 Task: Look for space in Villeneuve-la-Garenne, France from 12th August, 2023 to 16th August, 2023 for 8 adults in price range Rs.10000 to Rs.16000. Place can be private room with 8 bedrooms having 8 beds and 8 bathrooms. Property type can be house, flat, guest house, hotel. Amenities needed are: wifi, TV, free parkinig on premises, gym, breakfast. Booking option can be shelf check-in. Required host language is English.
Action: Mouse moved to (436, 93)
Screenshot: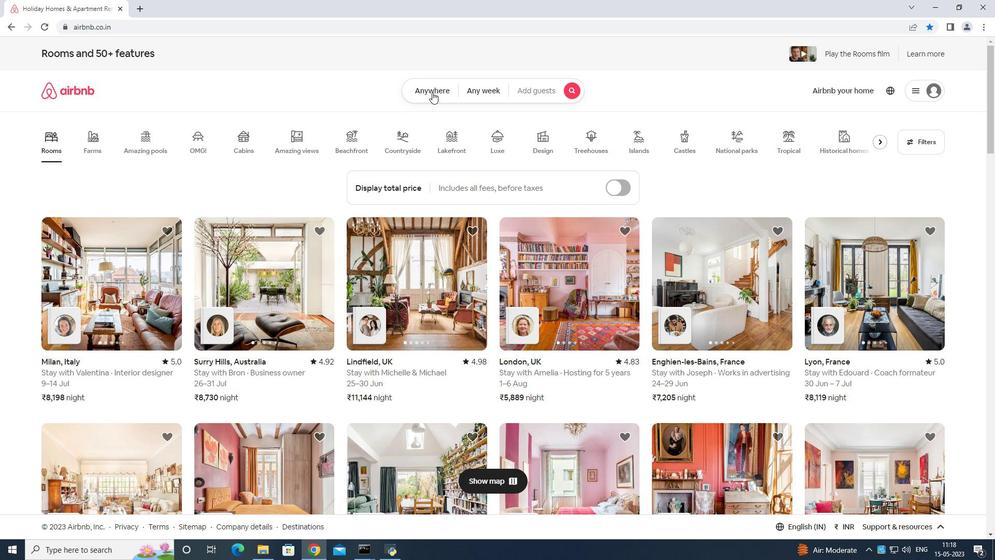 
Action: Mouse pressed left at (436, 93)
Screenshot: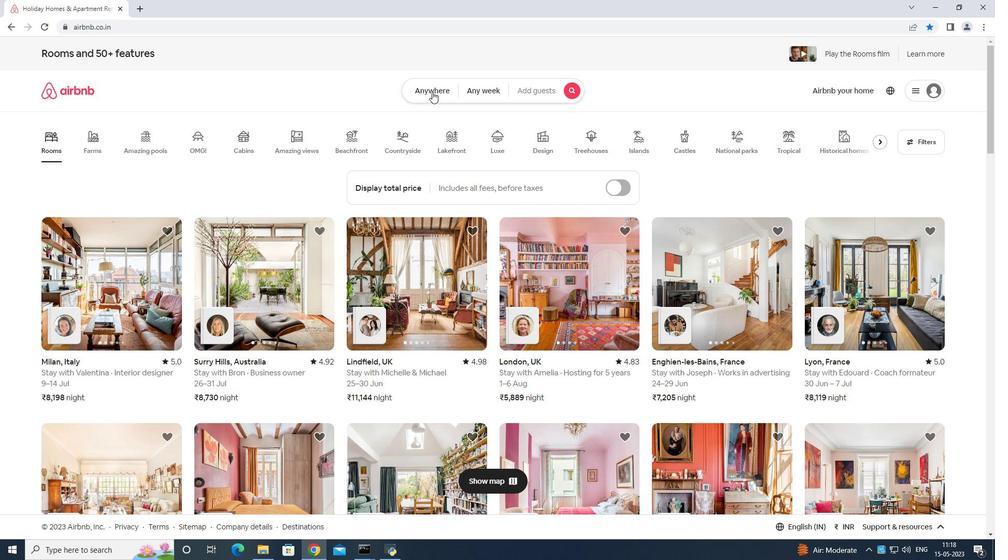 
Action: Mouse moved to (385, 124)
Screenshot: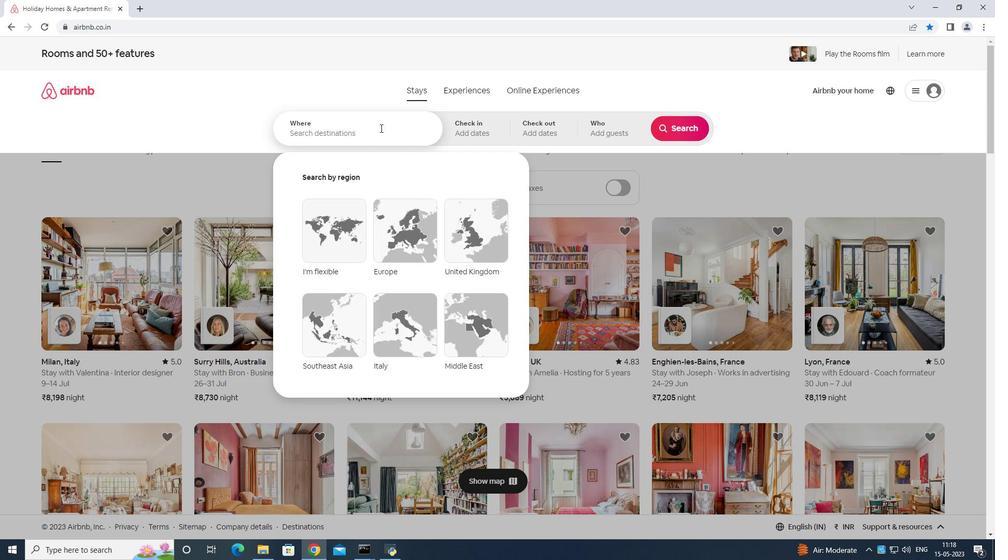 
Action: Mouse pressed left at (385, 124)
Screenshot: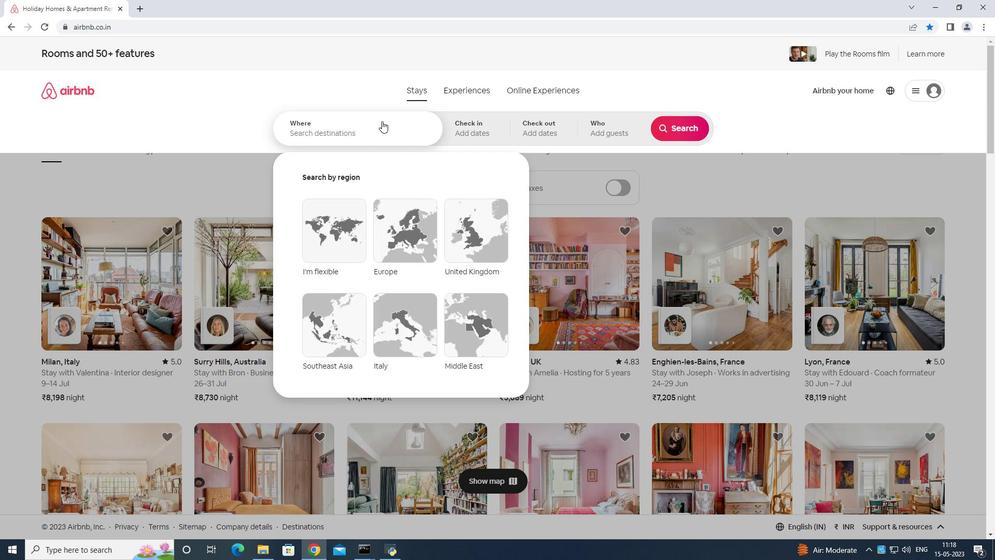 
Action: Mouse moved to (385, 123)
Screenshot: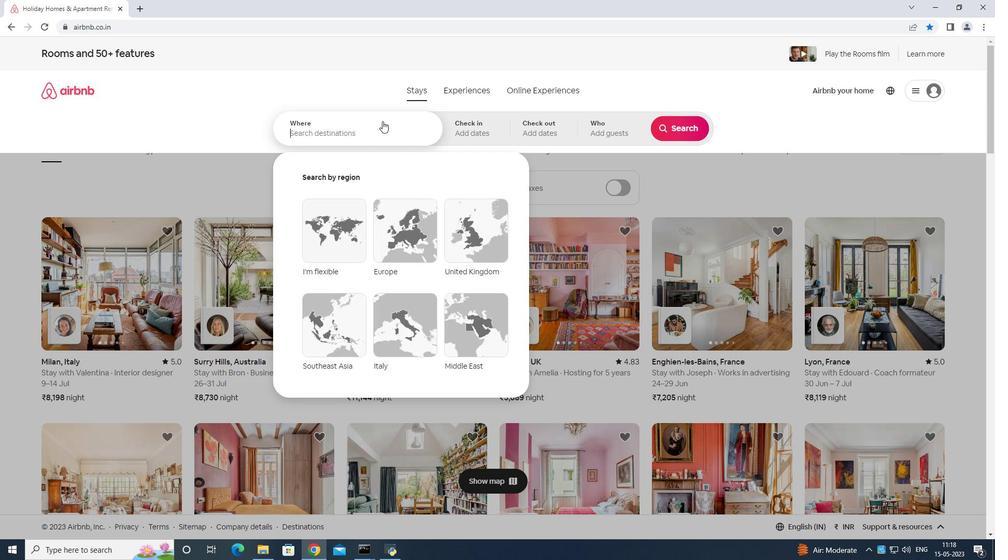 
Action: Key pressed <Key.shift>Villeneuve<Key.space>la<Key.space>greenne<Key.space>france<Key.space><Key.enter>
Screenshot: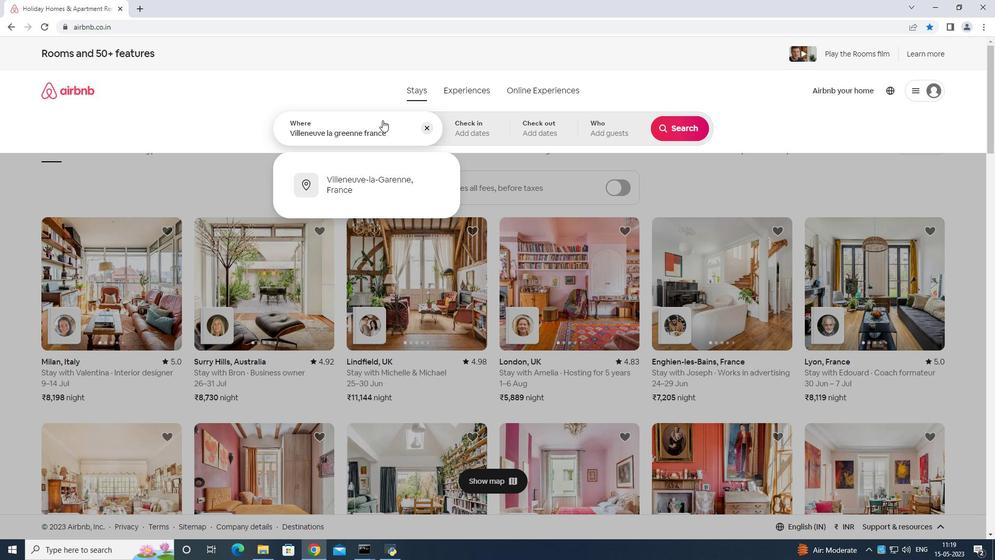 
Action: Mouse moved to (682, 205)
Screenshot: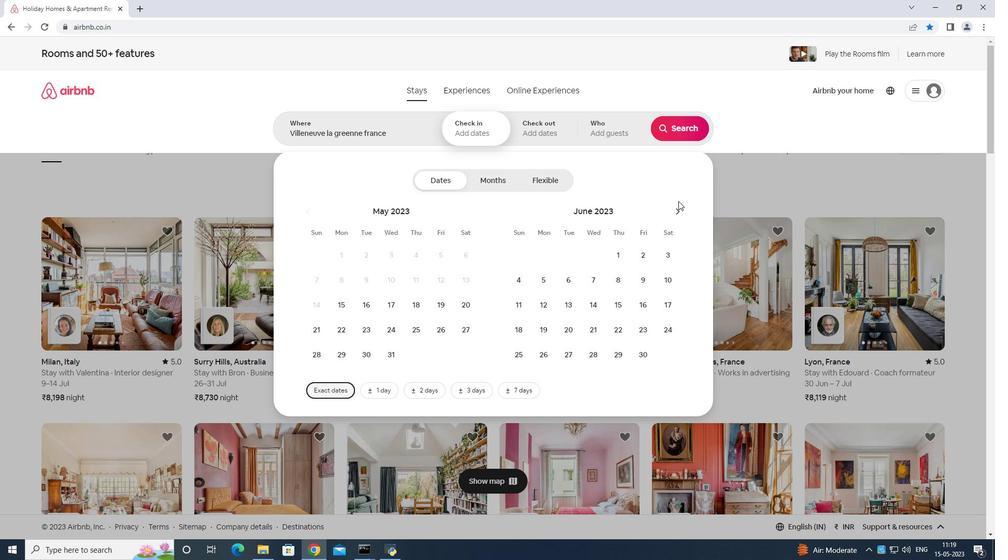 
Action: Mouse pressed left at (682, 205)
Screenshot: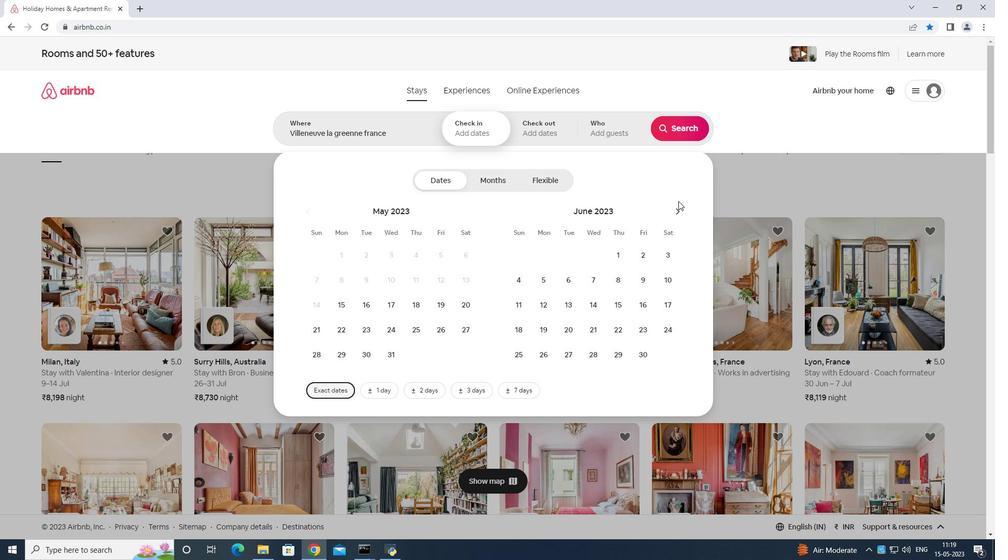 
Action: Mouse moved to (681, 212)
Screenshot: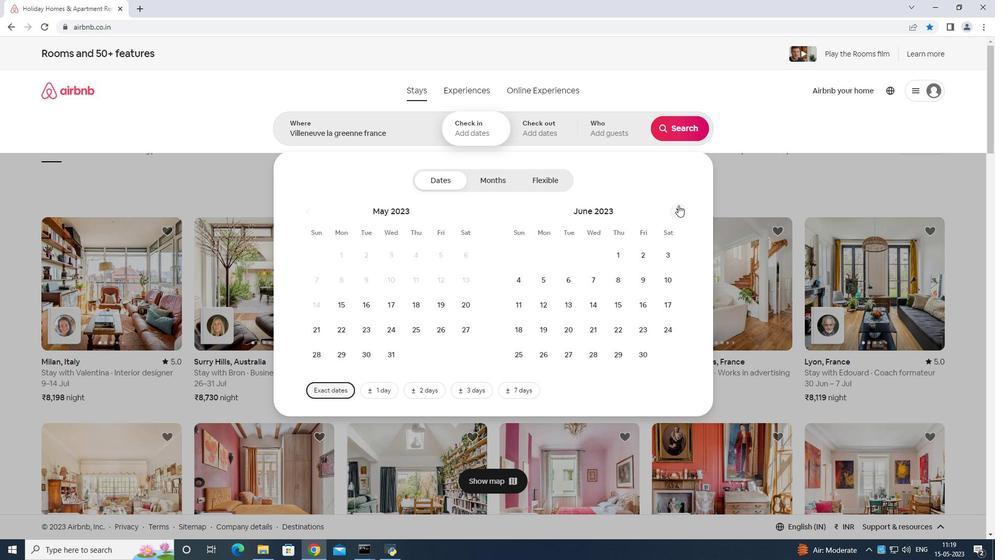 
Action: Mouse pressed left at (681, 212)
Screenshot: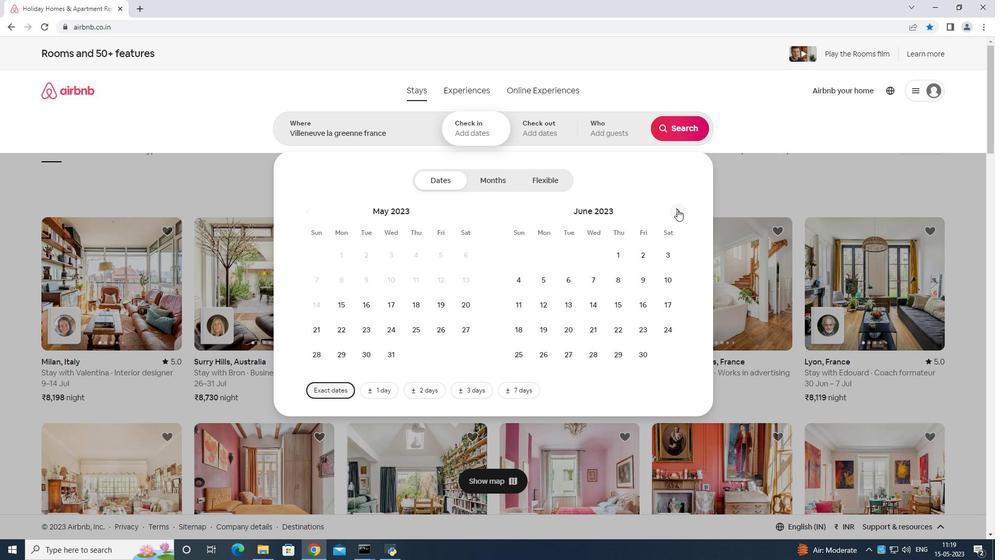 
Action: Mouse pressed left at (681, 212)
Screenshot: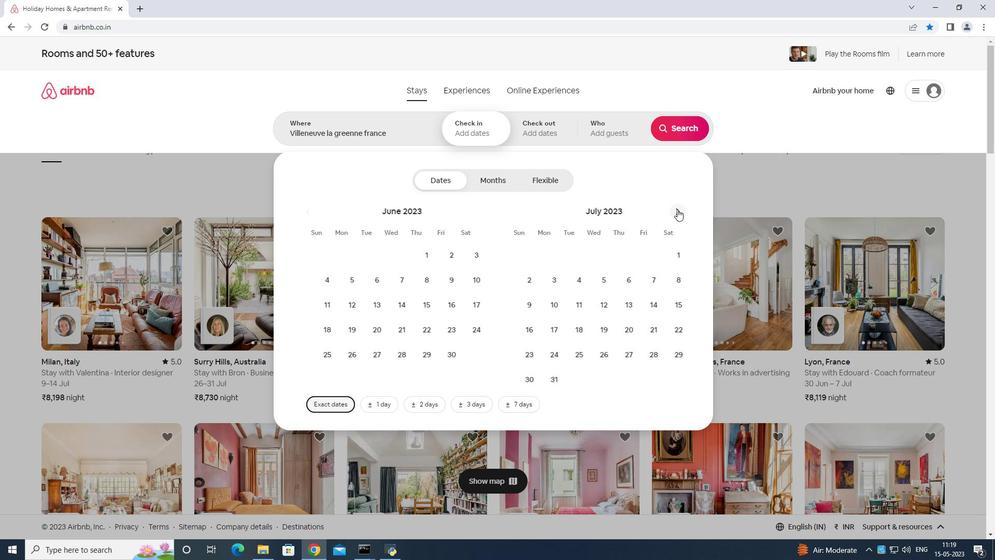 
Action: Mouse moved to (667, 286)
Screenshot: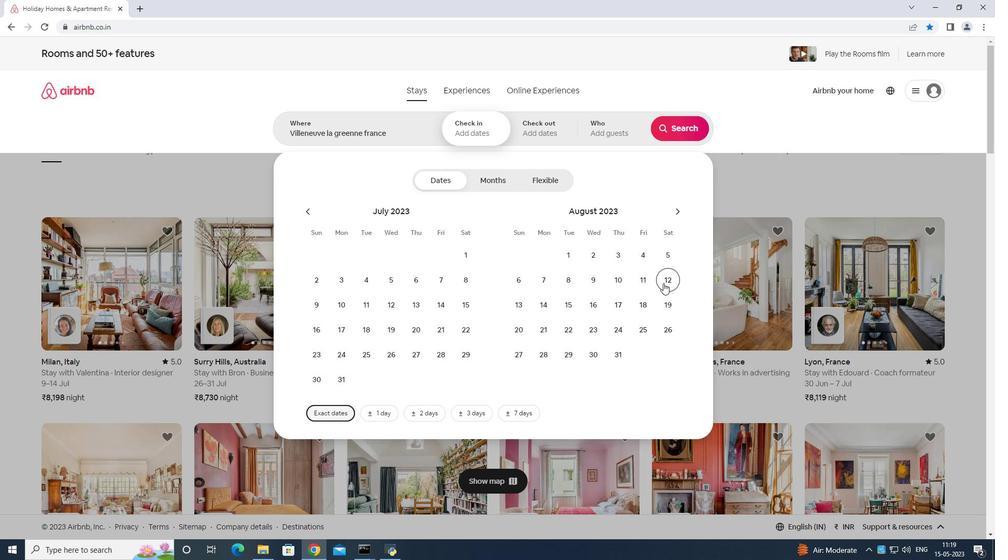 
Action: Mouse pressed left at (667, 286)
Screenshot: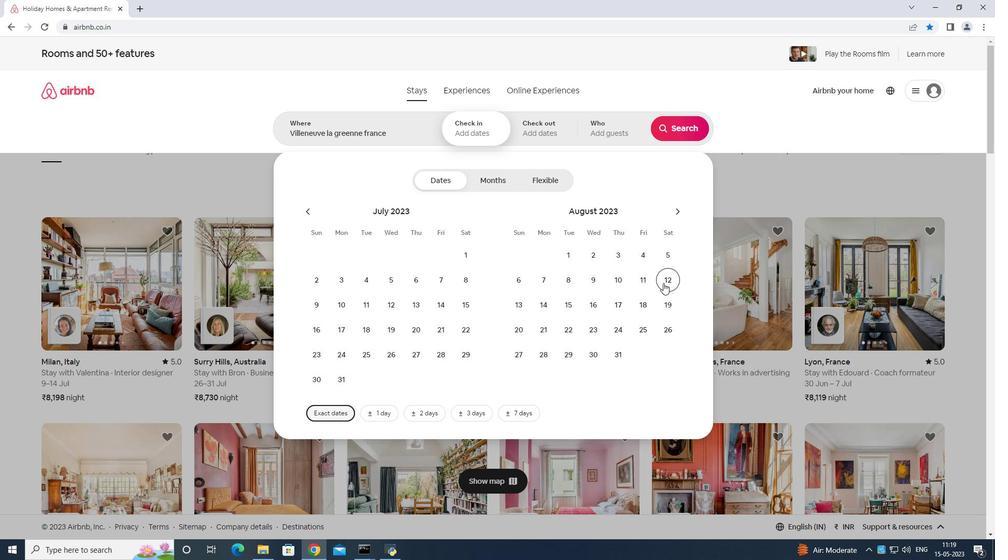 
Action: Mouse moved to (595, 306)
Screenshot: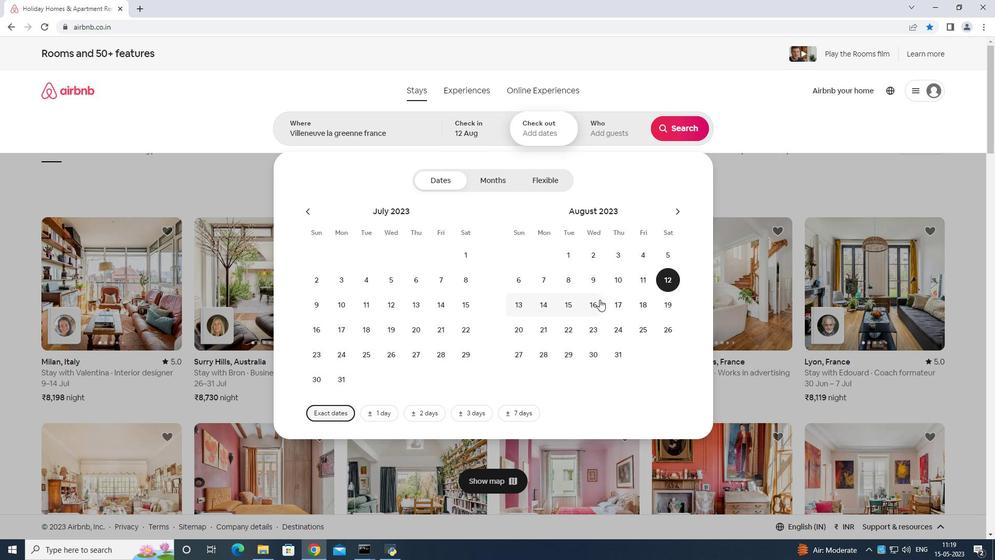 
Action: Mouse pressed left at (595, 306)
Screenshot: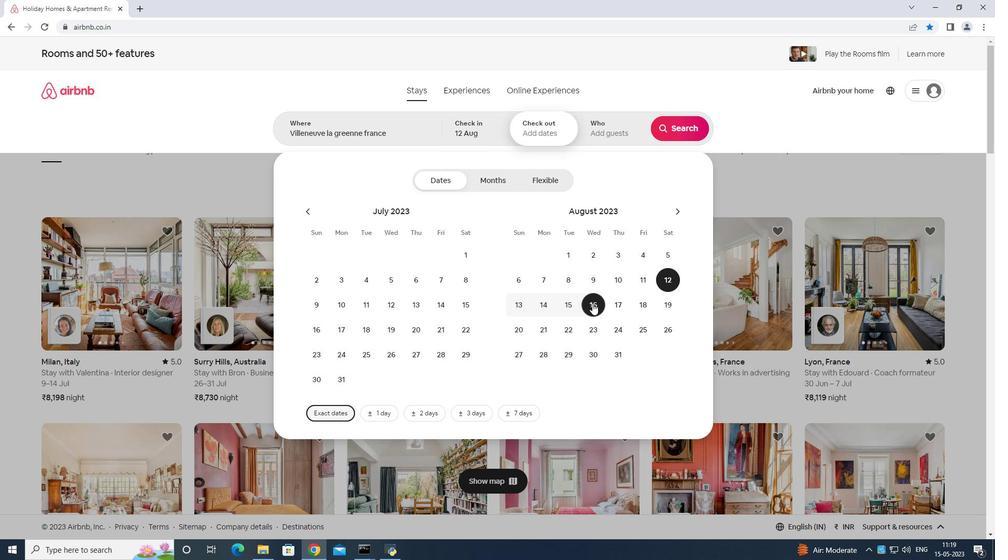 
Action: Mouse moved to (622, 133)
Screenshot: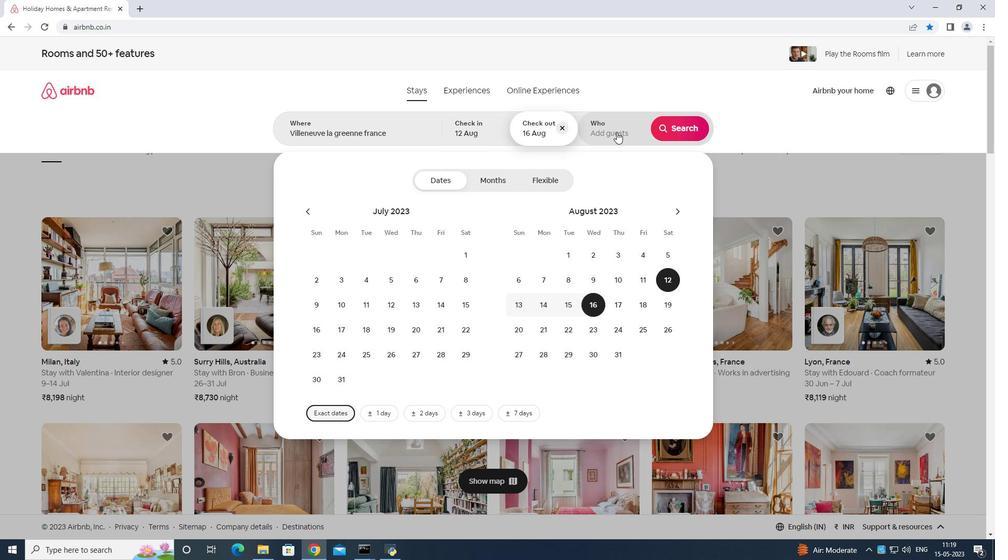 
Action: Mouse pressed left at (622, 133)
Screenshot: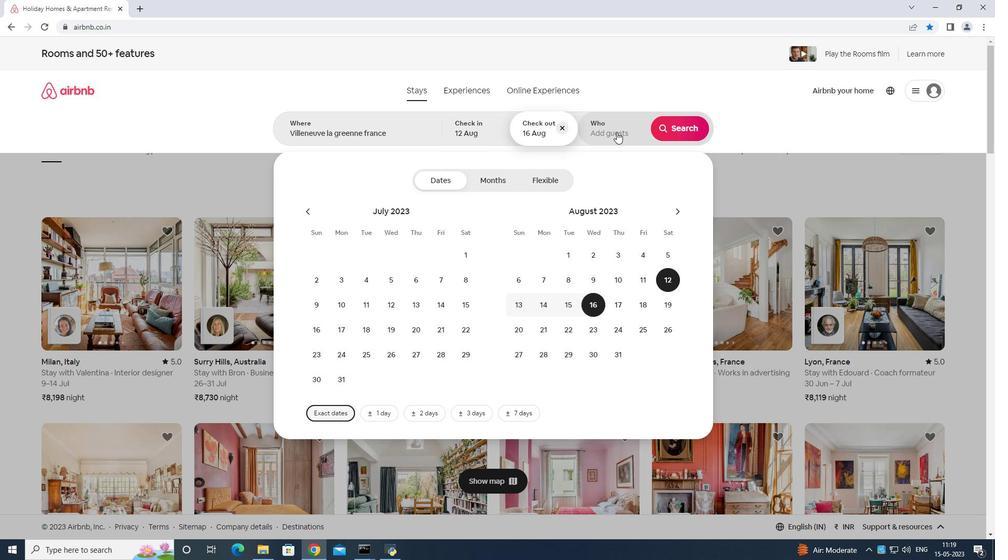 
Action: Mouse moved to (686, 185)
Screenshot: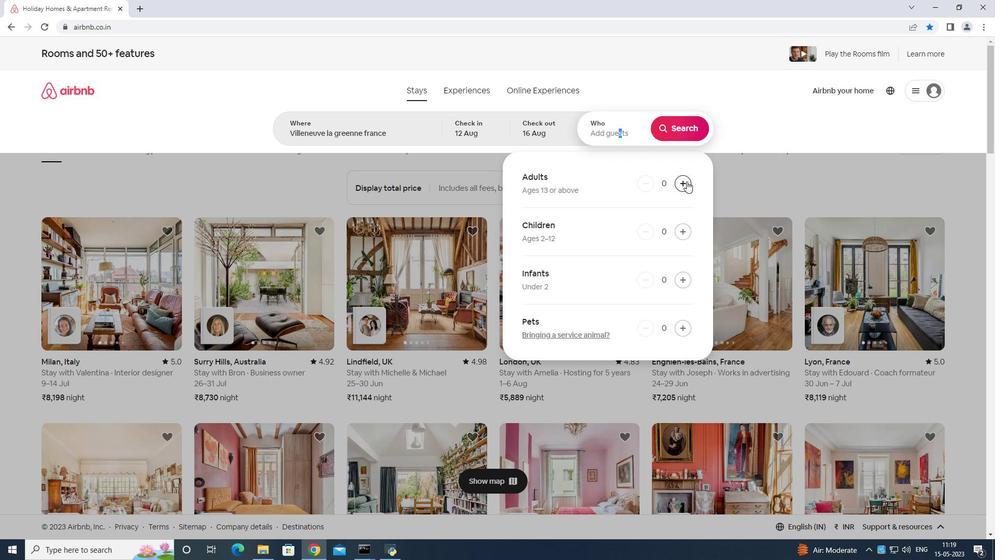 
Action: Mouse pressed left at (686, 185)
Screenshot: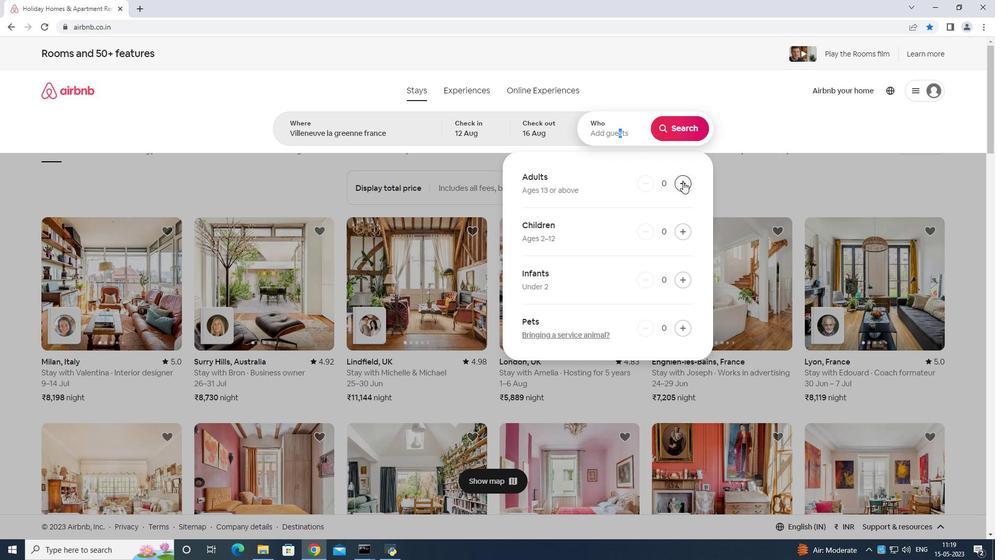 
Action: Mouse pressed left at (686, 185)
Screenshot: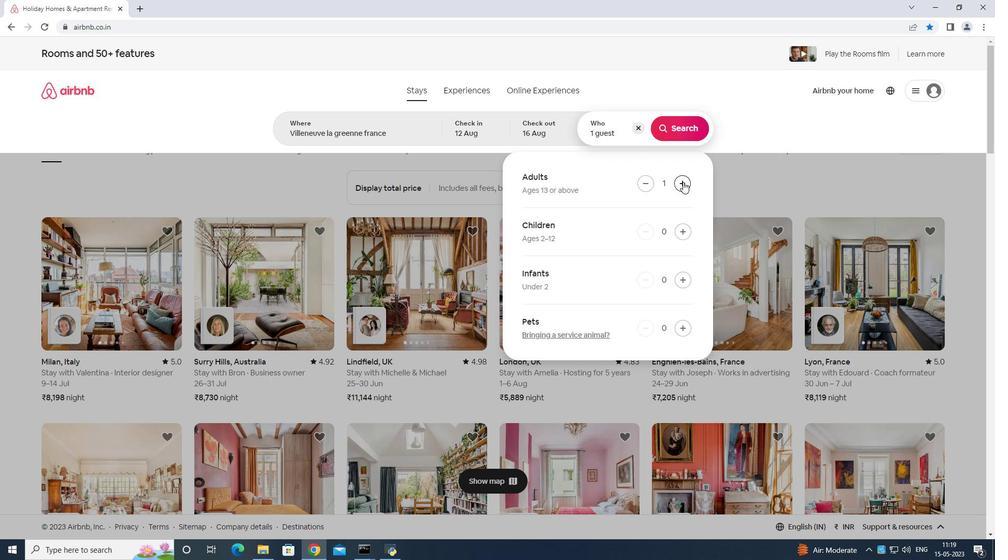 
Action: Mouse pressed left at (686, 185)
Screenshot: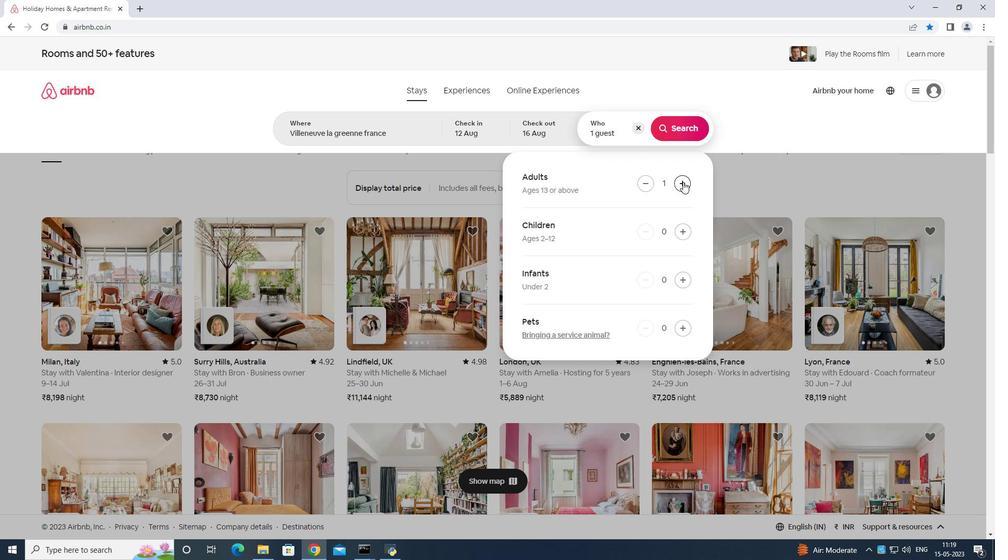 
Action: Mouse pressed left at (686, 185)
Screenshot: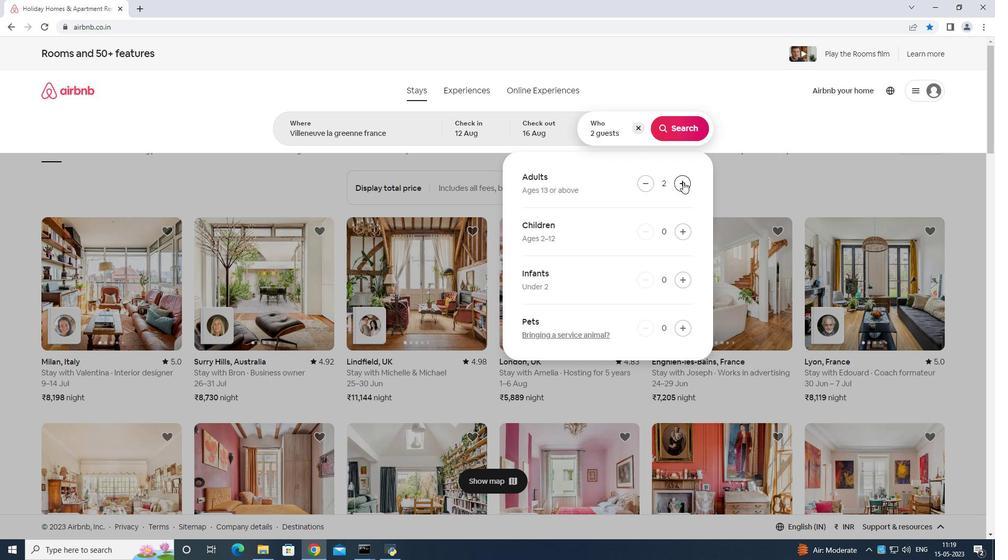 
Action: Mouse pressed left at (686, 185)
Screenshot: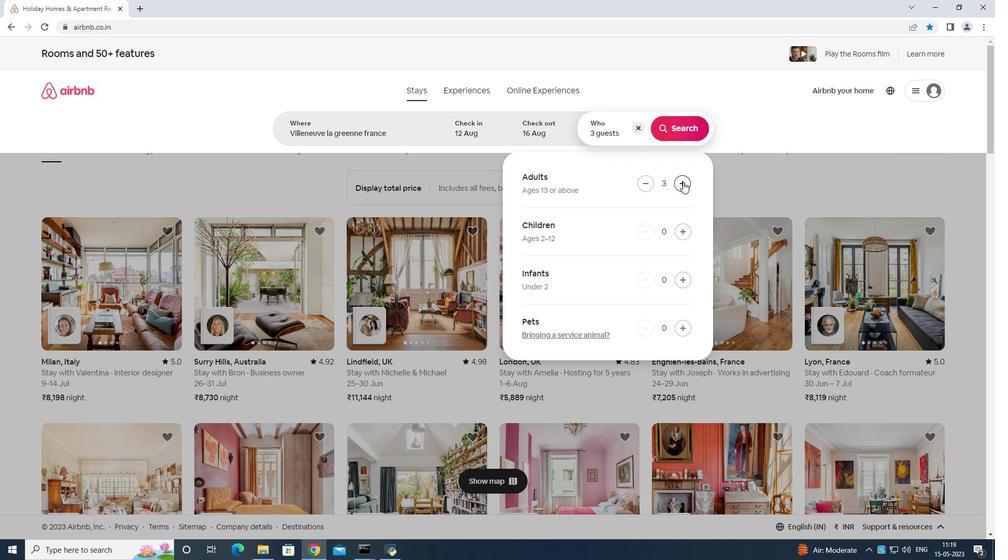 
Action: Mouse pressed left at (686, 185)
Screenshot: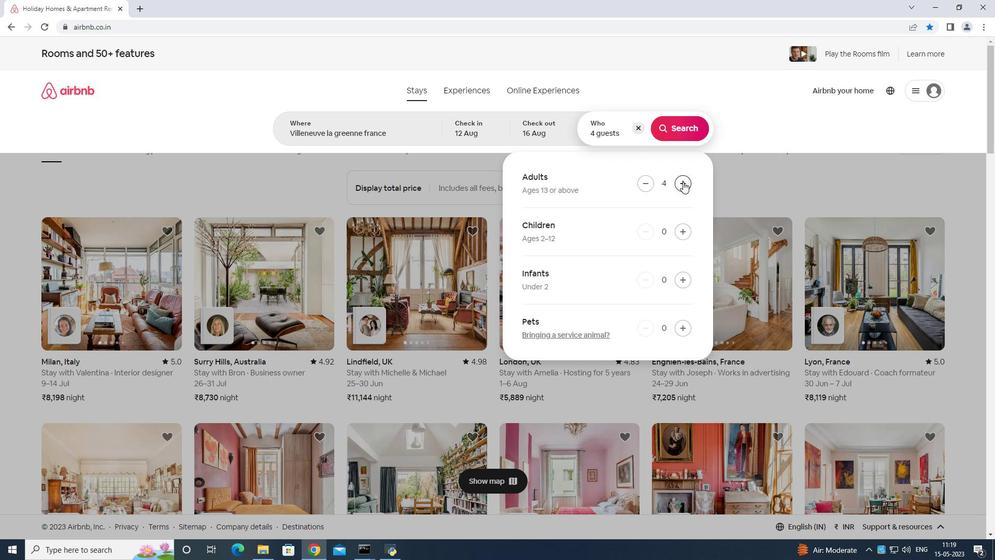 
Action: Mouse pressed left at (686, 185)
Screenshot: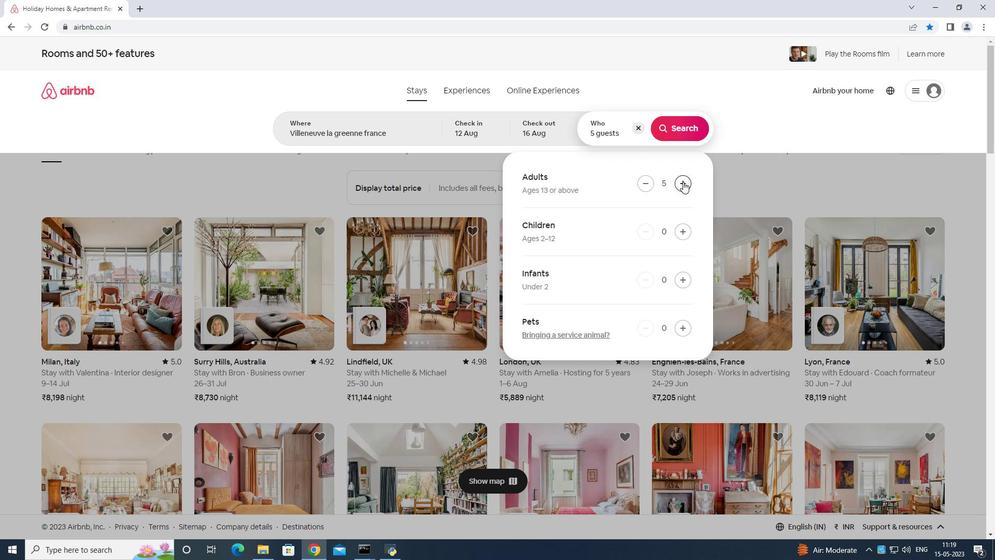 
Action: Mouse pressed left at (686, 185)
Screenshot: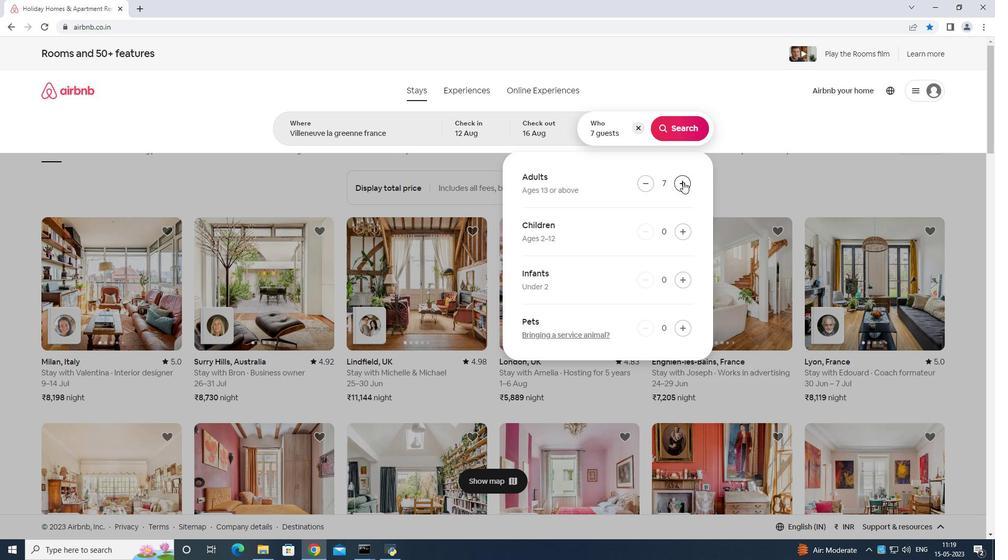 
Action: Mouse moved to (685, 134)
Screenshot: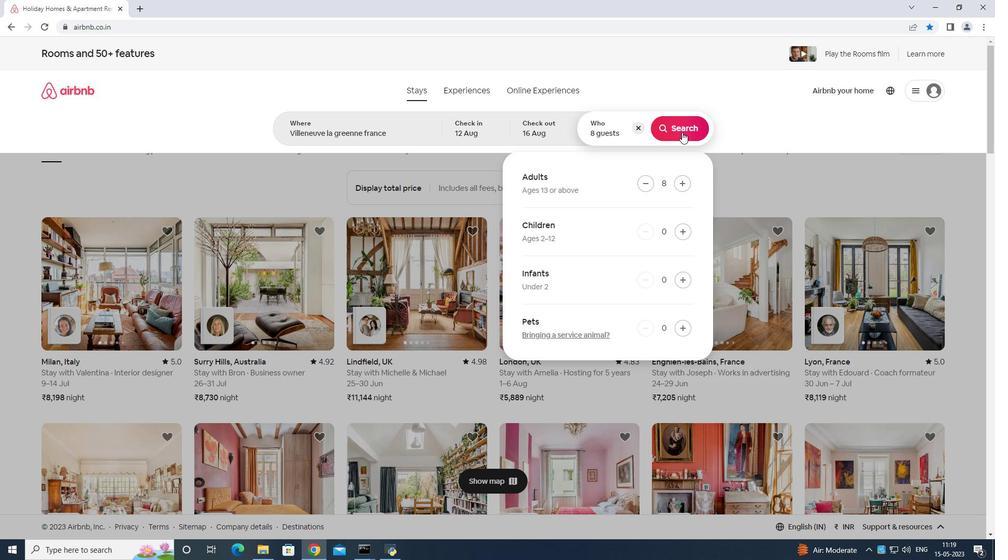 
Action: Mouse pressed left at (685, 134)
Screenshot: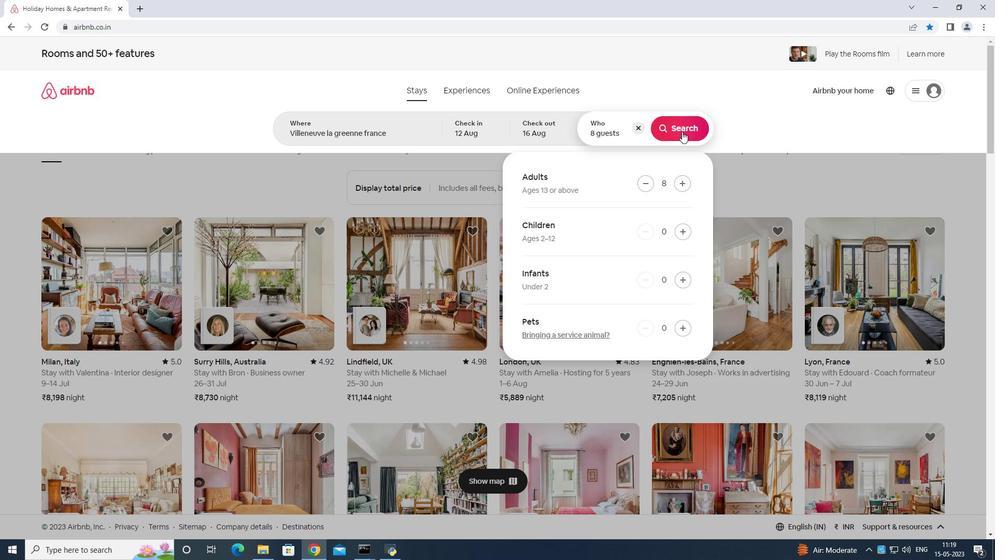 
Action: Mouse moved to (954, 96)
Screenshot: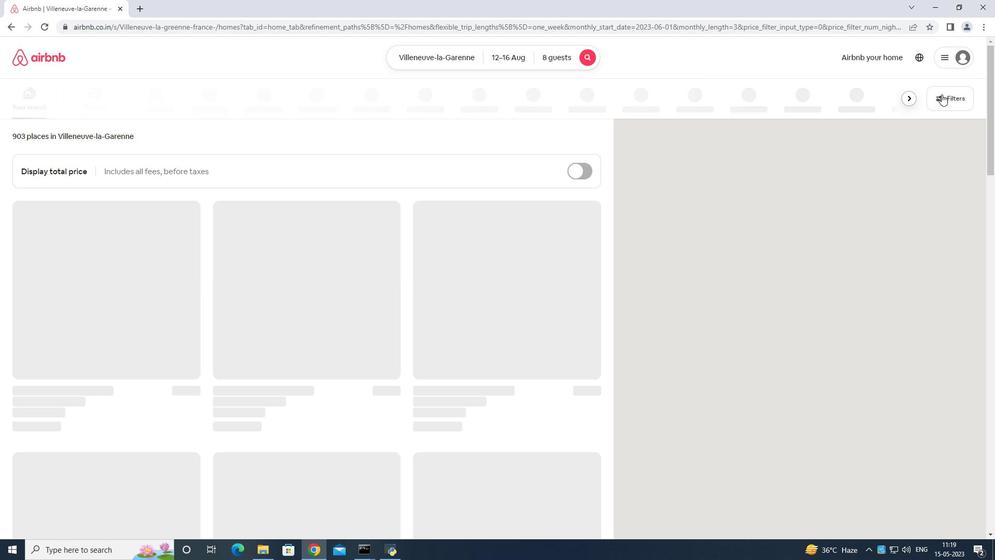 
Action: Mouse pressed left at (954, 96)
Screenshot: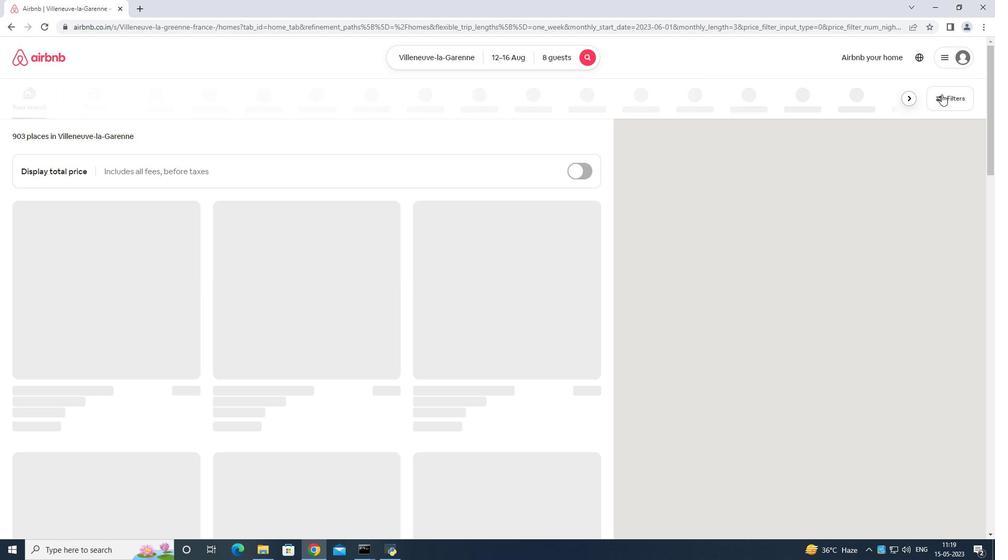
Action: Mouse moved to (378, 351)
Screenshot: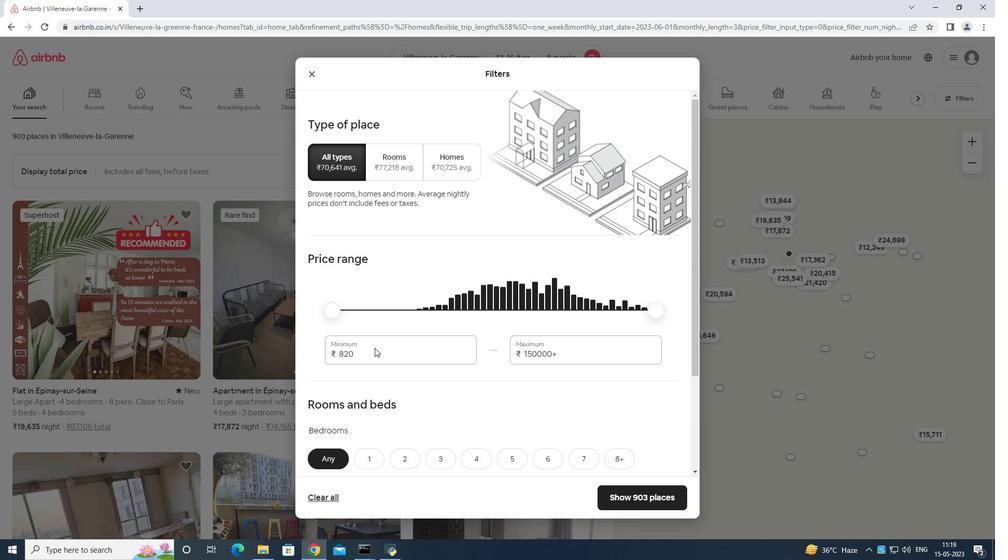 
Action: Mouse pressed left at (378, 351)
Screenshot: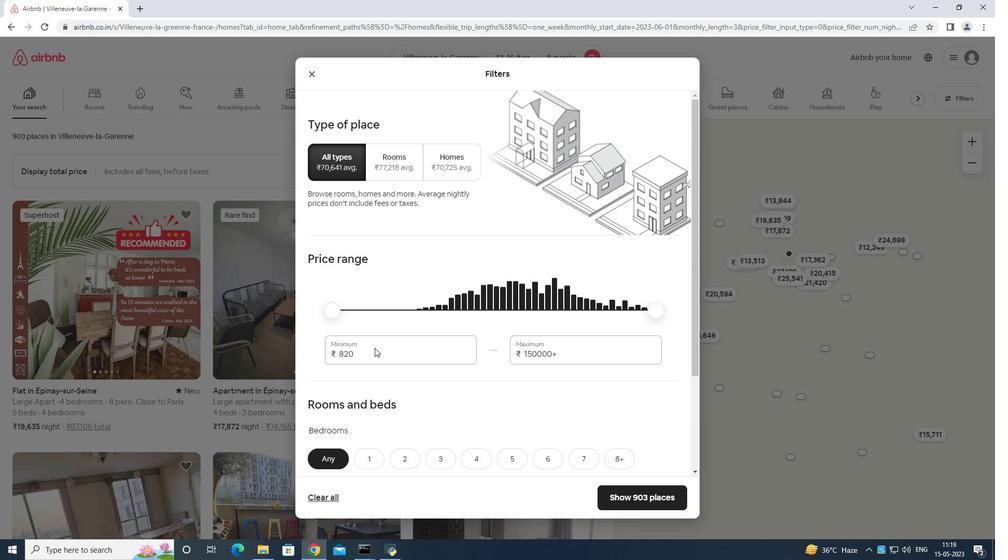 
Action: Mouse moved to (387, 344)
Screenshot: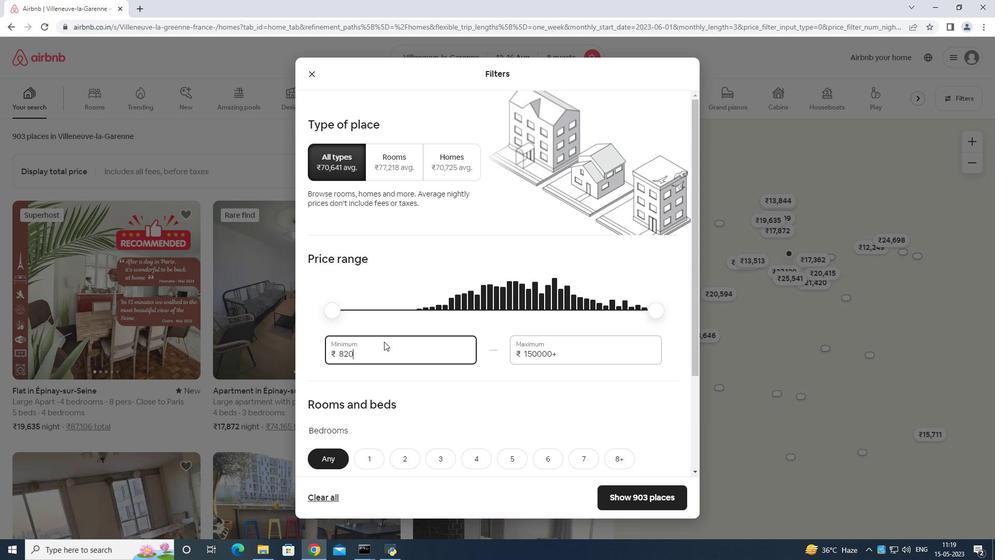 
Action: Key pressed <Key.backspace>
Screenshot: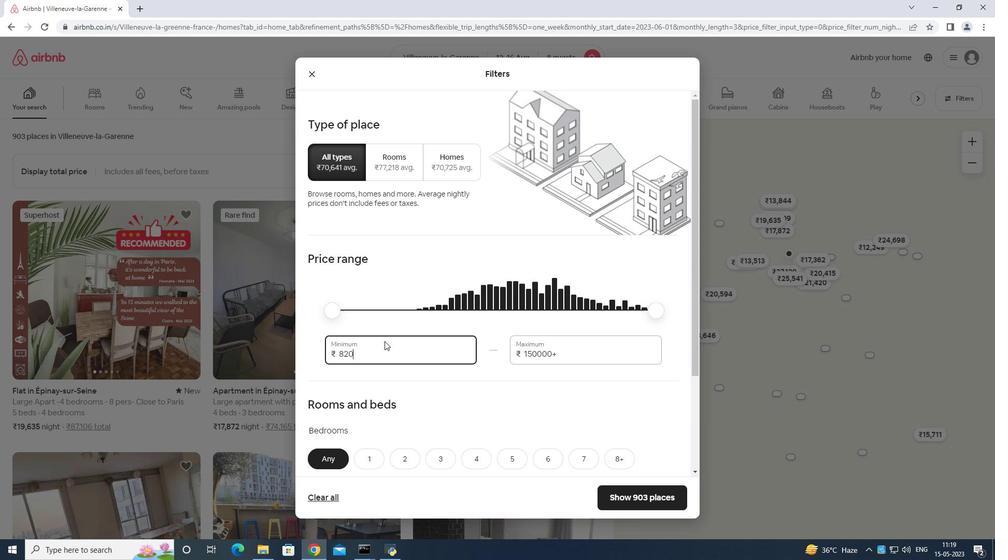 
Action: Mouse moved to (391, 342)
Screenshot: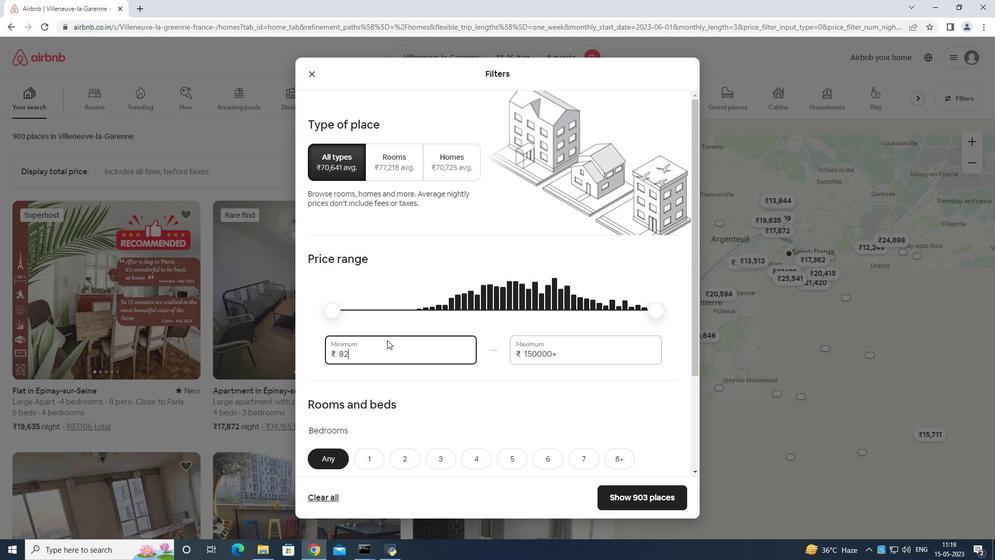 
Action: Key pressed <Key.backspace><Key.backspace><Key.backspace><Key.backspace>
Screenshot: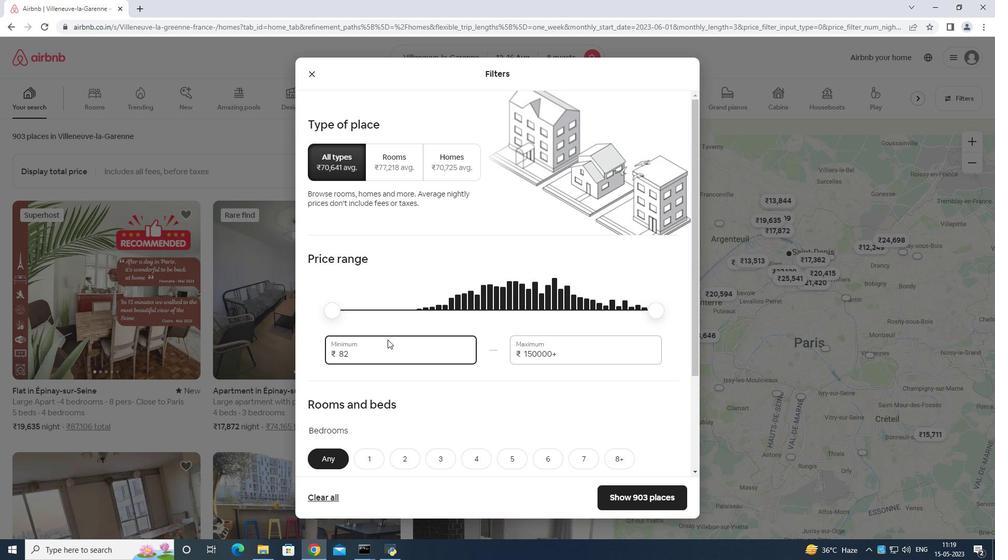 
Action: Mouse moved to (393, 341)
Screenshot: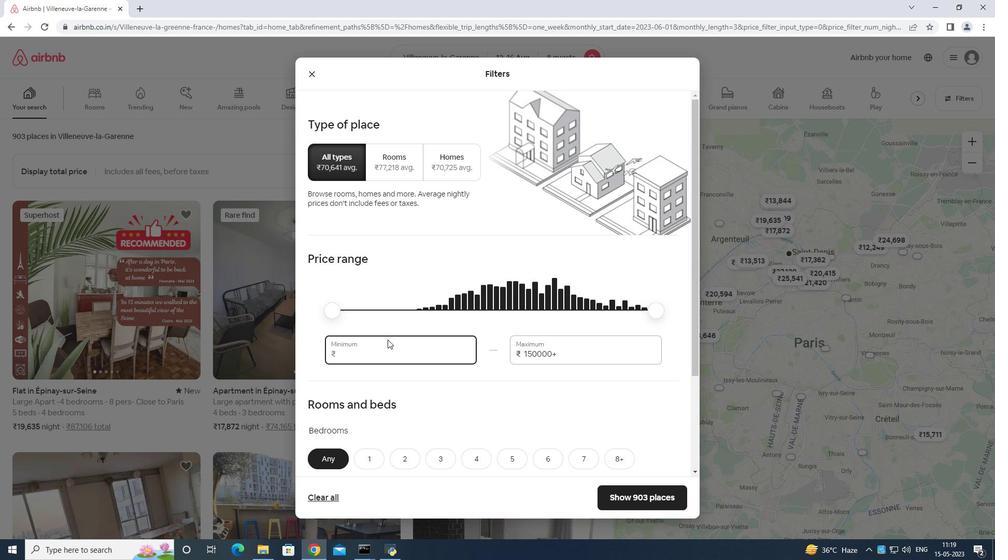 
Action: Key pressed 1
Screenshot: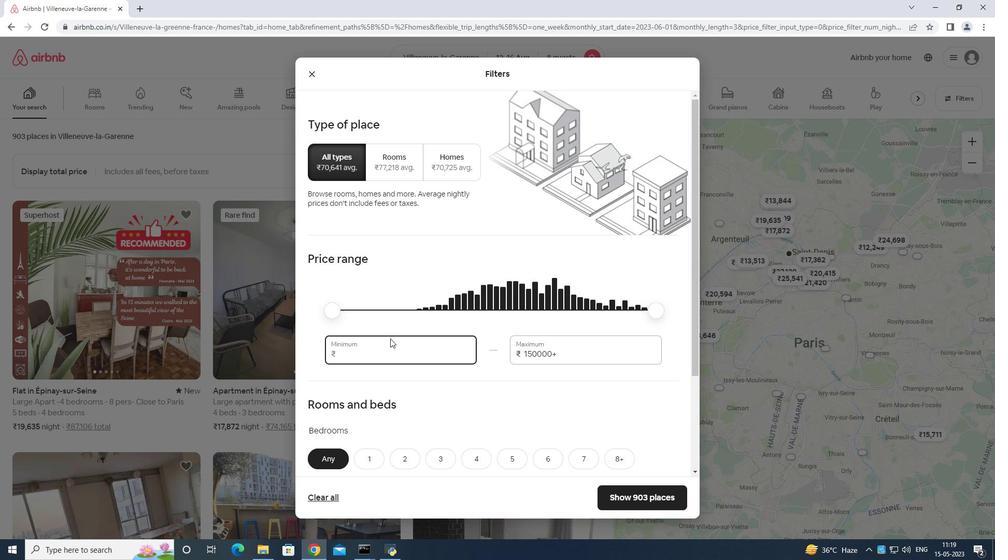 
Action: Mouse moved to (394, 341)
Screenshot: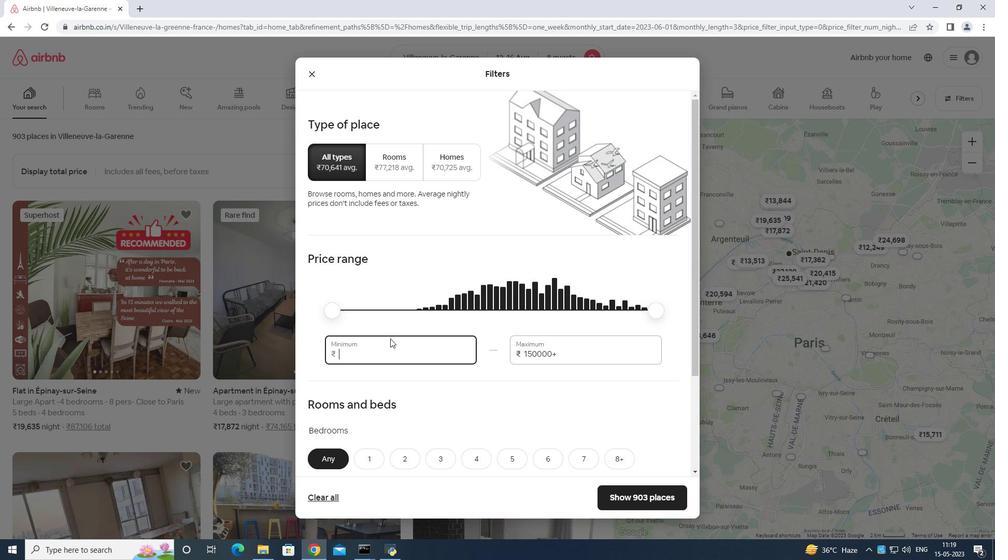 
Action: Key pressed 0
Screenshot: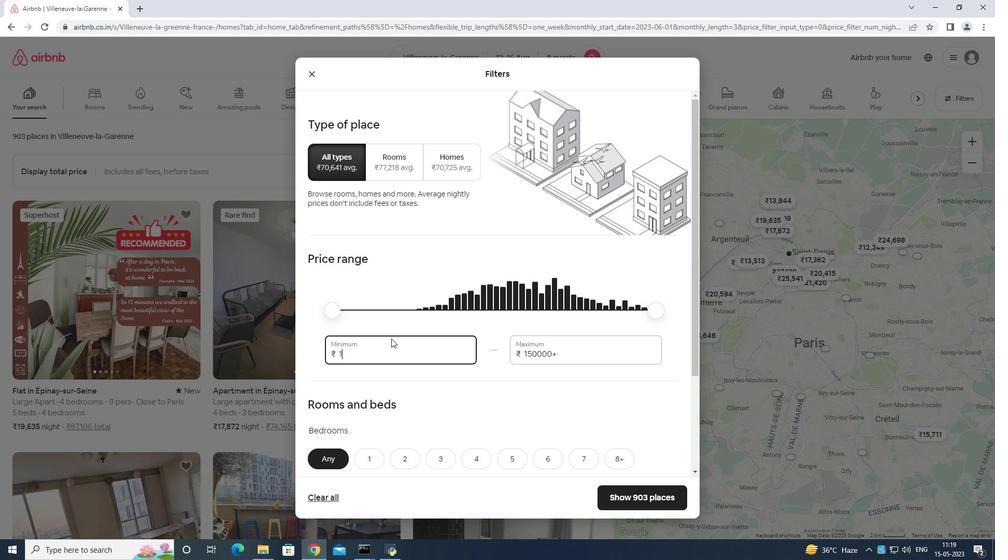 
Action: Mouse moved to (395, 341)
Screenshot: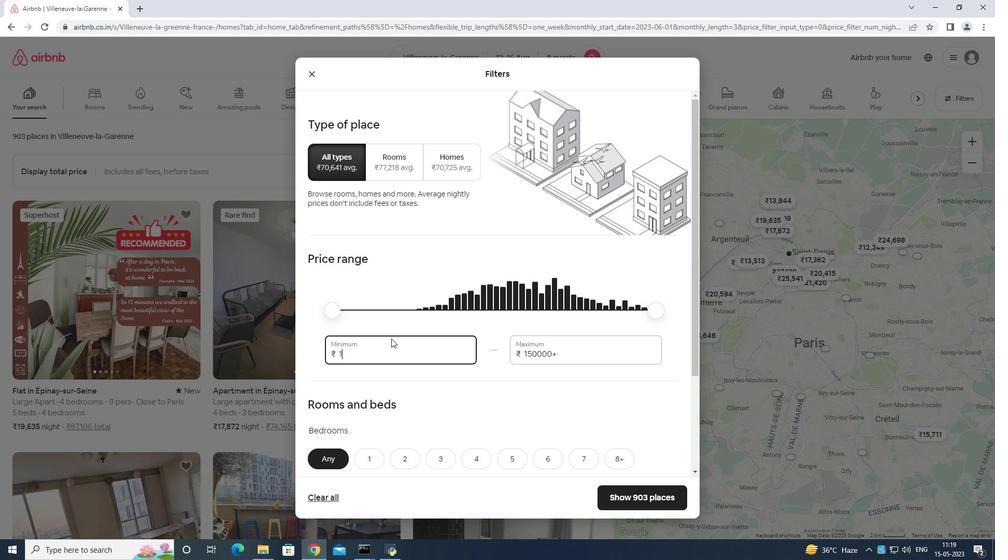 
Action: Key pressed 00
Screenshot: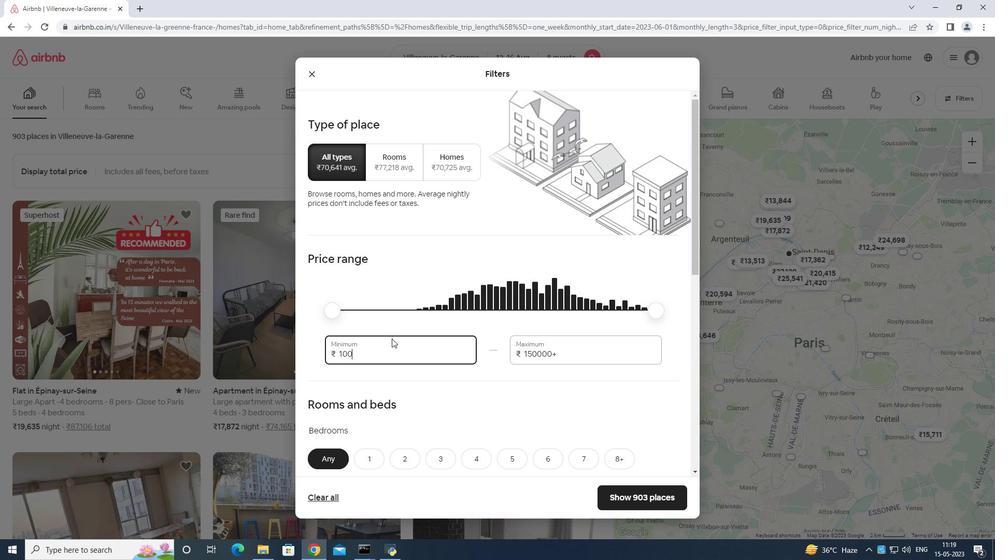 
Action: Mouse moved to (441, 353)
Screenshot: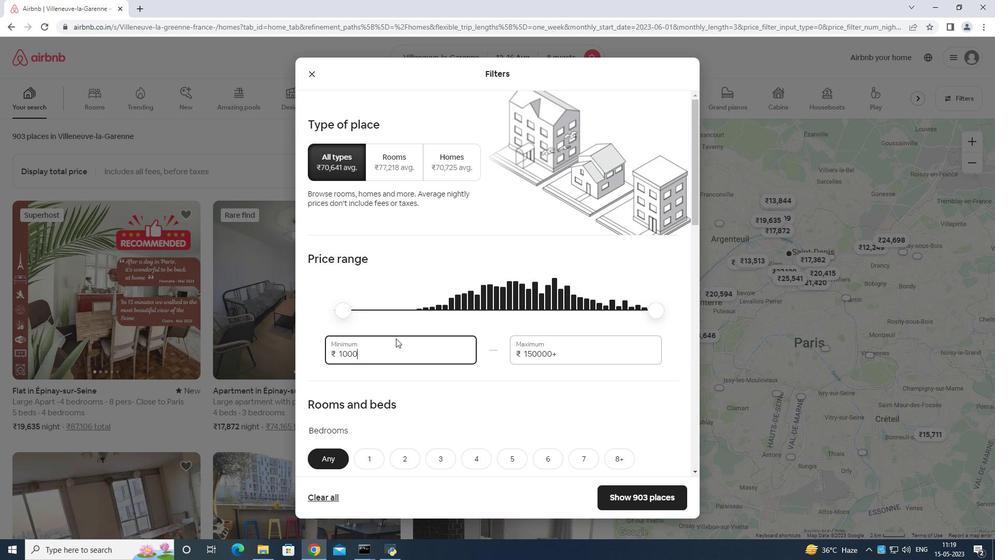 
Action: Key pressed 0
Screenshot: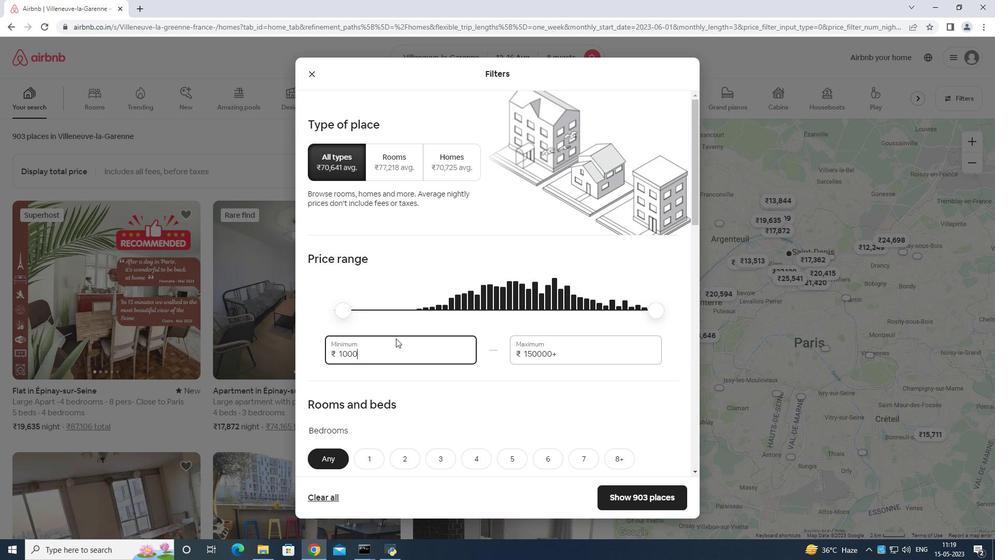 
Action: Mouse moved to (581, 355)
Screenshot: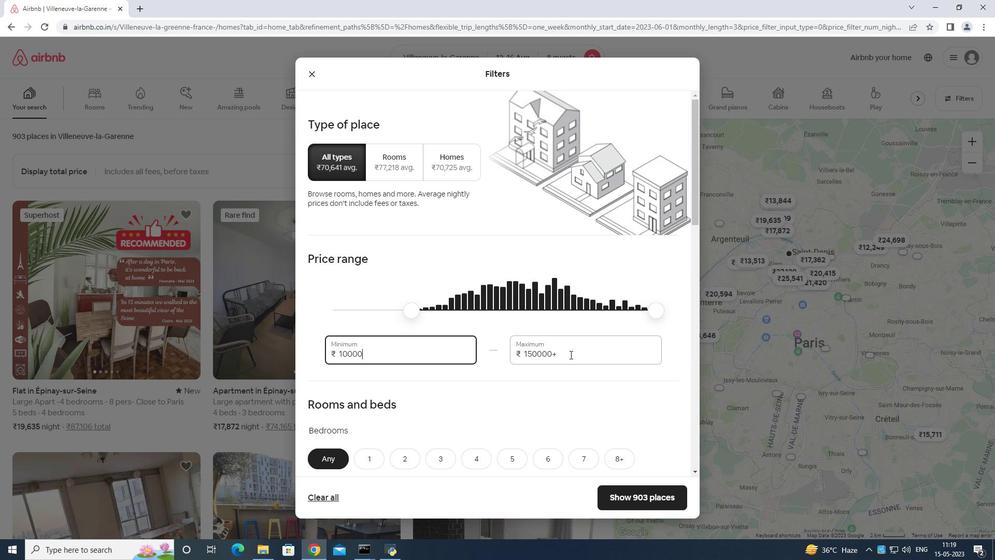 
Action: Mouse pressed left at (581, 355)
Screenshot: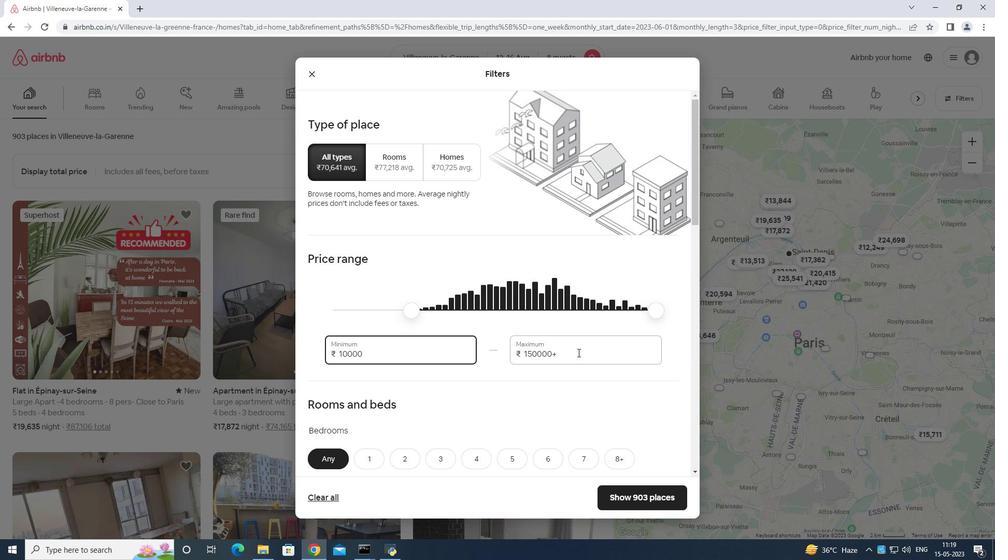 
Action: Key pressed <Key.backspace><Key.backspace><Key.backspace><Key.backspace><Key.backspace><Key.backspace><Key.backspace><Key.backspace><Key.backspace><Key.backspace><Key.backspace><Key.backspace><Key.backspace><Key.backspace>16000
Screenshot: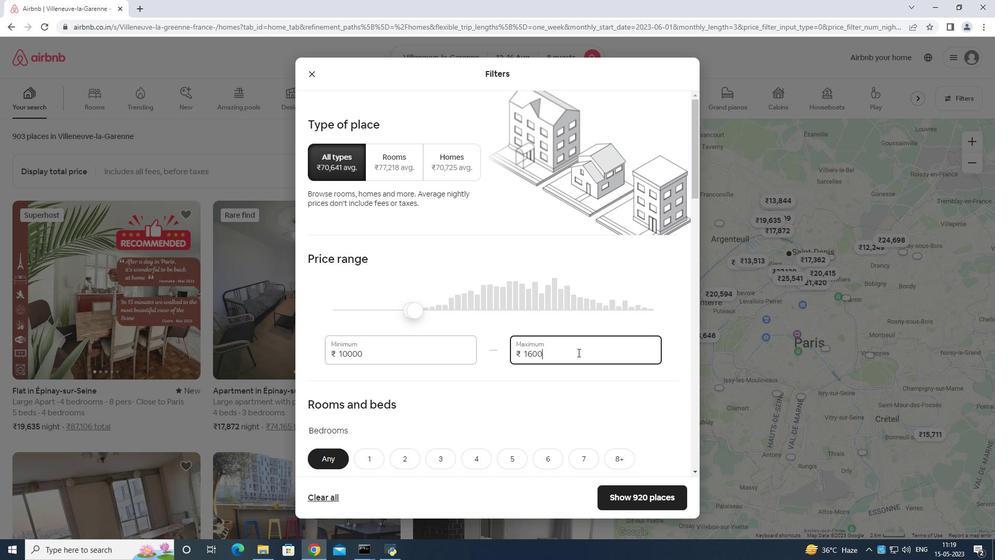 
Action: Mouse moved to (581, 355)
Screenshot: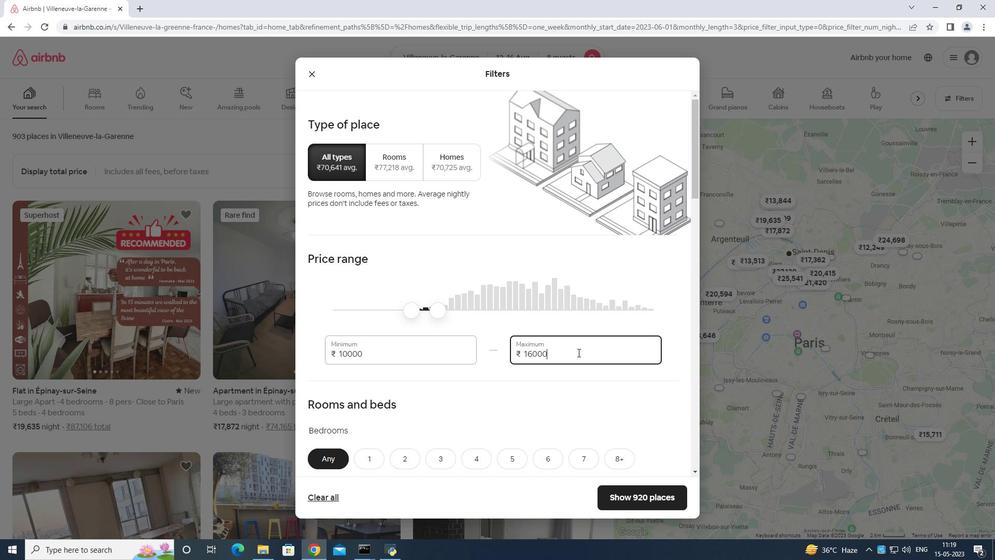 
Action: Mouse scrolled (581, 355) with delta (0, 0)
Screenshot: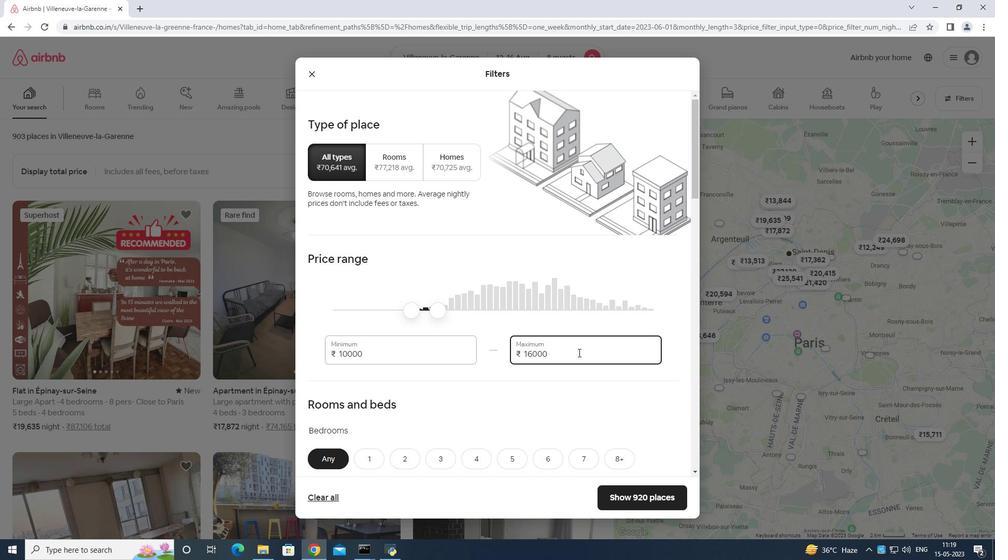 
Action: Mouse scrolled (581, 355) with delta (0, 0)
Screenshot: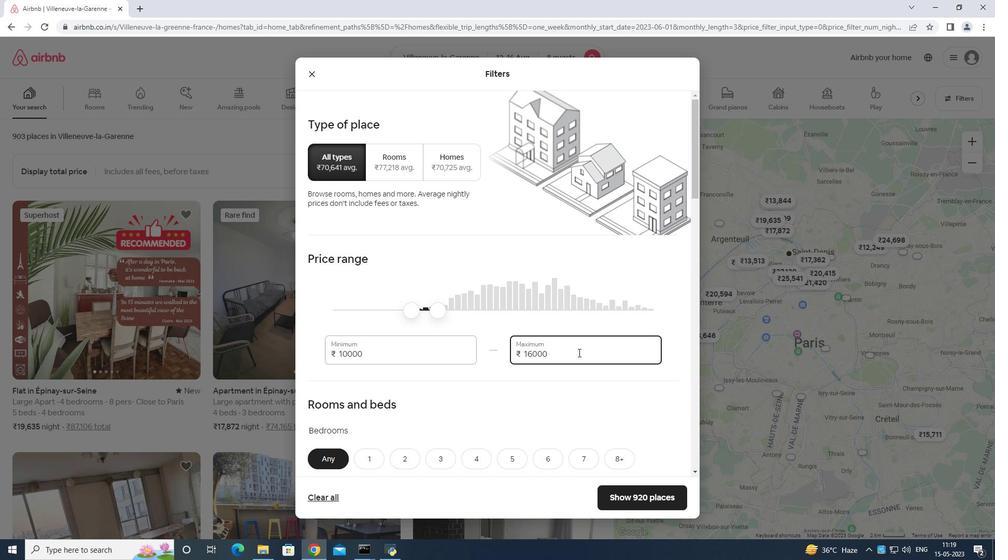 
Action: Mouse scrolled (581, 355) with delta (0, 0)
Screenshot: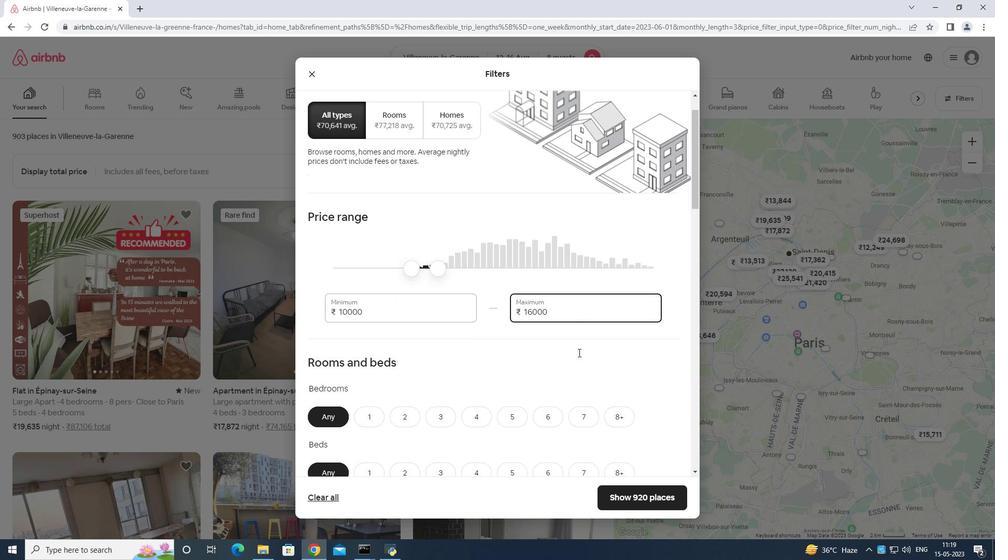 
Action: Mouse scrolled (581, 355) with delta (0, 0)
Screenshot: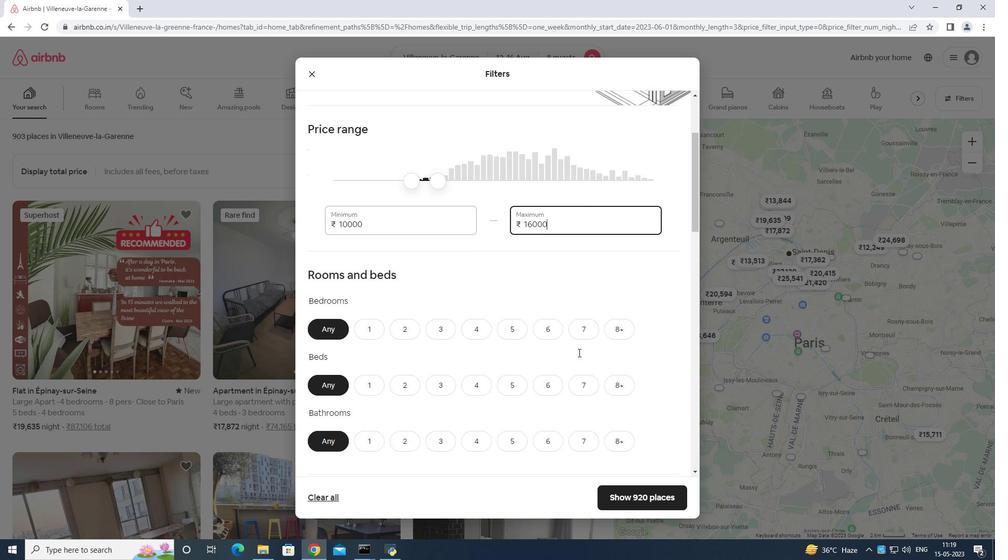 
Action: Mouse moved to (614, 253)
Screenshot: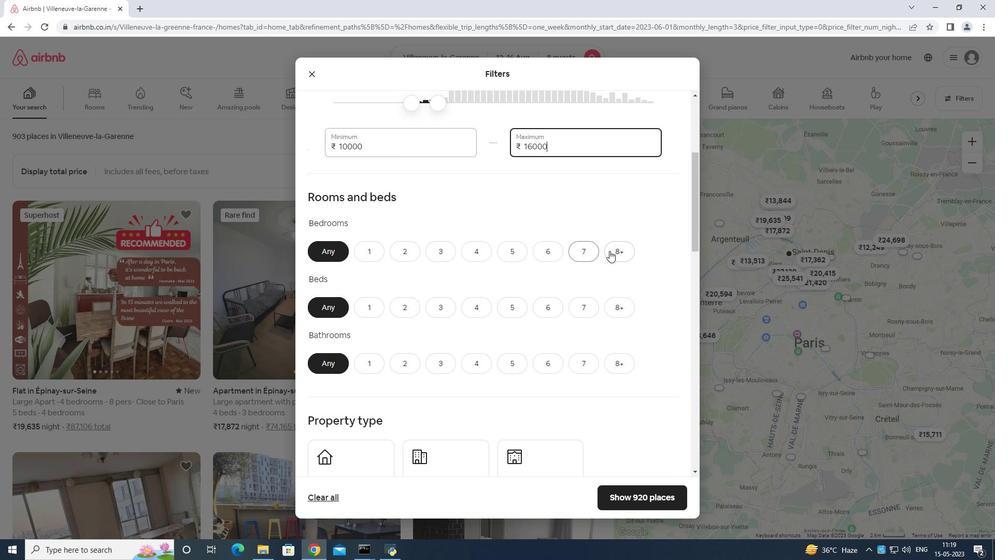
Action: Mouse pressed left at (614, 253)
Screenshot: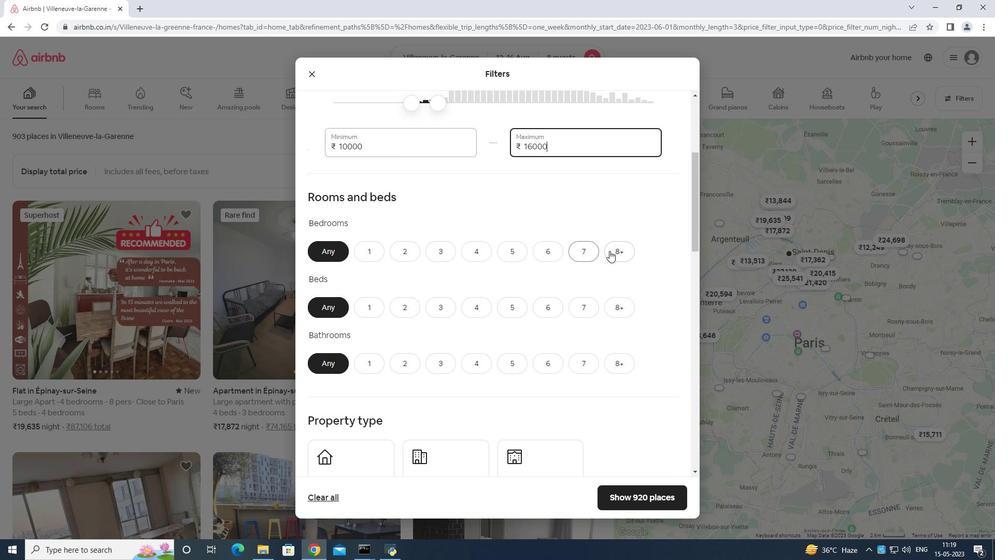 
Action: Mouse moved to (631, 304)
Screenshot: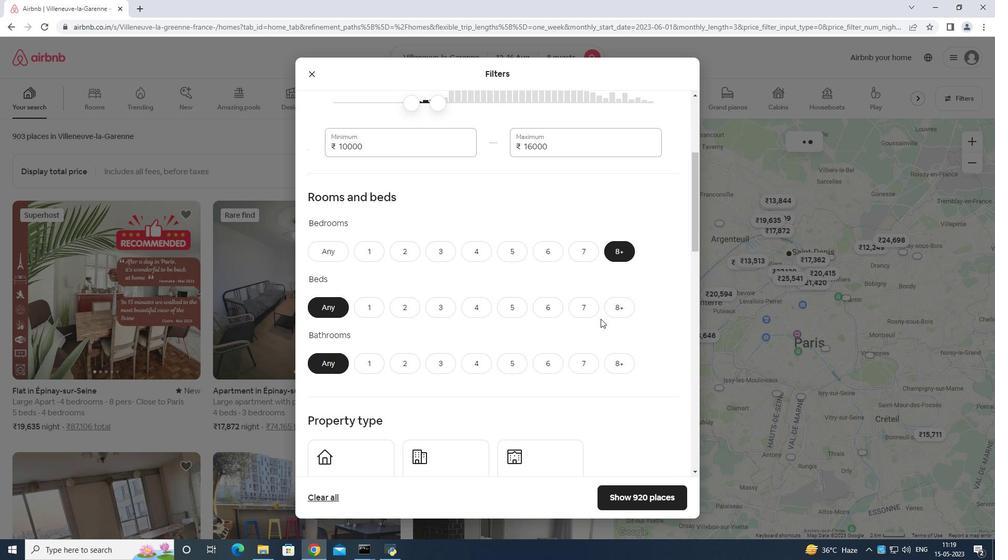 
Action: Mouse pressed left at (631, 304)
Screenshot: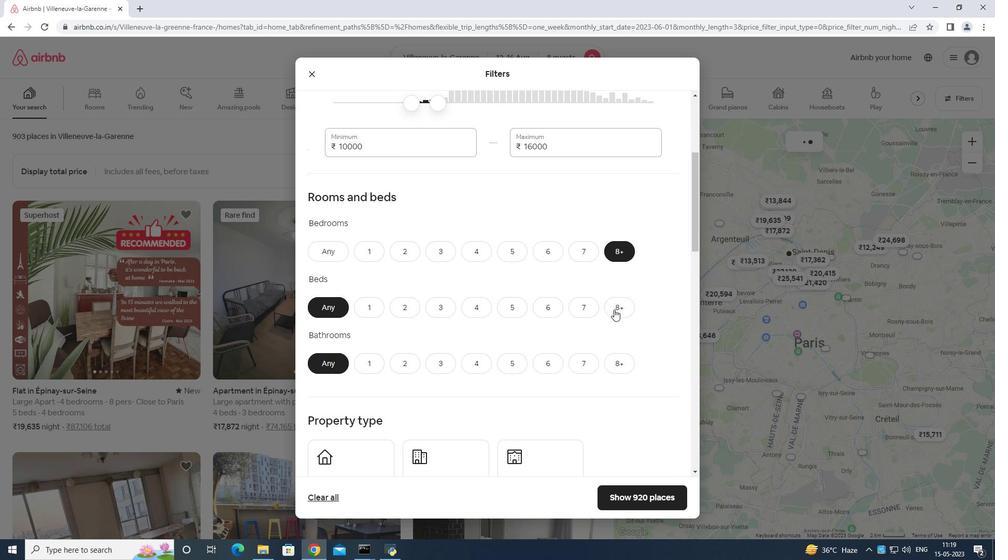 
Action: Mouse moved to (620, 367)
Screenshot: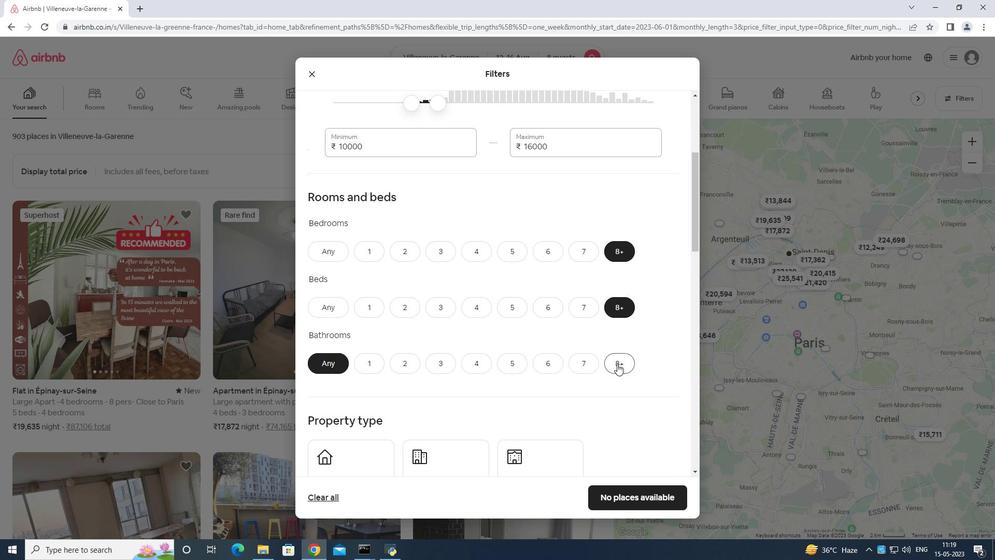 
Action: Mouse pressed left at (620, 367)
Screenshot: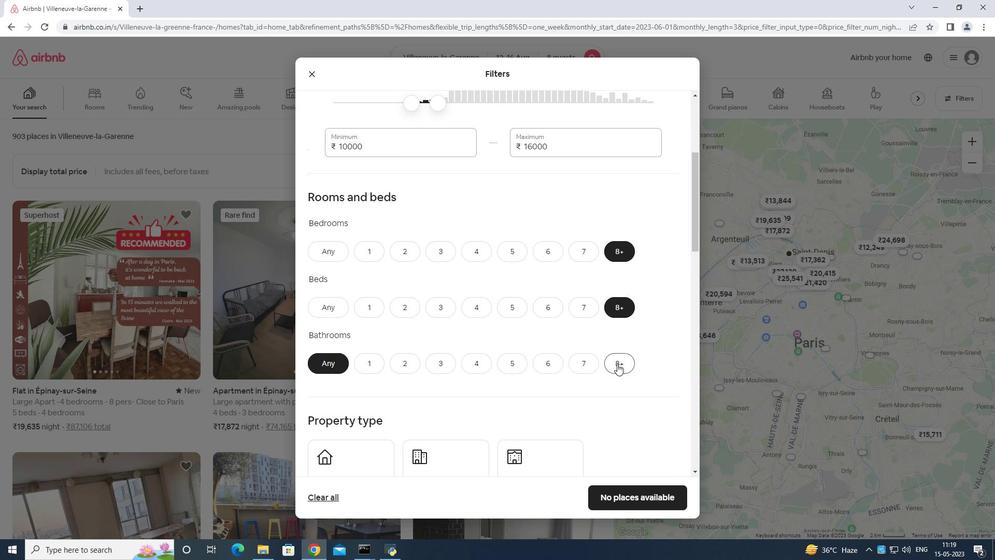 
Action: Mouse moved to (625, 350)
Screenshot: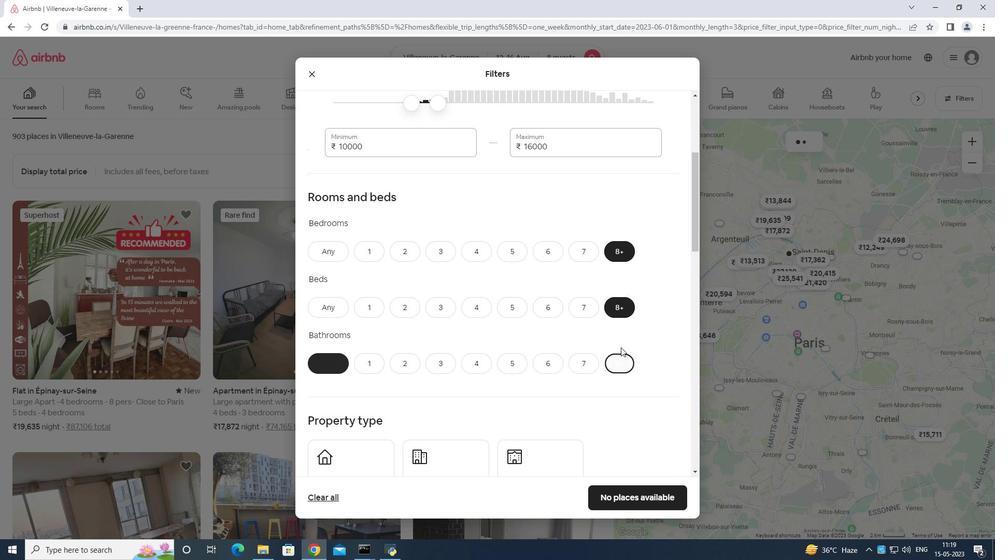 
Action: Mouse scrolled (625, 350) with delta (0, 0)
Screenshot: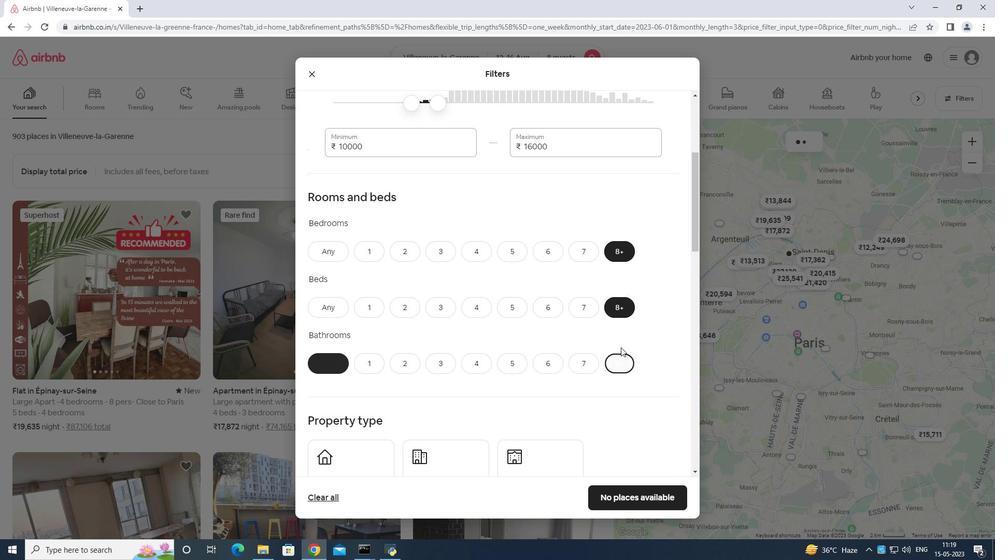 
Action: Mouse moved to (625, 352)
Screenshot: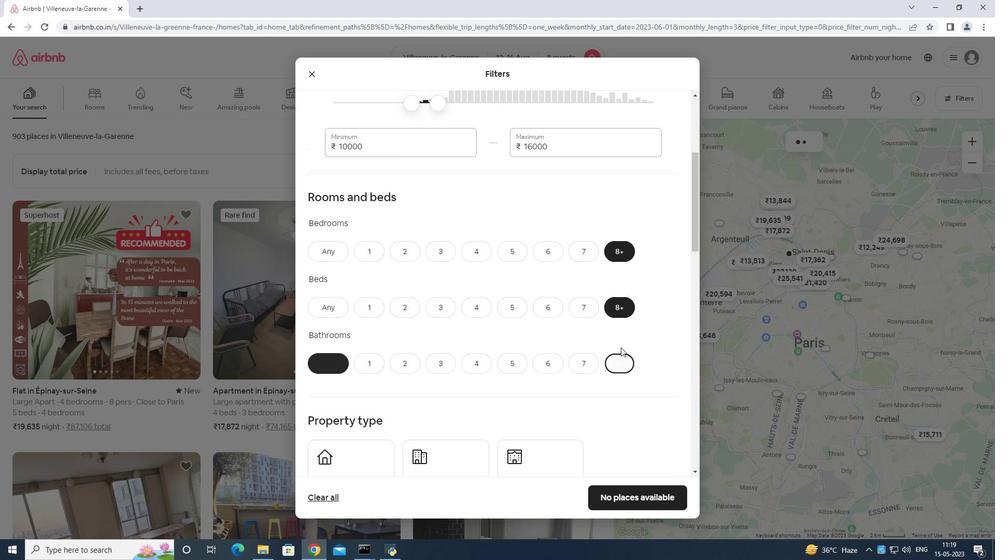 
Action: Mouse scrolled (625, 352) with delta (0, 0)
Screenshot: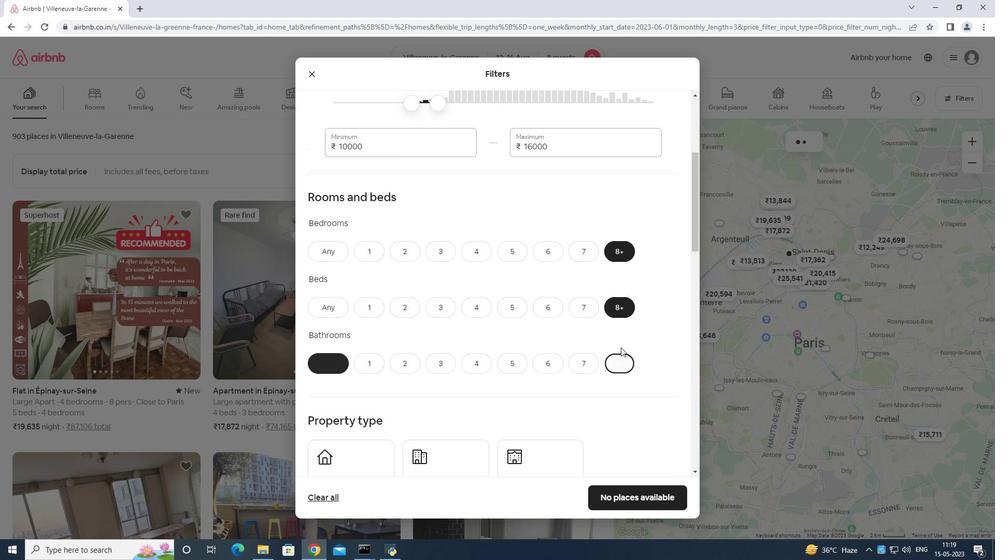 
Action: Mouse moved to (625, 353)
Screenshot: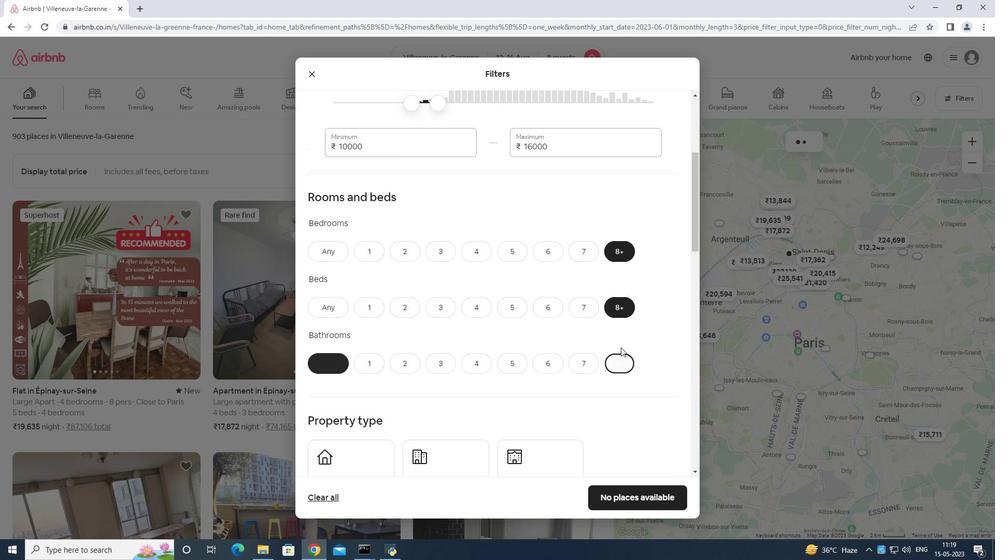 
Action: Mouse scrolled (625, 353) with delta (0, 0)
Screenshot: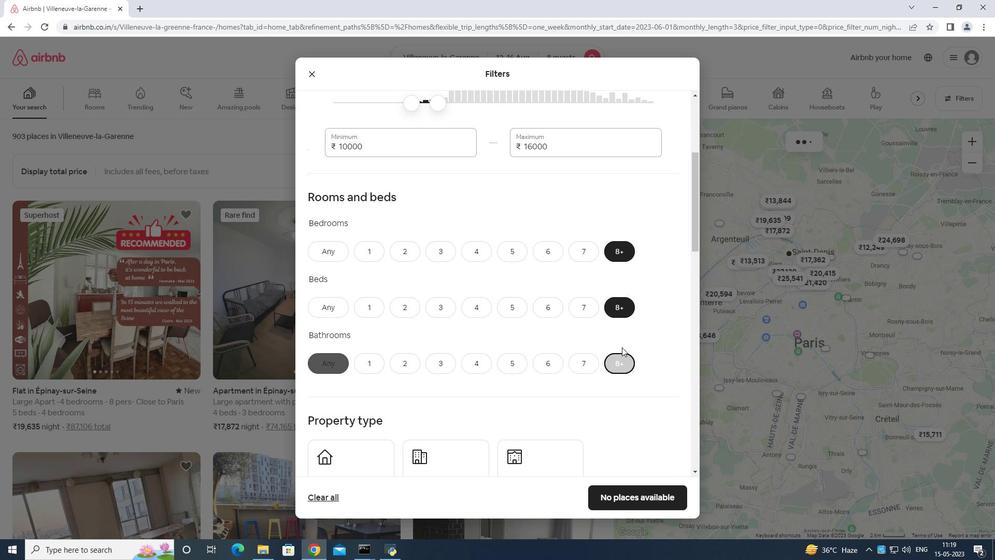 
Action: Mouse moved to (623, 353)
Screenshot: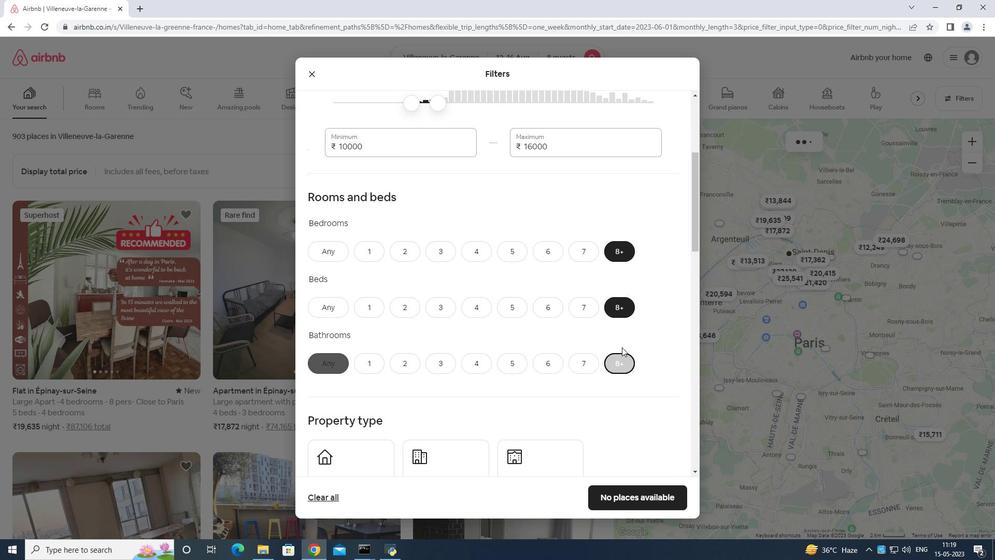 
Action: Mouse scrolled (623, 353) with delta (0, 0)
Screenshot: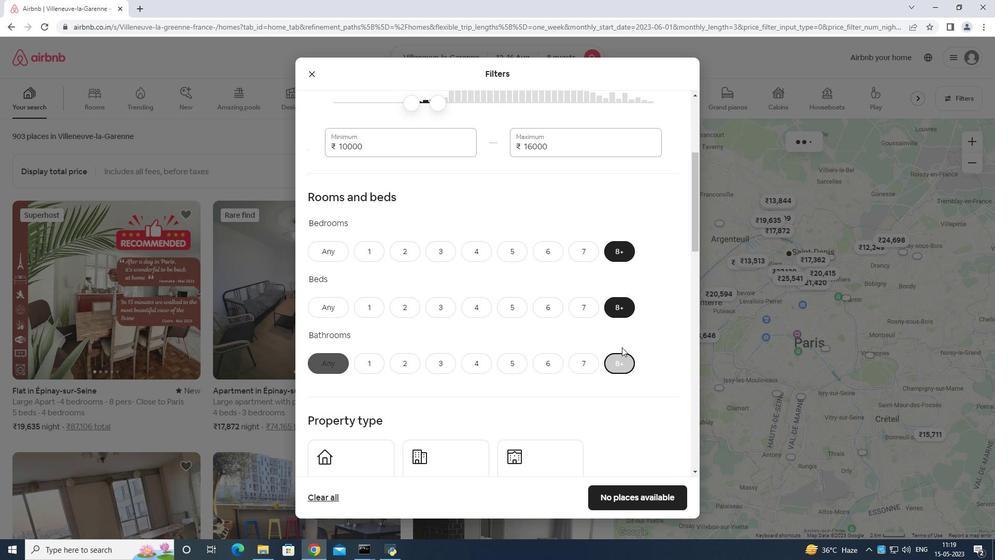 
Action: Mouse moved to (367, 269)
Screenshot: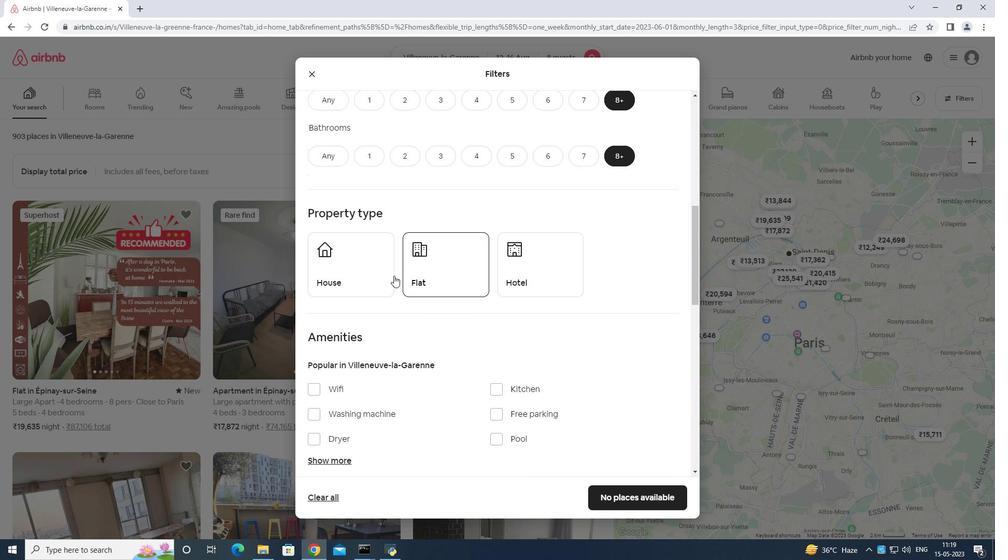 
Action: Mouse pressed left at (367, 269)
Screenshot: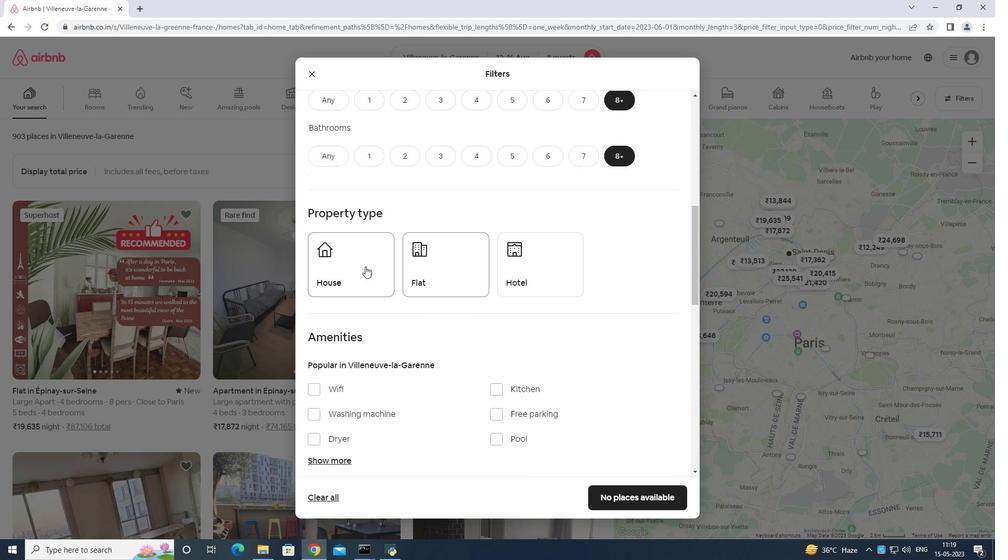 
Action: Mouse moved to (416, 269)
Screenshot: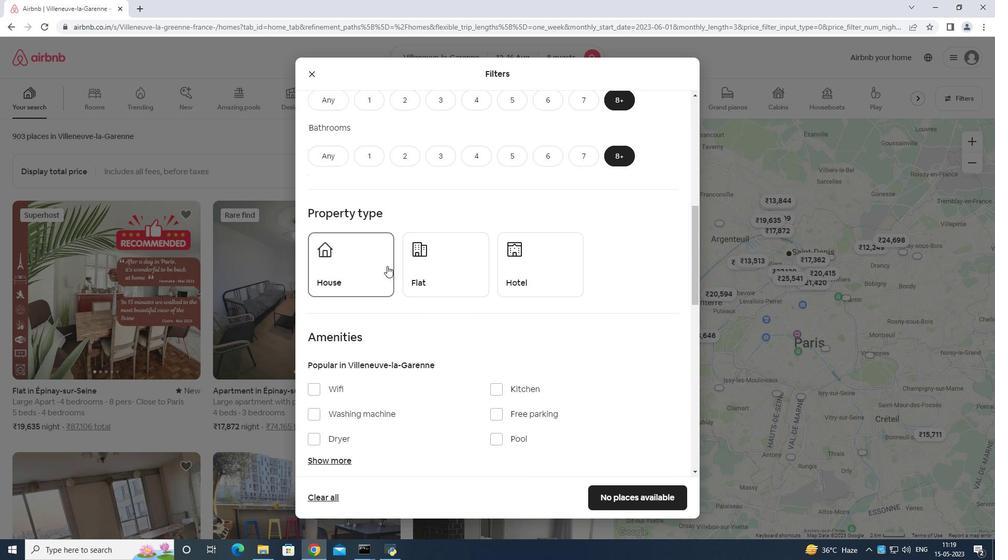 
Action: Mouse pressed left at (416, 269)
Screenshot: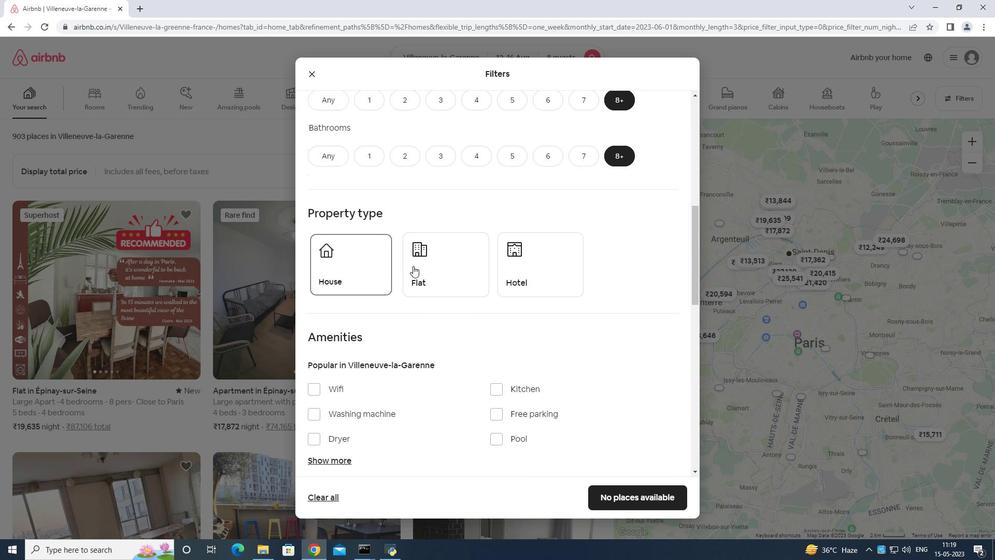 
Action: Mouse moved to (514, 248)
Screenshot: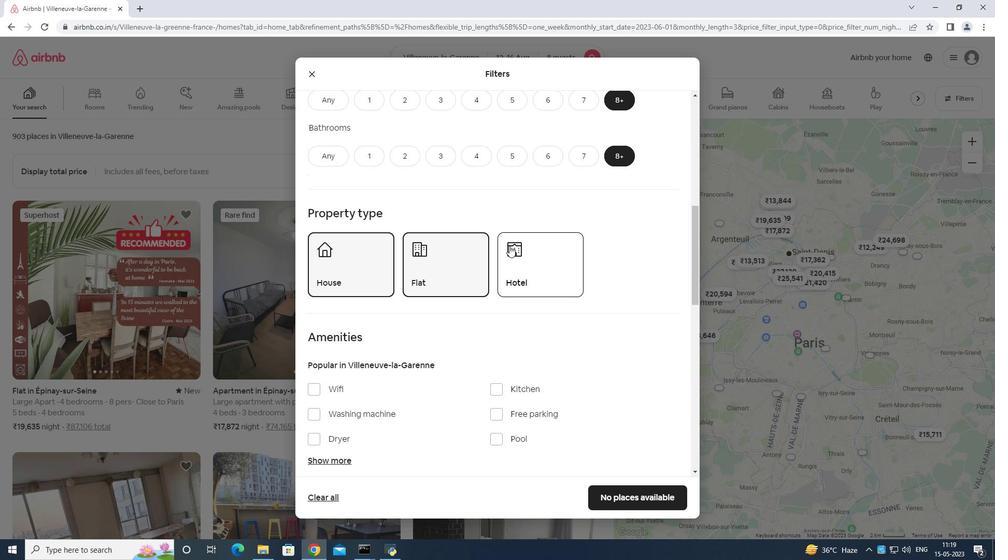 
Action: Mouse pressed left at (514, 248)
Screenshot: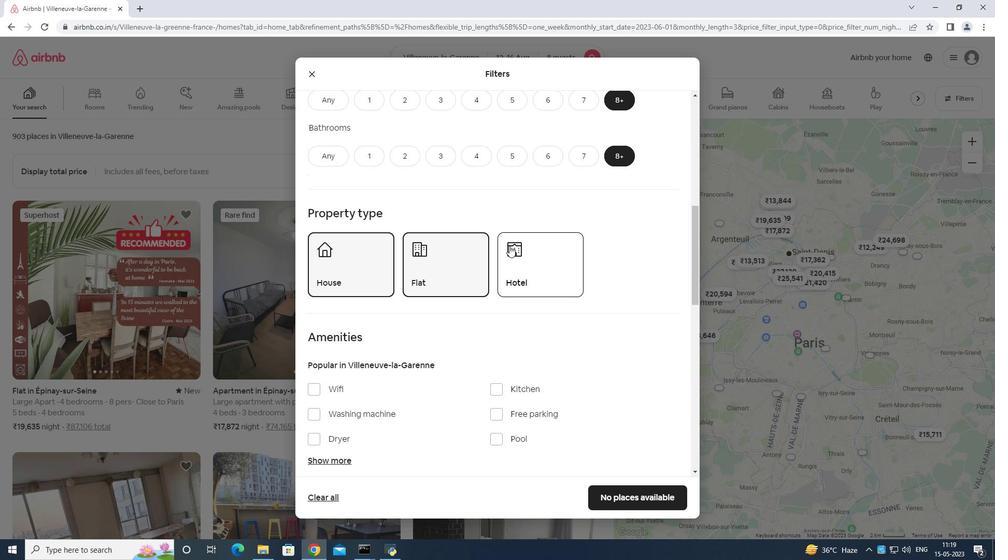 
Action: Mouse moved to (515, 254)
Screenshot: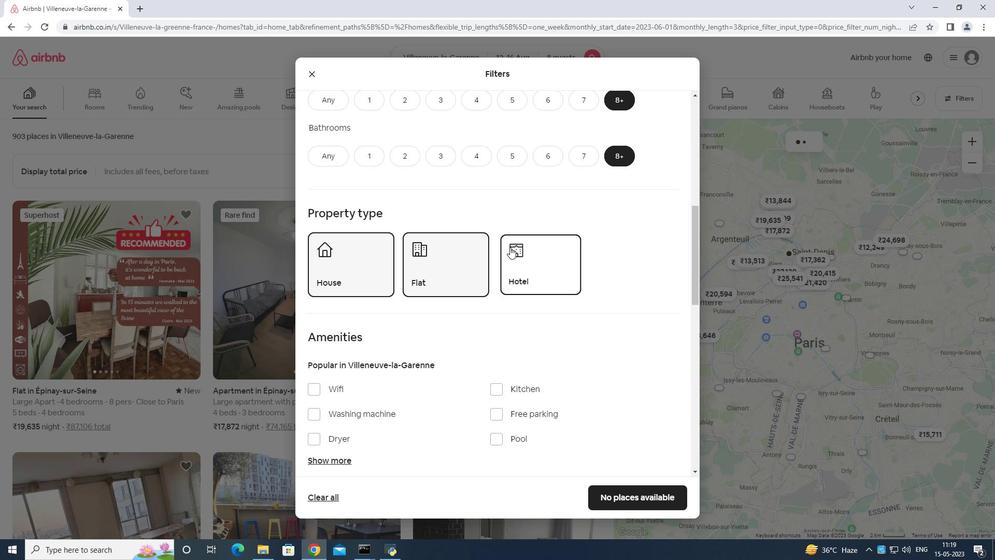 
Action: Mouse scrolled (515, 253) with delta (0, 0)
Screenshot: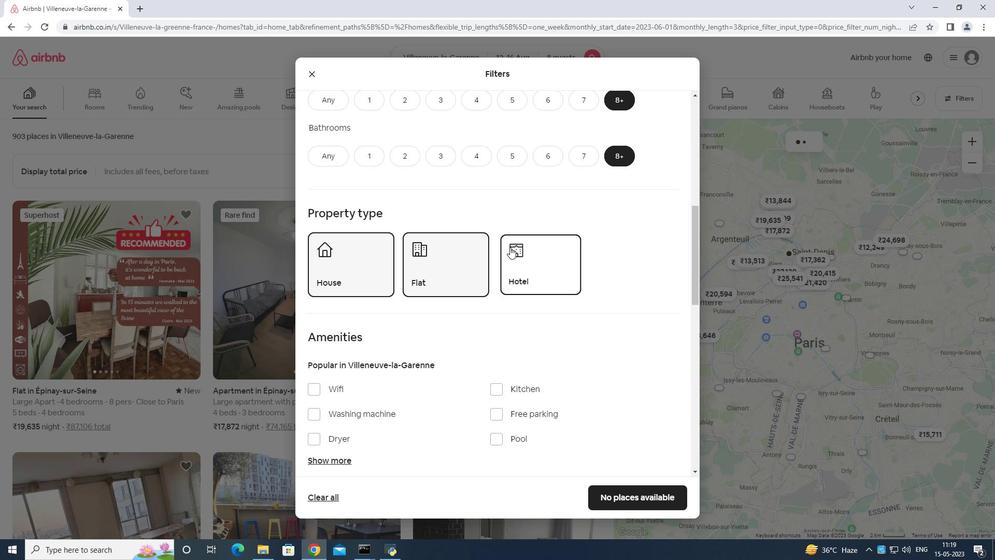 
Action: Mouse moved to (515, 254)
Screenshot: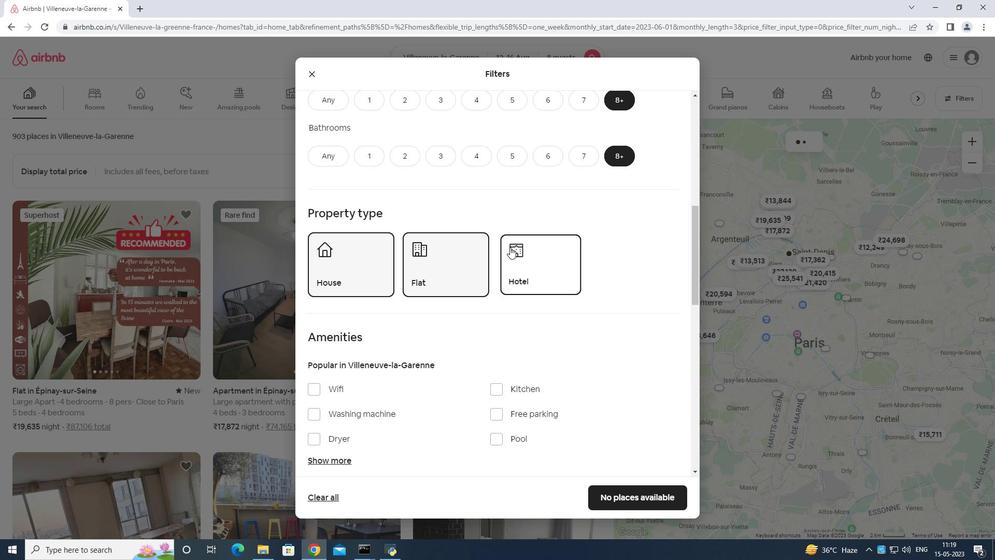 
Action: Mouse scrolled (515, 254) with delta (0, 0)
Screenshot: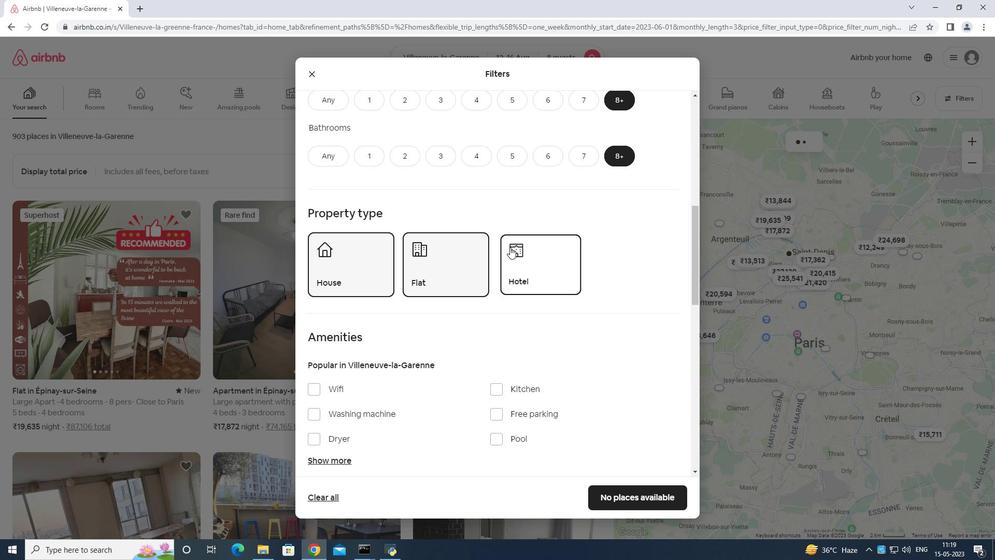 
Action: Mouse moved to (515, 255)
Screenshot: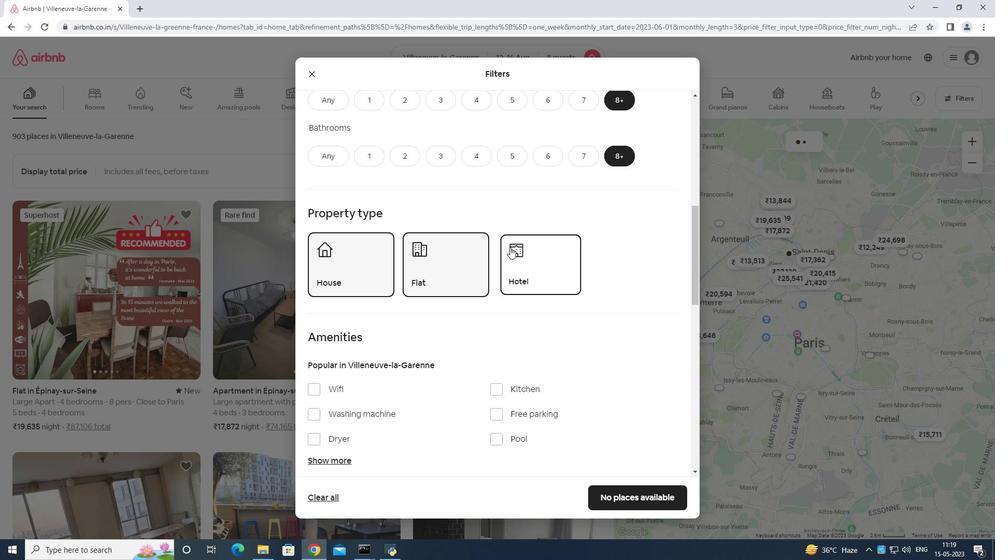 
Action: Mouse scrolled (515, 255) with delta (0, 0)
Screenshot: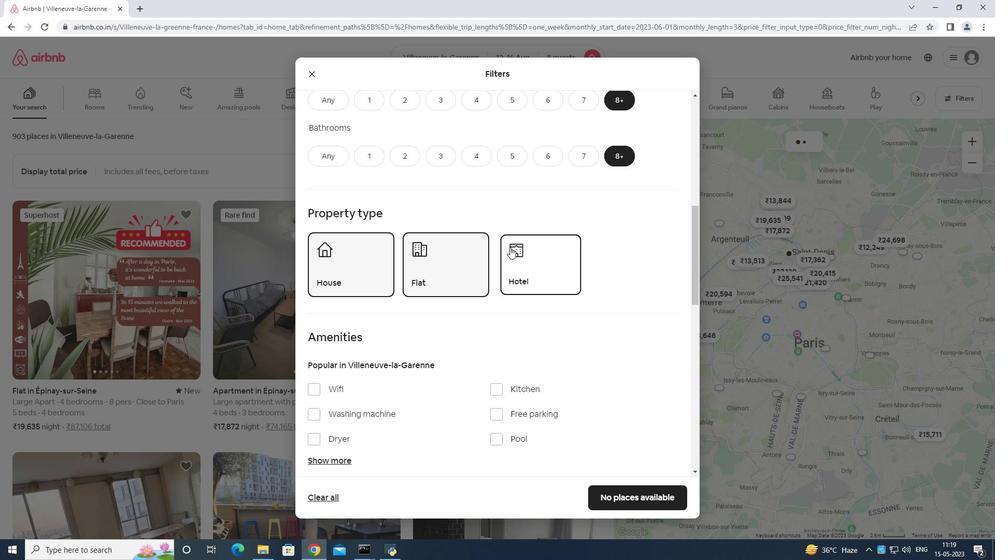 
Action: Mouse scrolled (515, 255) with delta (0, 0)
Screenshot: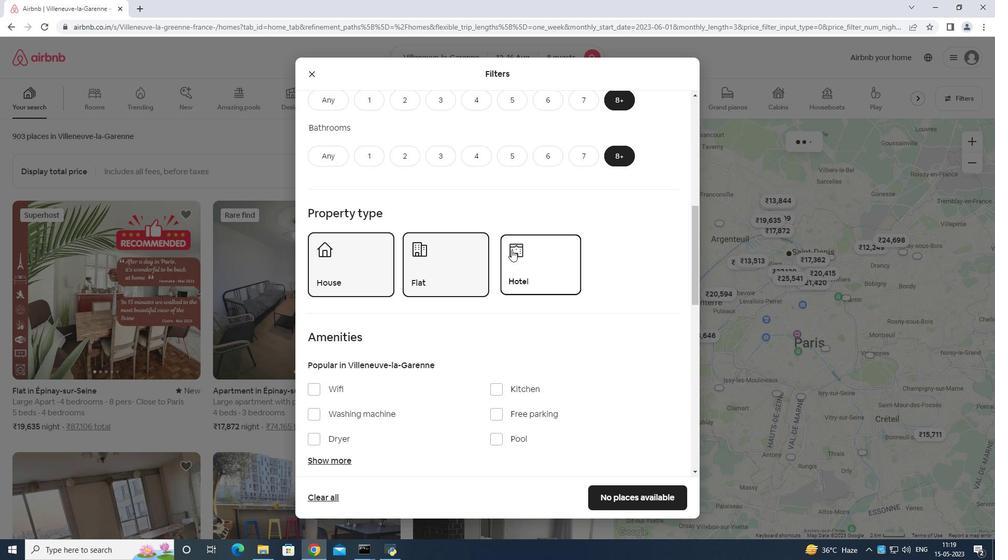 
Action: Mouse moved to (313, 185)
Screenshot: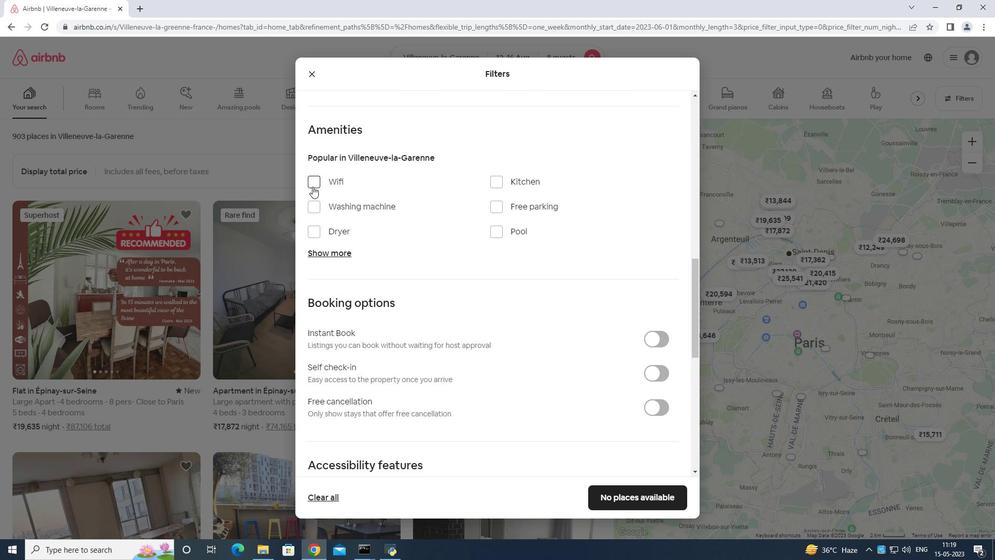 
Action: Mouse pressed left at (313, 185)
Screenshot: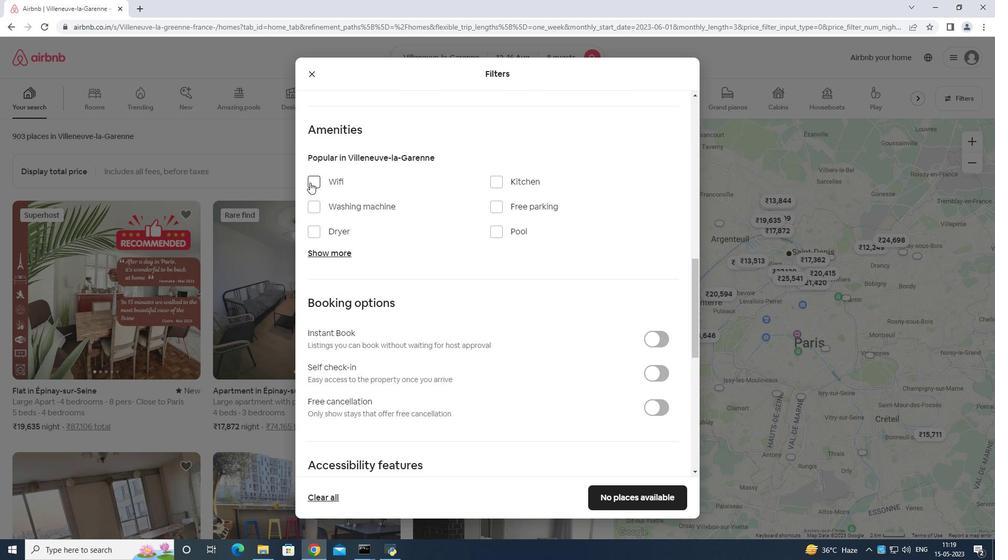 
Action: Mouse moved to (333, 248)
Screenshot: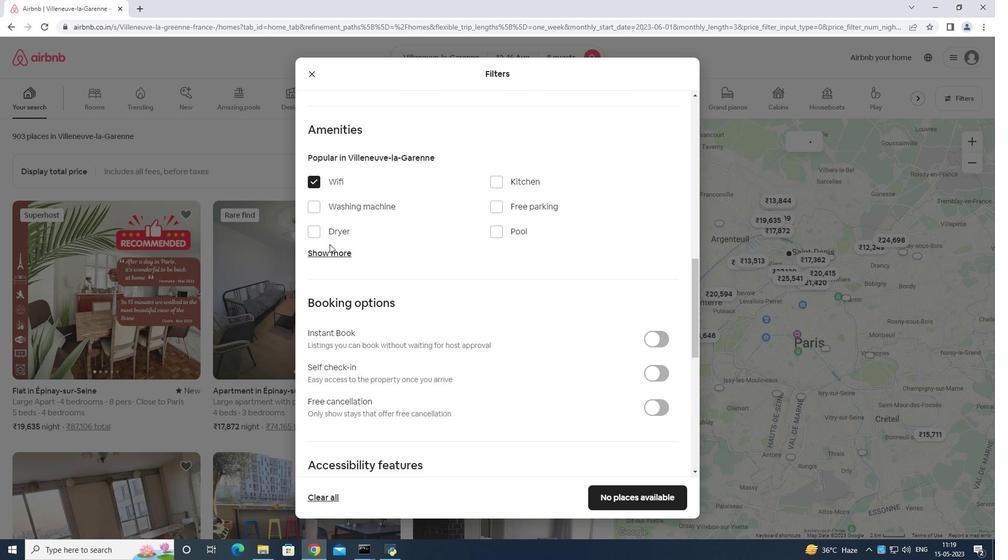 
Action: Mouse pressed left at (333, 248)
Screenshot: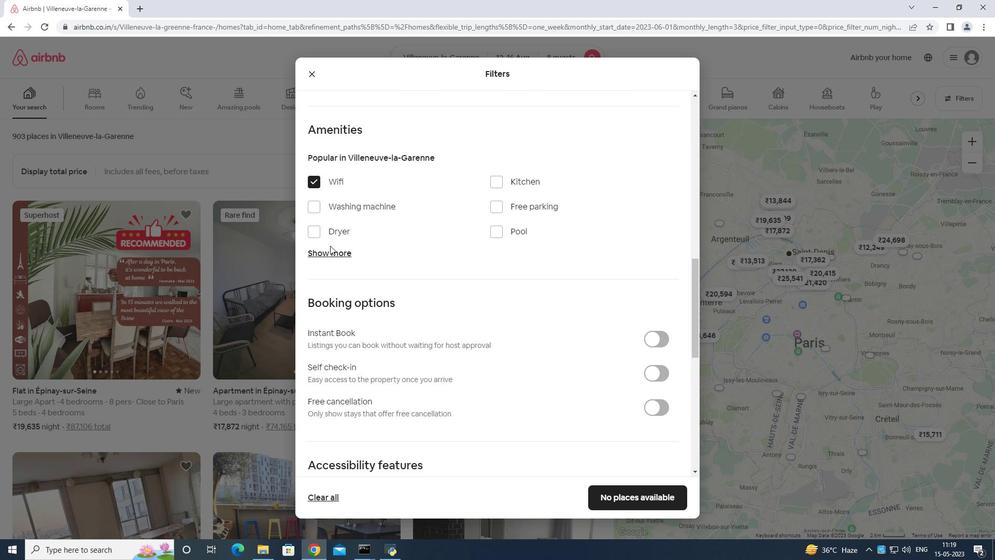 
Action: Mouse moved to (500, 205)
Screenshot: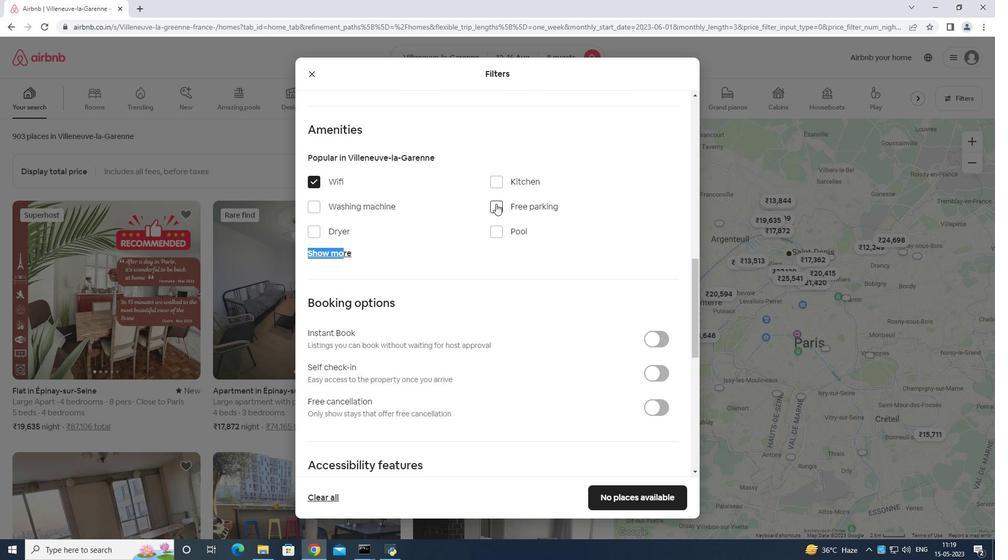 
Action: Mouse pressed left at (500, 205)
Screenshot: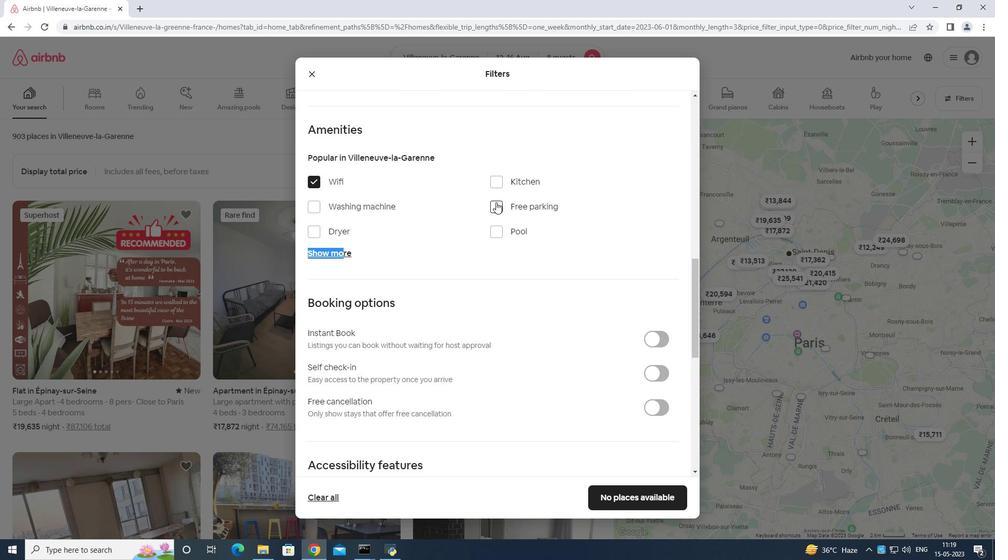 
Action: Mouse moved to (342, 257)
Screenshot: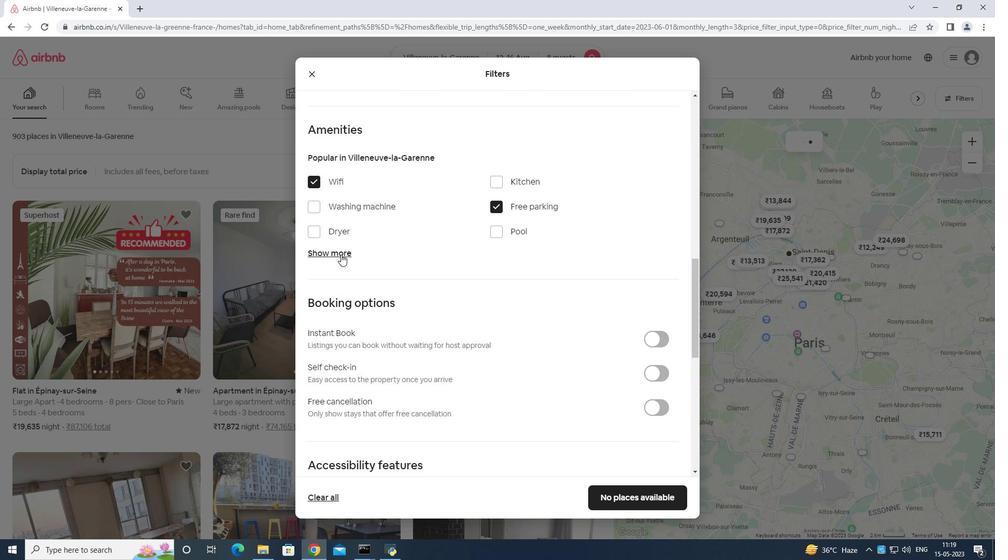 
Action: Mouse pressed left at (342, 257)
Screenshot: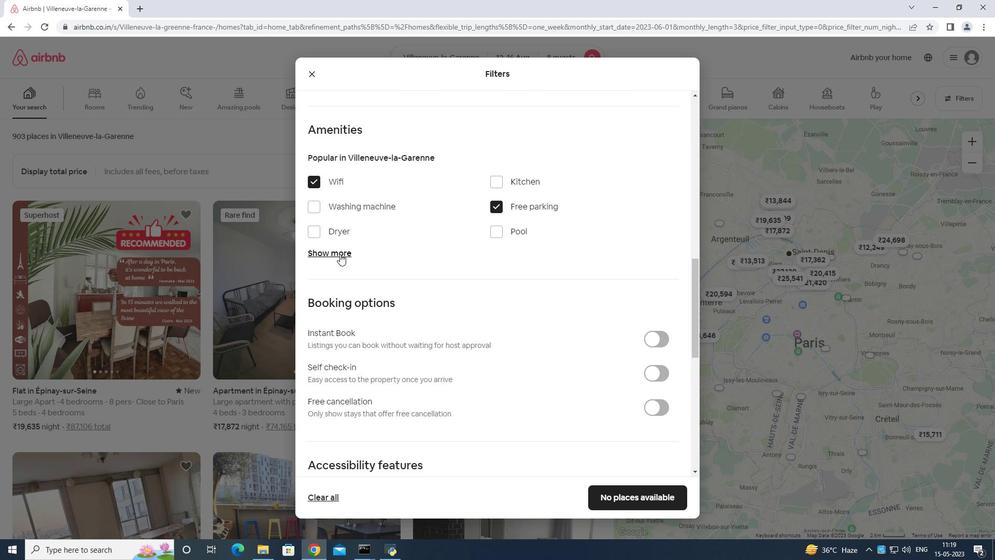 
Action: Mouse moved to (499, 316)
Screenshot: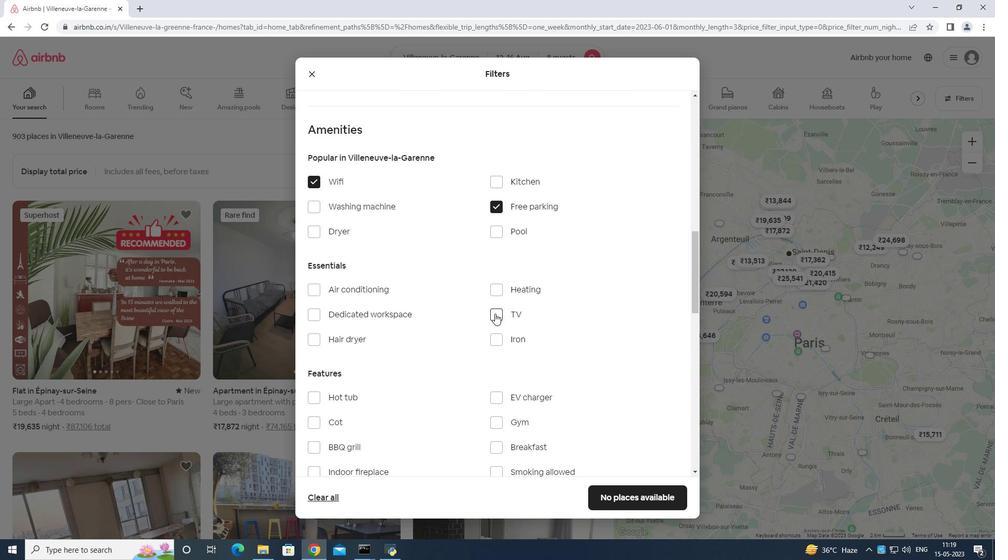 
Action: Mouse pressed left at (499, 316)
Screenshot: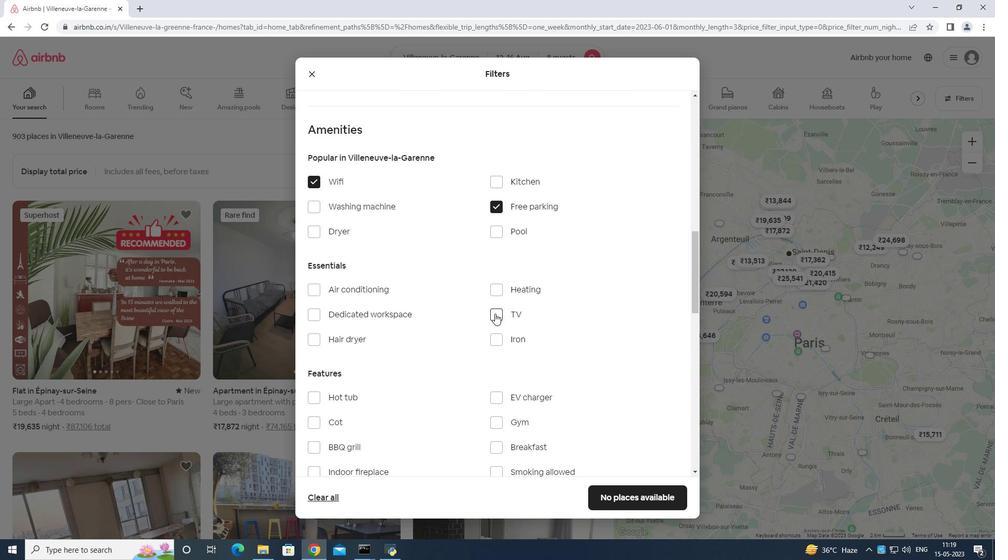 
Action: Mouse moved to (497, 303)
Screenshot: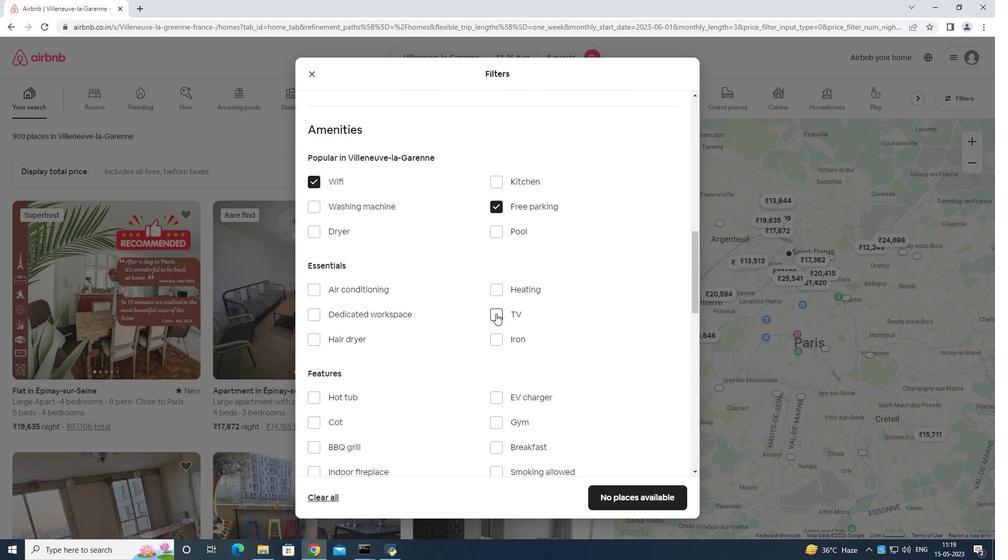 
Action: Mouse scrolled (497, 303) with delta (0, 0)
Screenshot: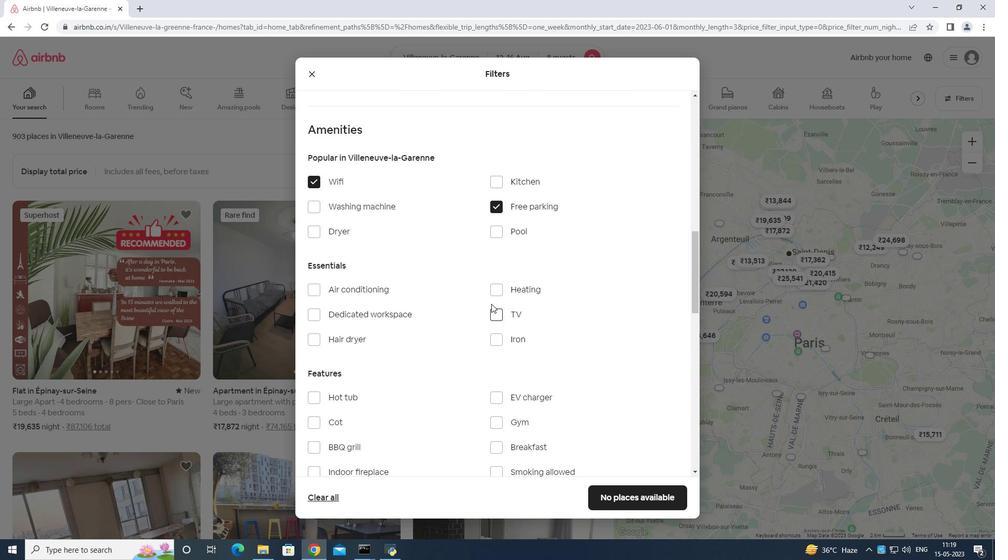 
Action: Mouse moved to (497, 303)
Screenshot: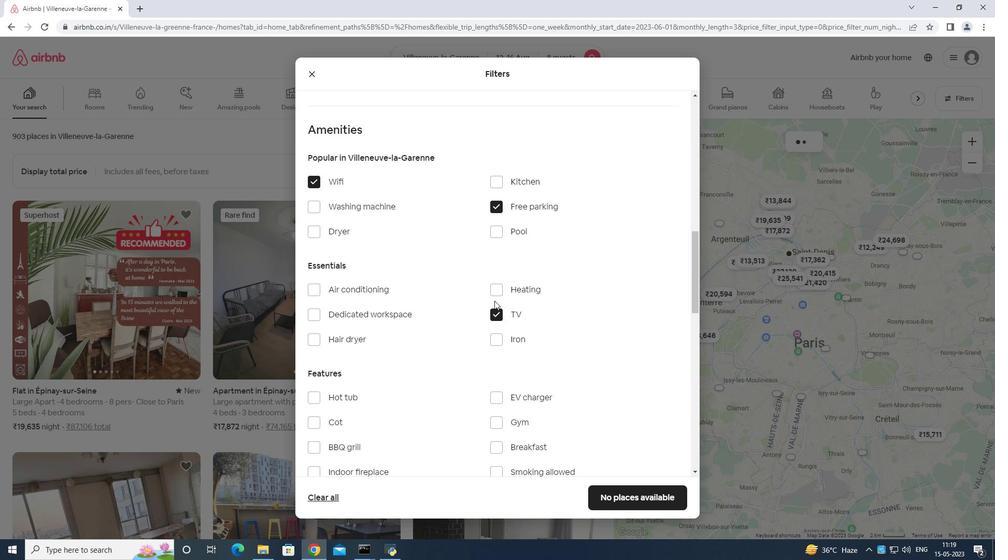 
Action: Mouse scrolled (497, 303) with delta (0, 0)
Screenshot: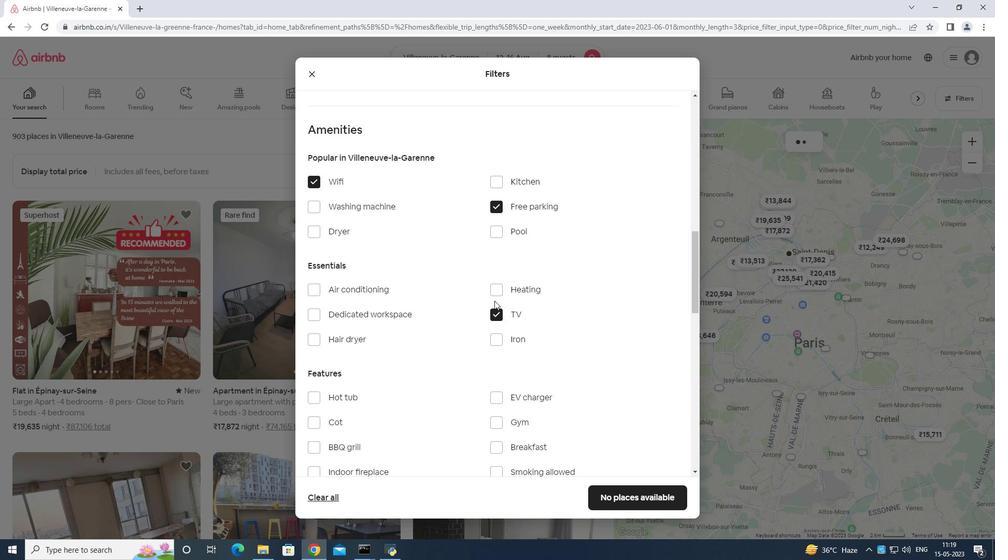 
Action: Mouse scrolled (497, 303) with delta (0, 0)
Screenshot: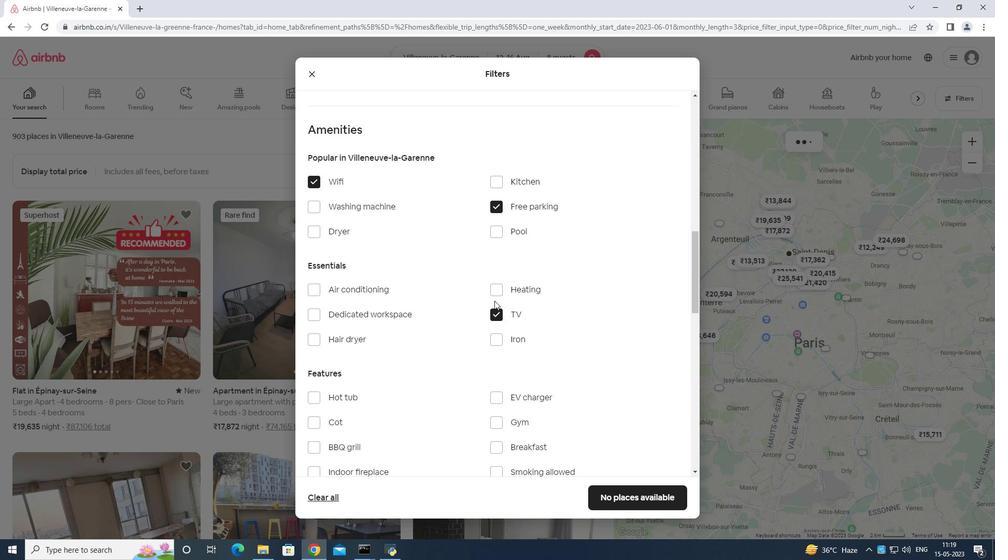 
Action: Mouse moved to (527, 265)
Screenshot: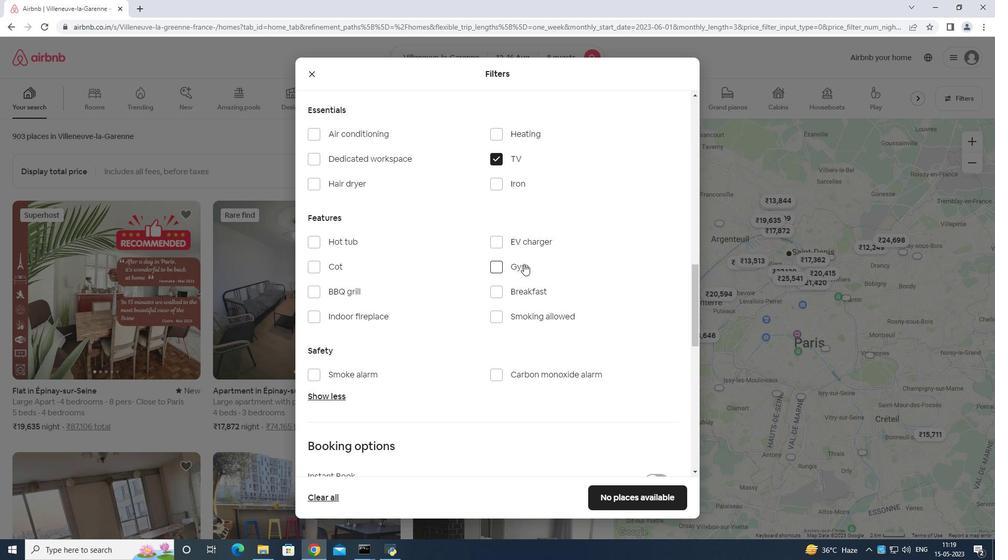 
Action: Mouse pressed left at (527, 265)
Screenshot: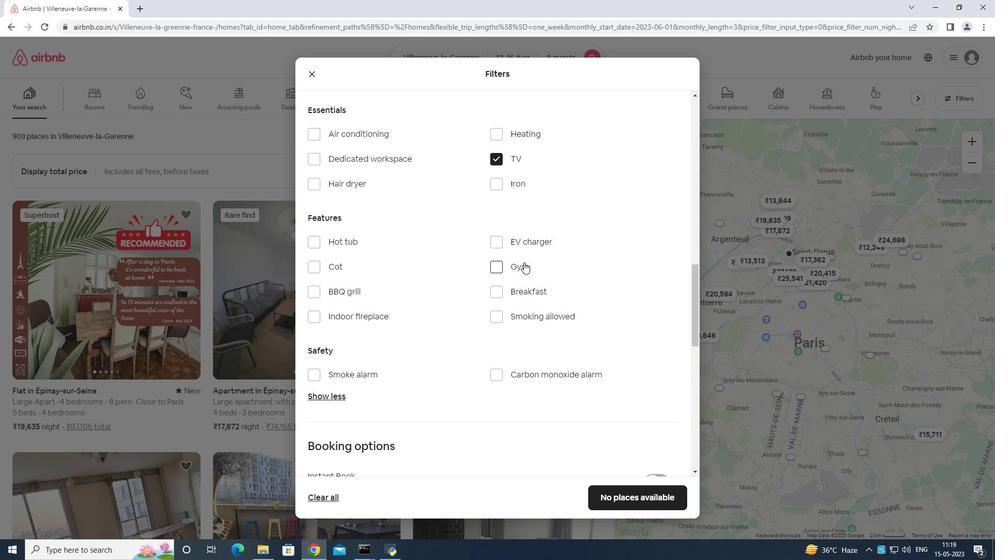 
Action: Mouse moved to (509, 293)
Screenshot: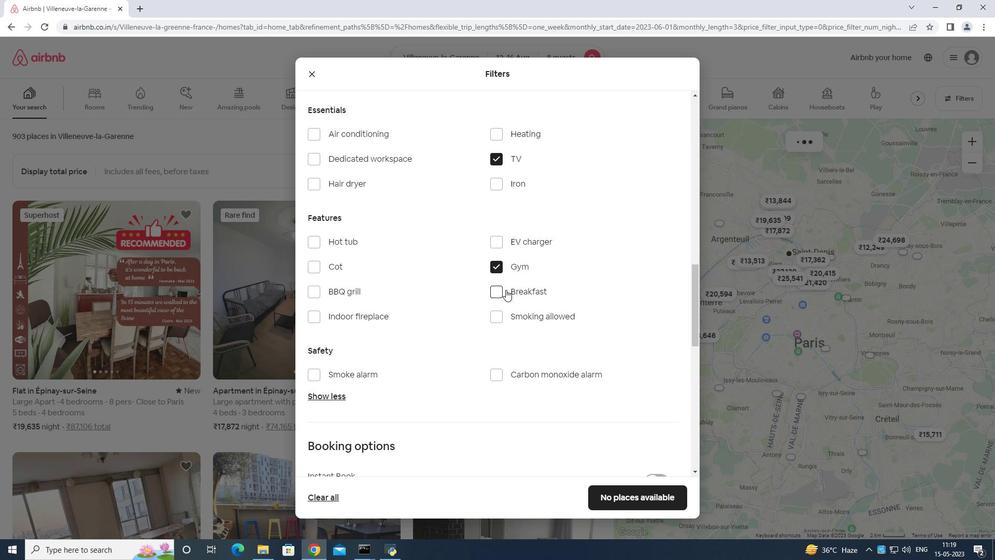 
Action: Mouse pressed left at (509, 293)
Screenshot: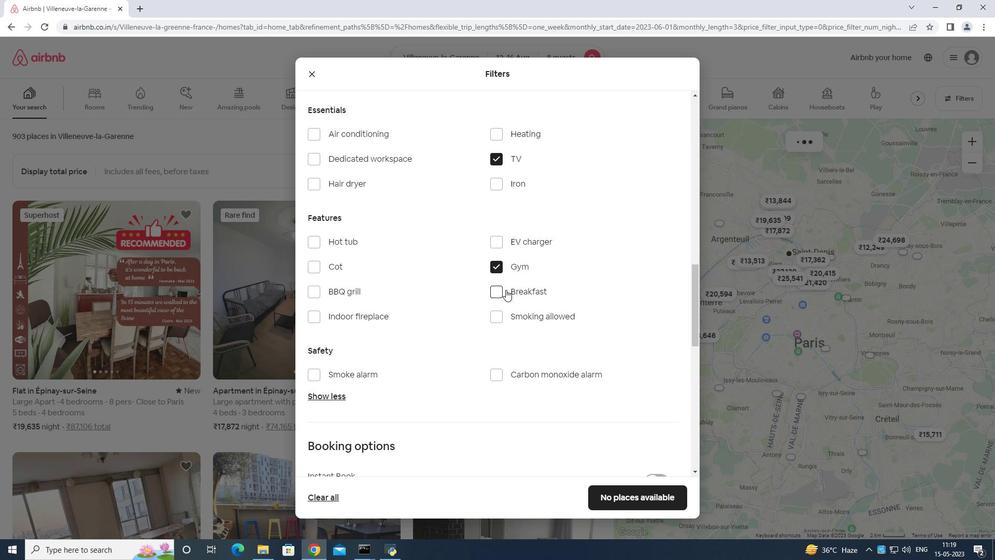 
Action: Mouse moved to (524, 292)
Screenshot: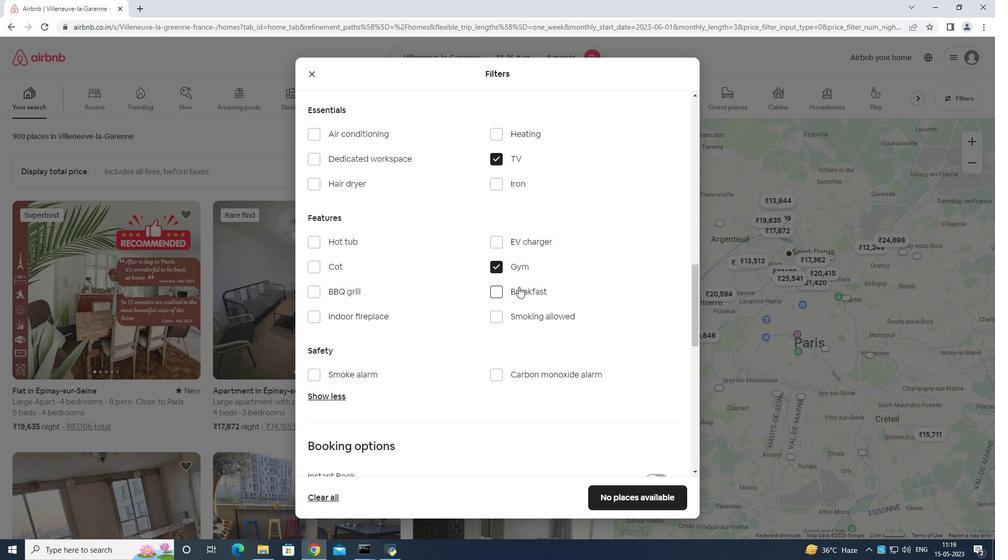 
Action: Mouse pressed left at (524, 292)
Screenshot: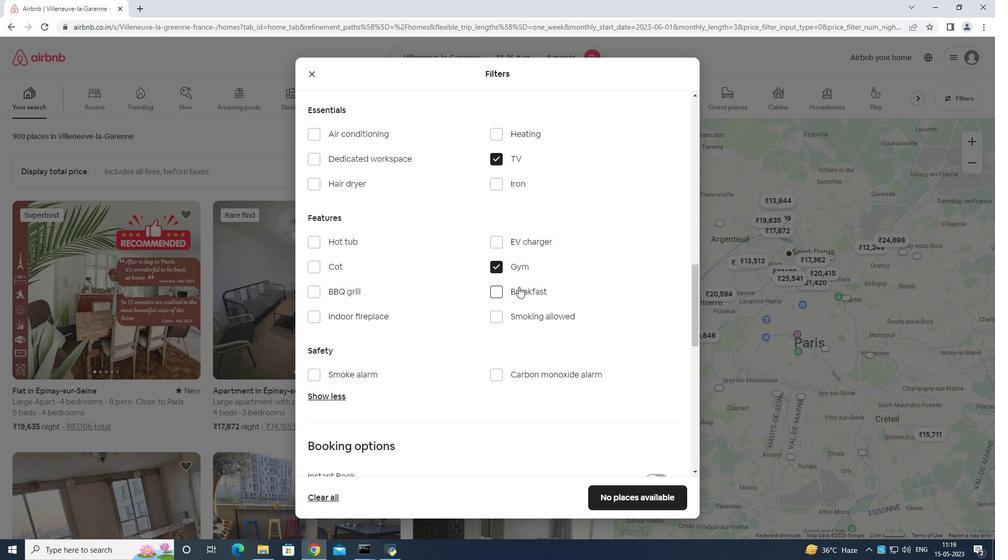 
Action: Mouse moved to (533, 287)
Screenshot: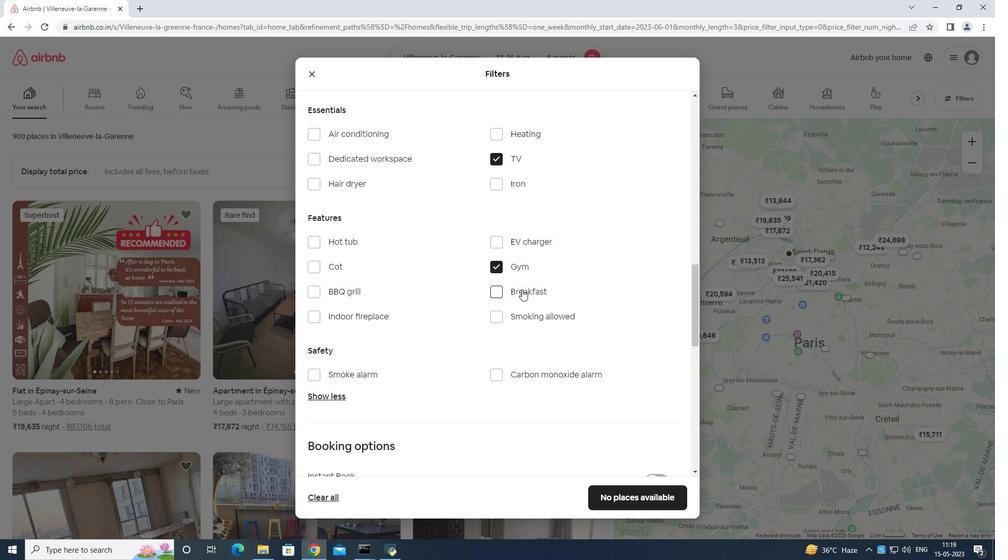 
Action: Mouse scrolled (533, 287) with delta (0, 0)
Screenshot: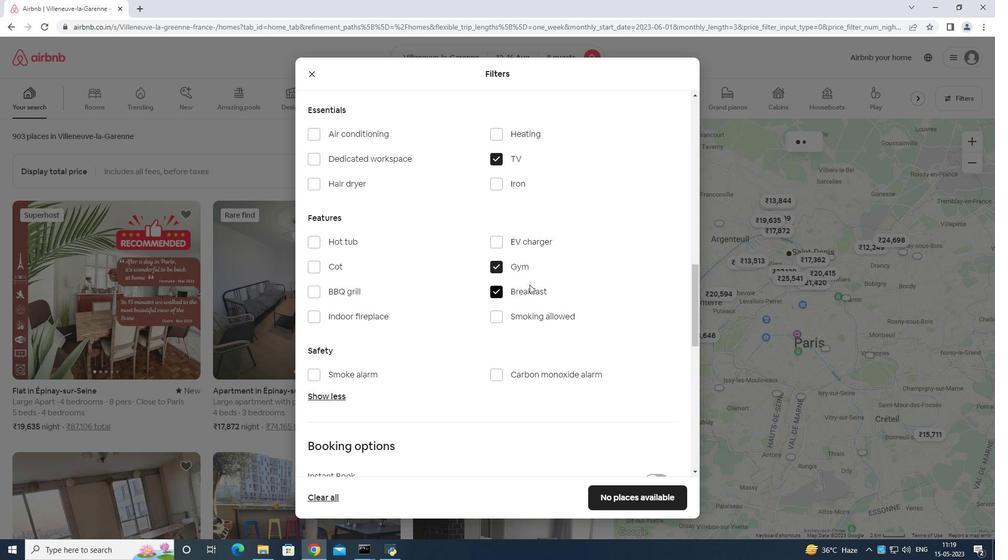 
Action: Mouse scrolled (533, 287) with delta (0, 0)
Screenshot: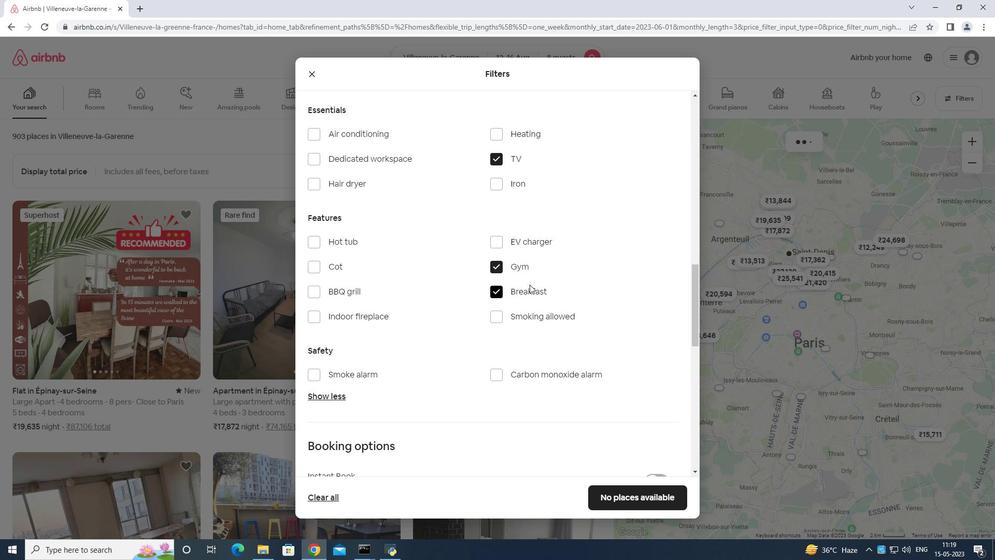 
Action: Mouse scrolled (533, 287) with delta (0, 0)
Screenshot: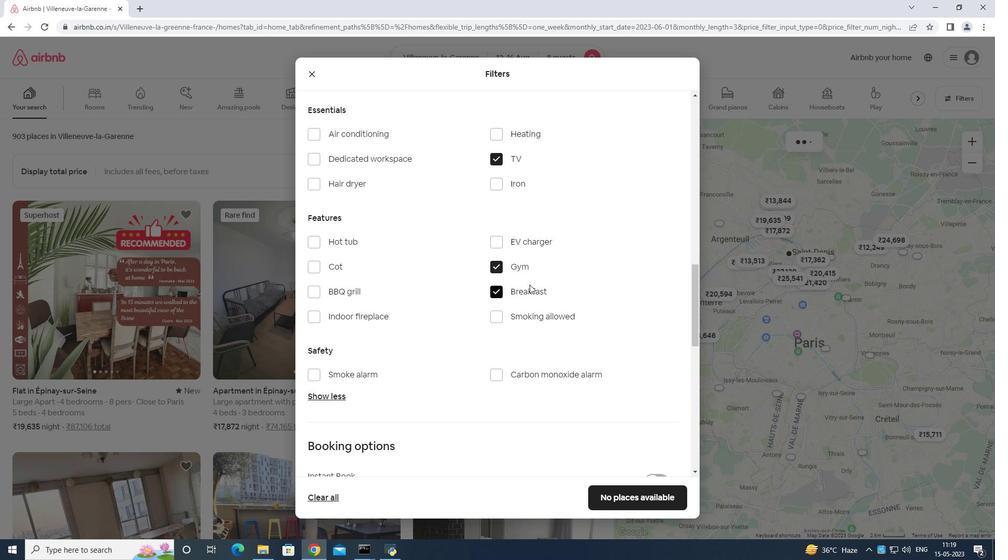 
Action: Mouse scrolled (533, 287) with delta (0, 0)
Screenshot: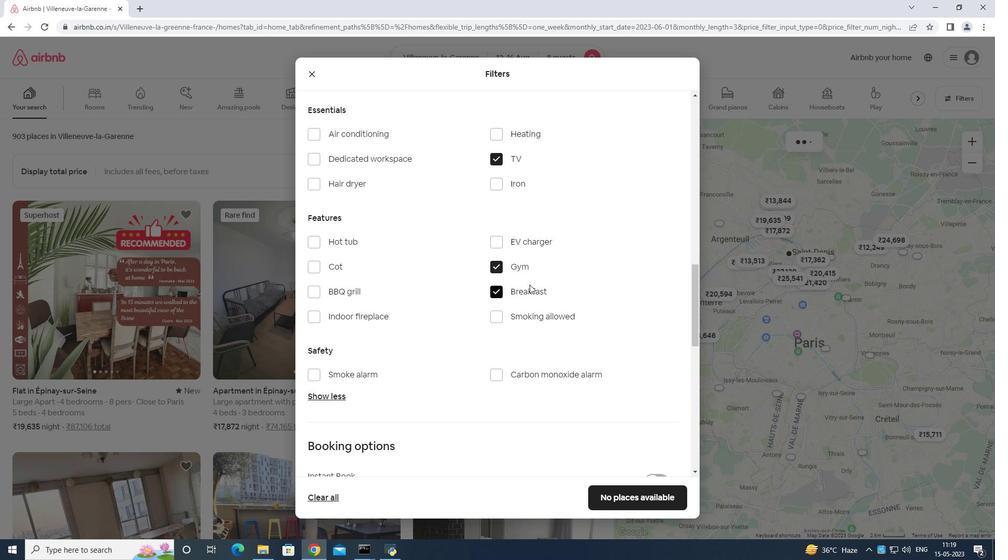 
Action: Mouse moved to (651, 310)
Screenshot: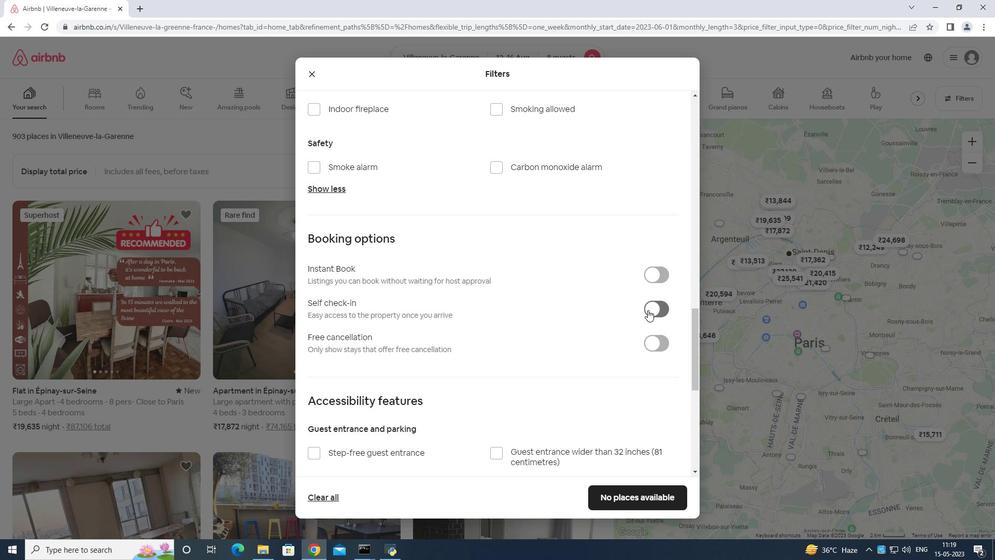 
Action: Mouse pressed left at (651, 310)
Screenshot: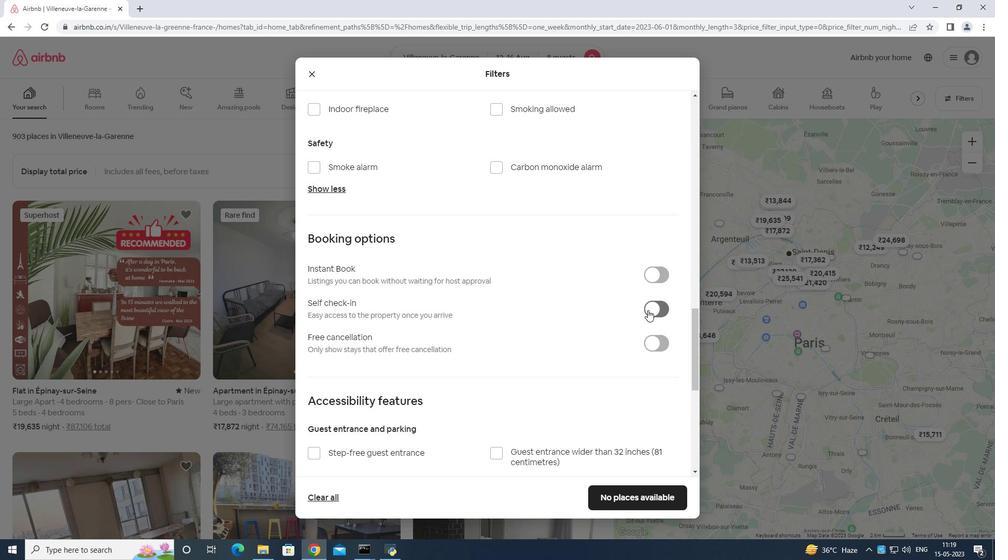 
Action: Mouse moved to (643, 301)
Screenshot: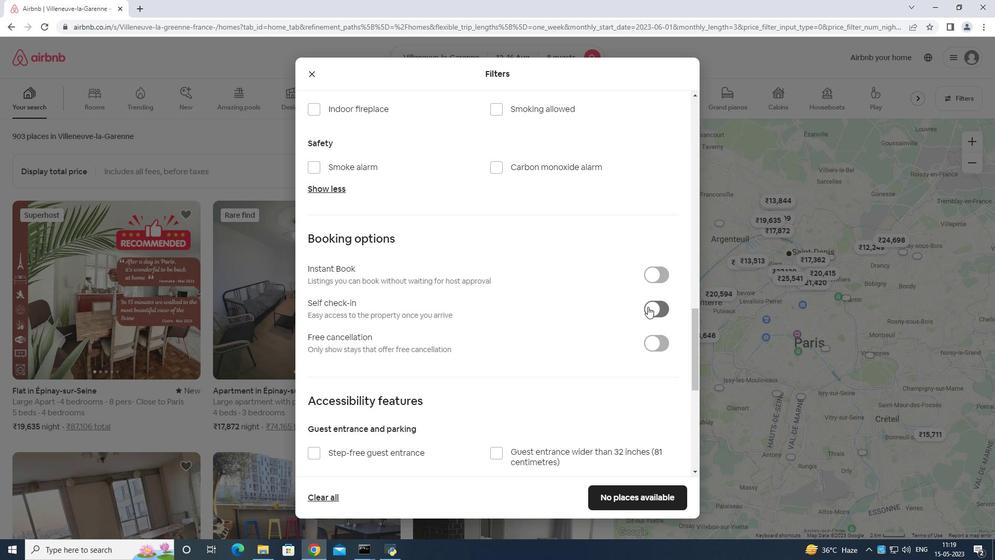 
Action: Mouse scrolled (643, 301) with delta (0, 0)
Screenshot: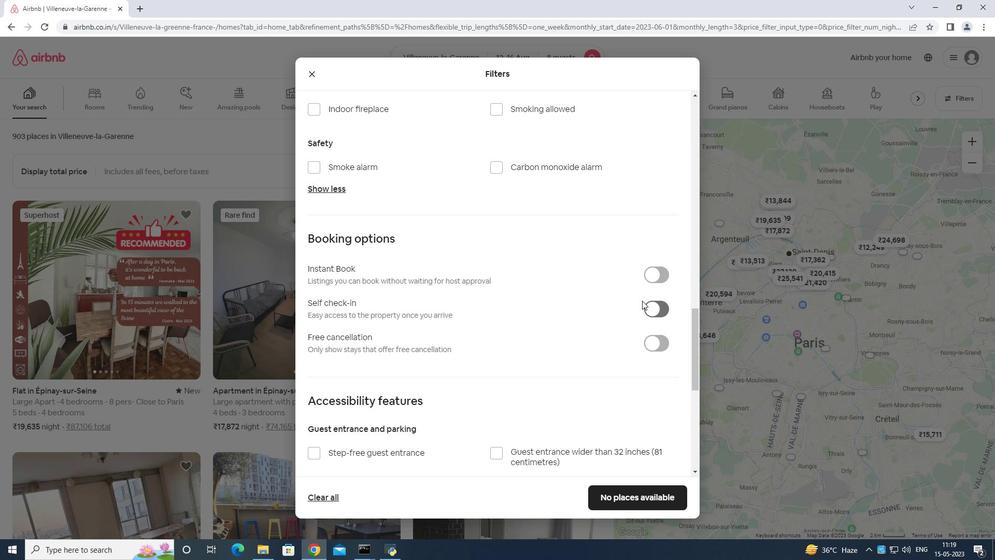 
Action: Mouse moved to (643, 303)
Screenshot: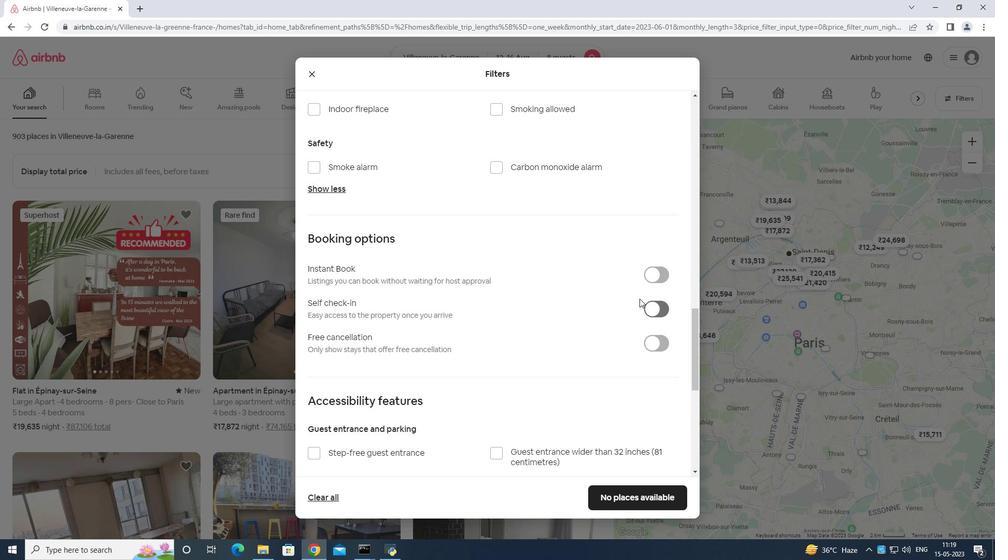 
Action: Mouse scrolled (643, 302) with delta (0, 0)
Screenshot: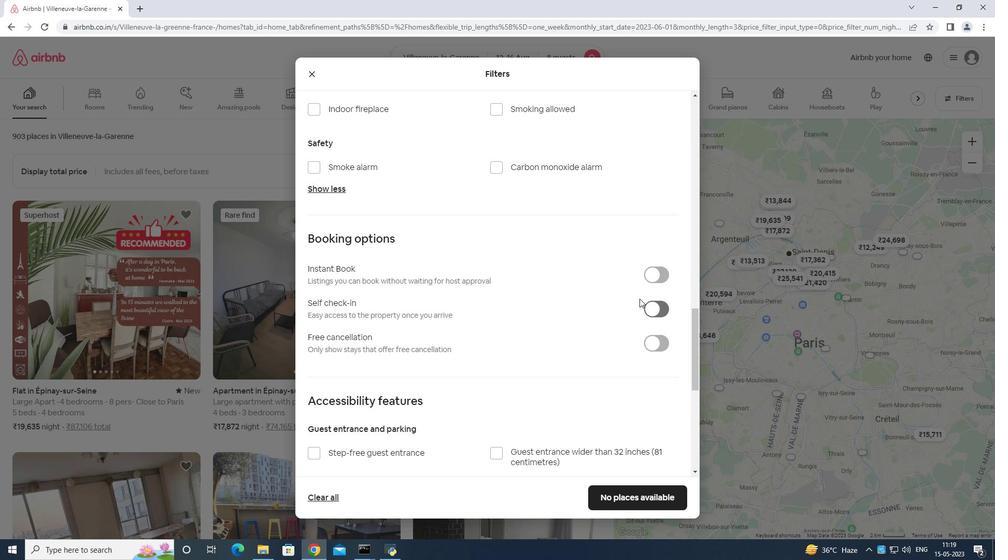 
Action: Mouse moved to (643, 304)
Screenshot: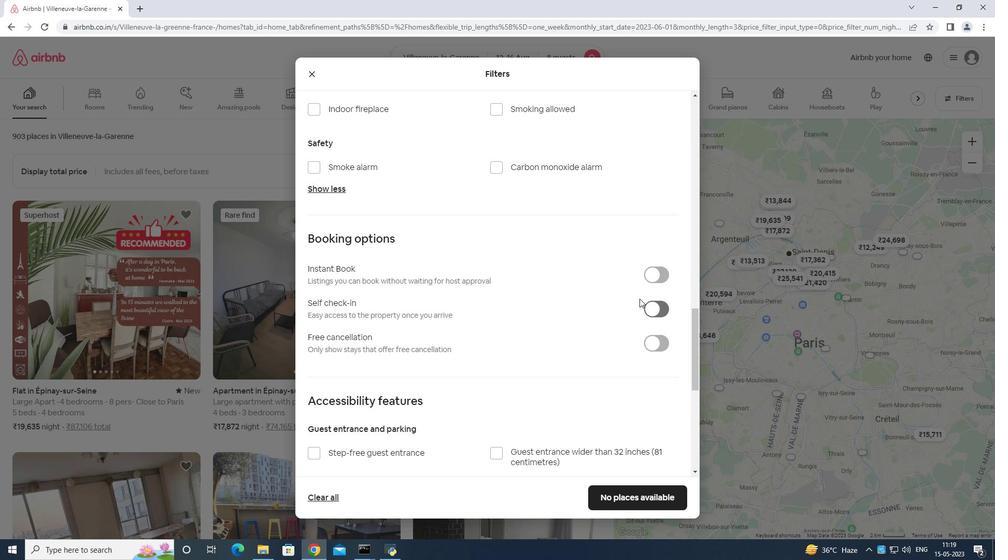 
Action: Mouse scrolled (643, 303) with delta (0, 0)
Screenshot: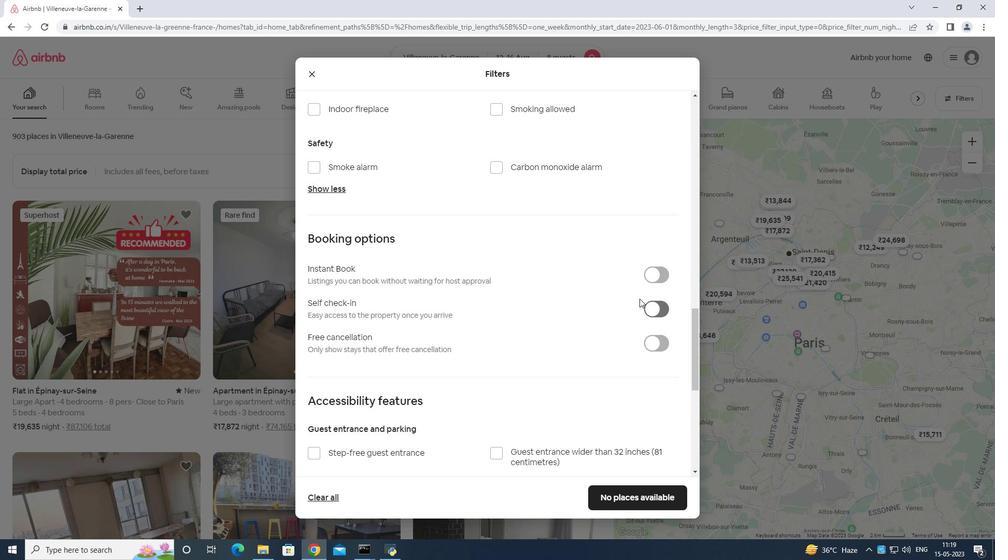 
Action: Mouse moved to (642, 306)
Screenshot: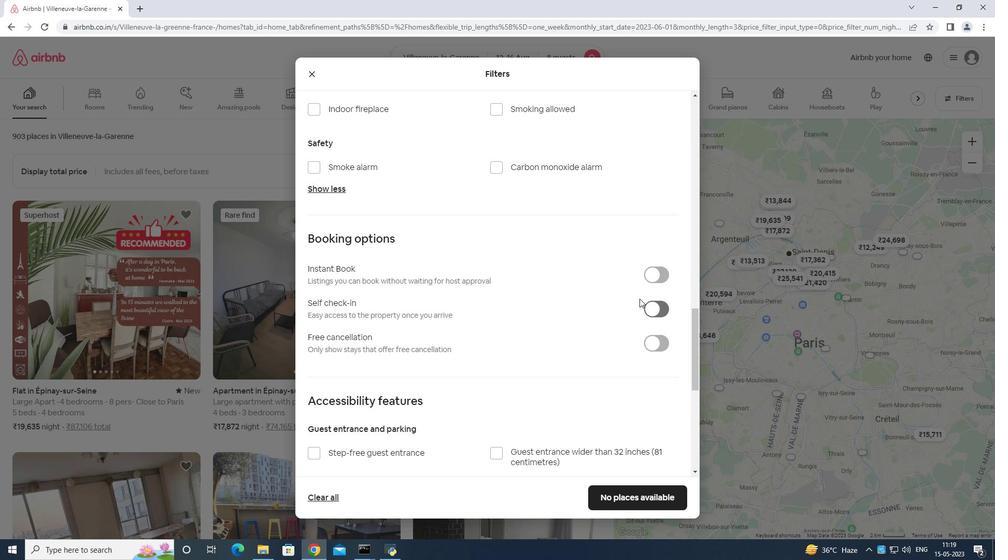 
Action: Mouse scrolled (642, 305) with delta (0, 0)
Screenshot: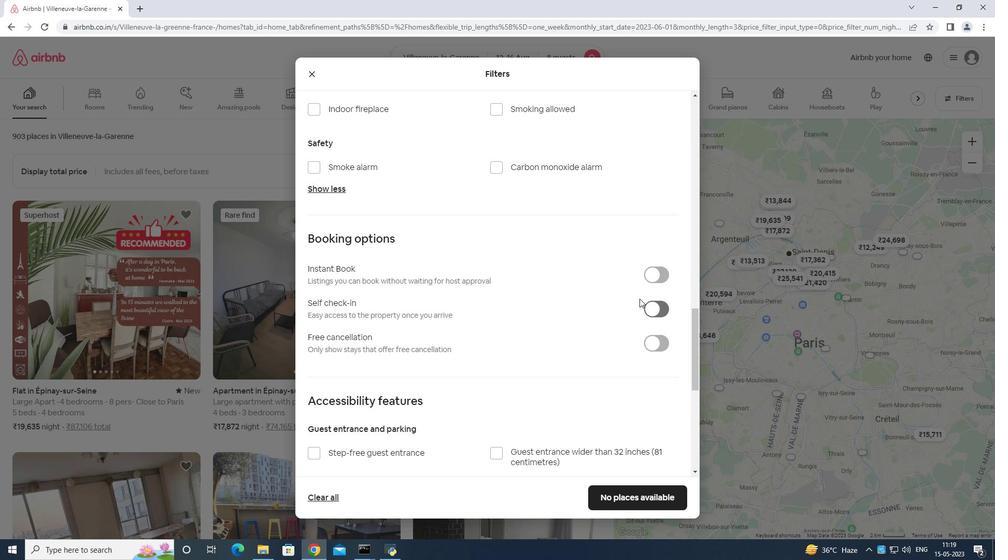 
Action: Mouse moved to (645, 308)
Screenshot: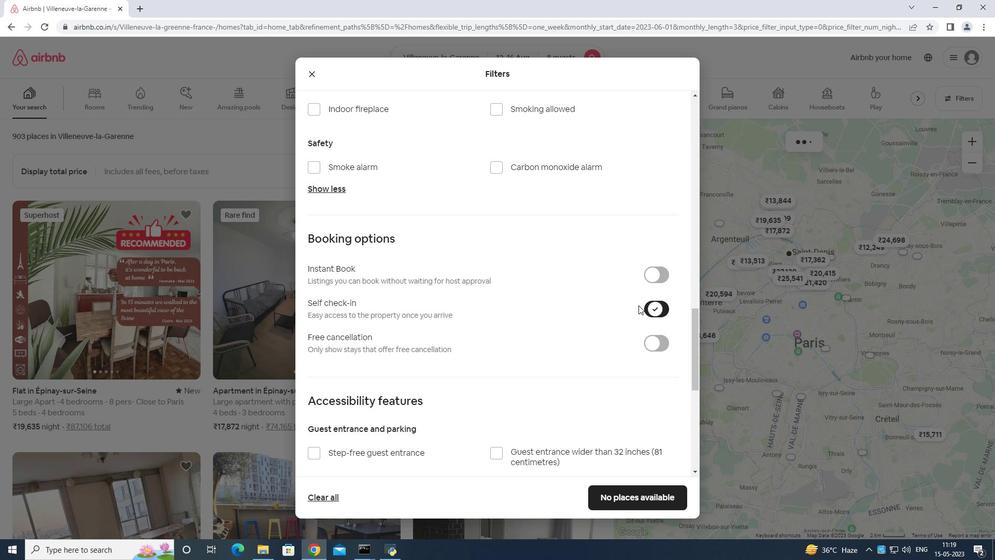
Action: Mouse scrolled (645, 307) with delta (0, 0)
Screenshot: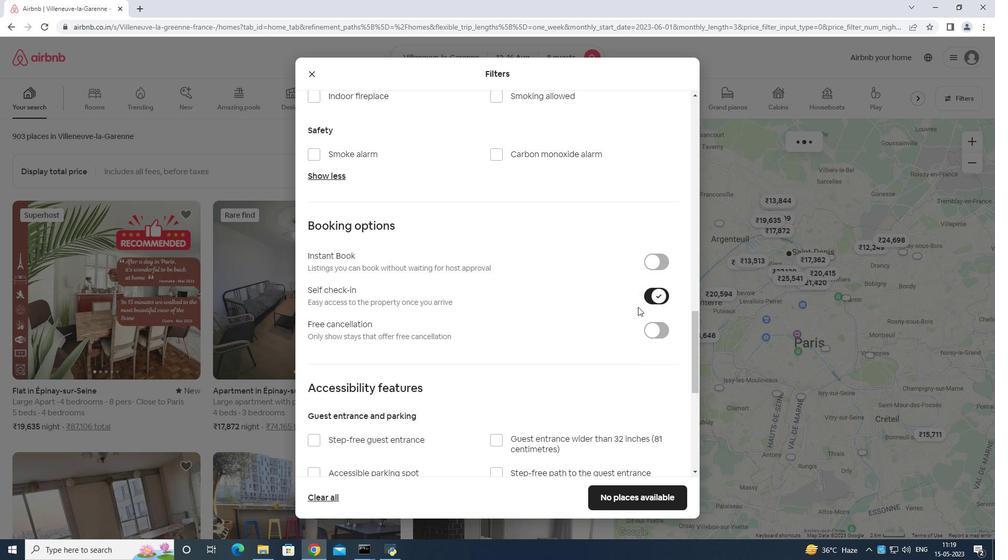 
Action: Mouse scrolled (645, 307) with delta (0, 0)
Screenshot: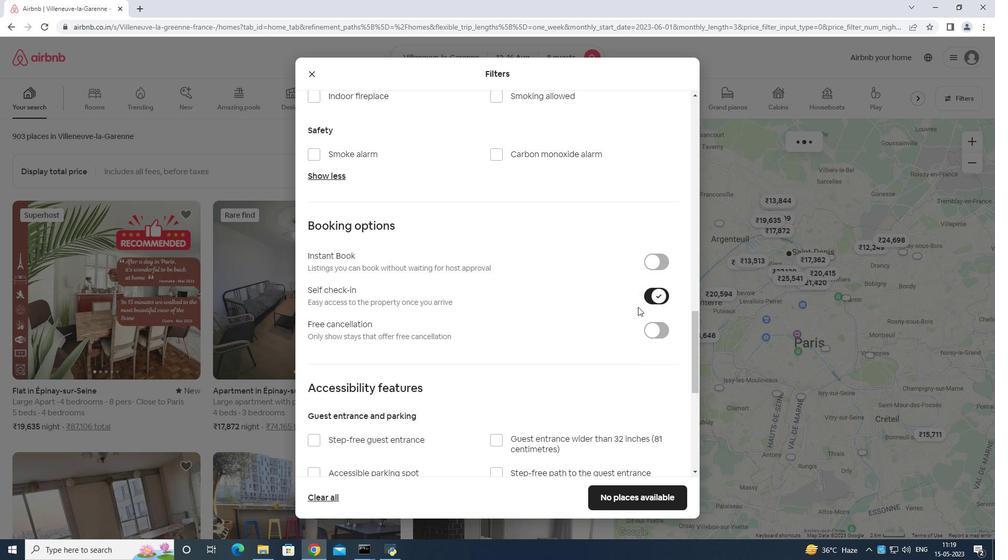 
Action: Mouse scrolled (645, 307) with delta (0, 0)
Screenshot: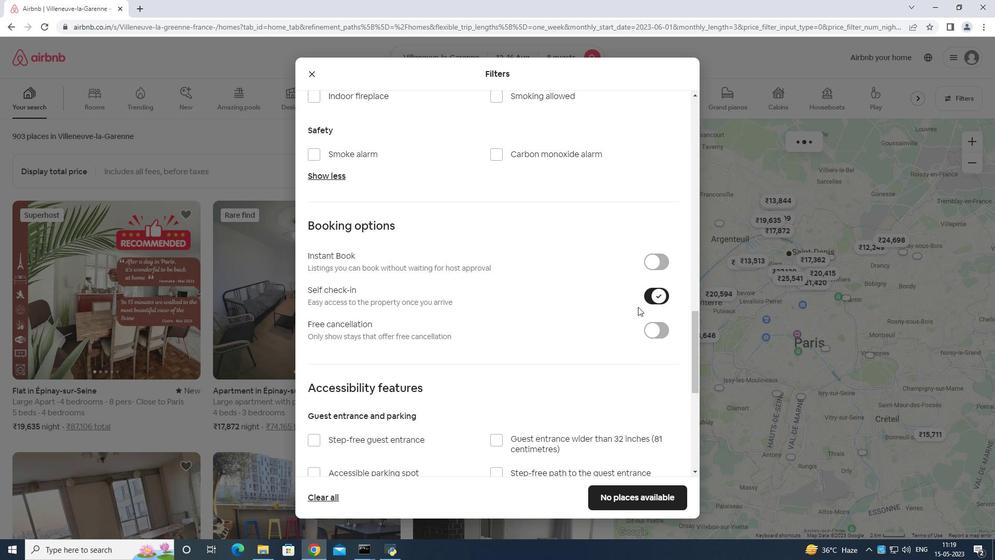 
Action: Mouse scrolled (645, 307) with delta (0, 0)
Screenshot: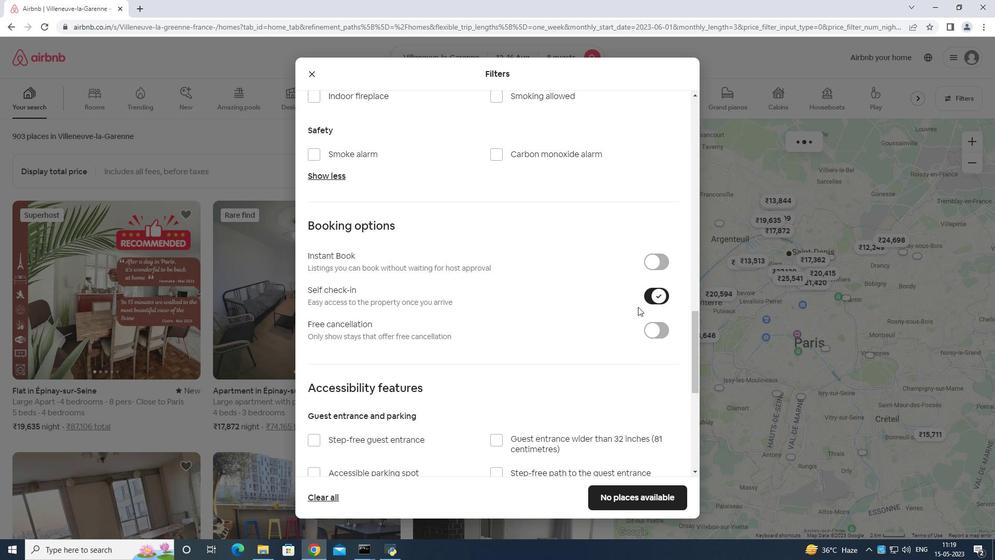 
Action: Mouse moved to (646, 311)
Screenshot: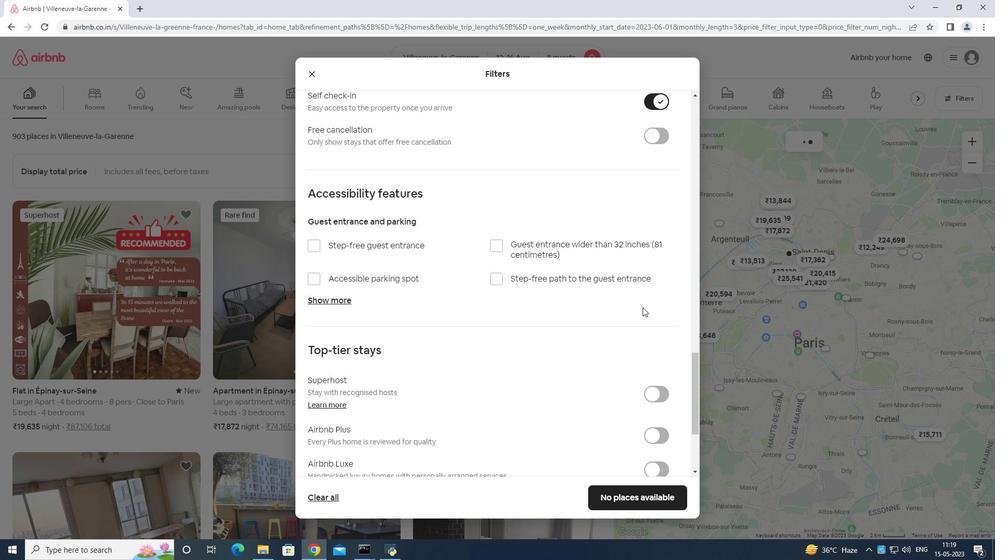 
Action: Mouse scrolled (646, 310) with delta (0, 0)
Screenshot: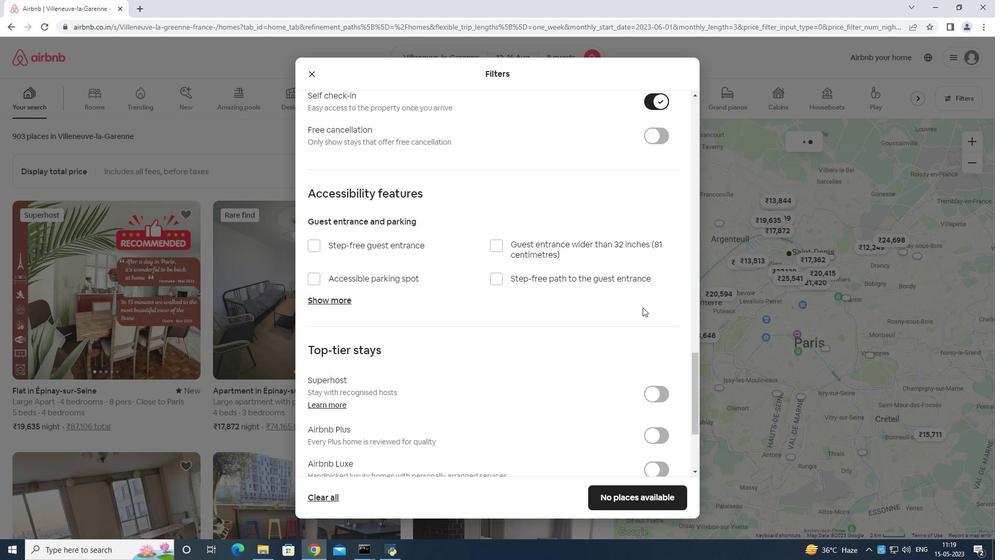 
Action: Mouse moved to (646, 311)
Screenshot: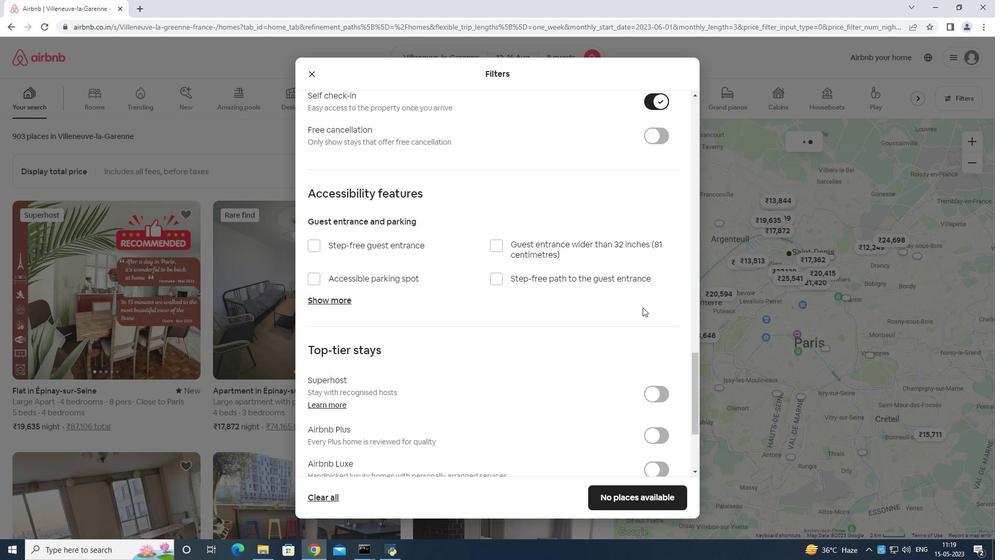 
Action: Mouse scrolled (646, 310) with delta (0, 0)
Screenshot: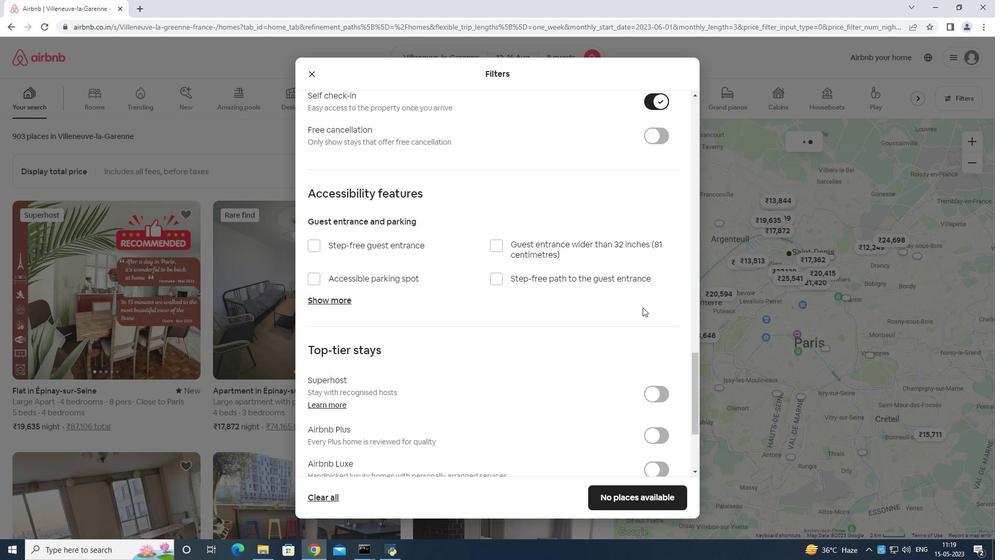 
Action: Mouse moved to (646, 311)
Screenshot: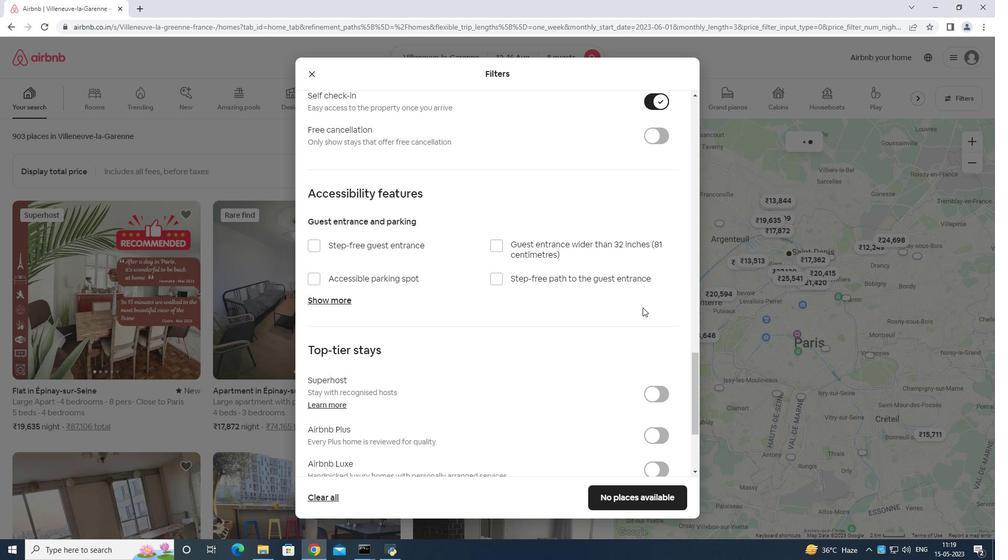 
Action: Mouse scrolled (646, 310) with delta (0, 0)
Screenshot: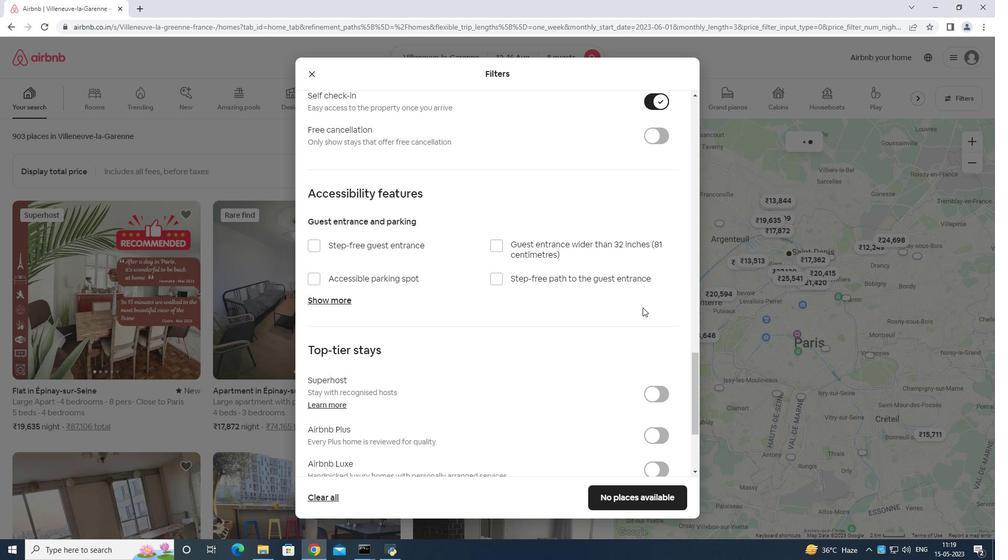 
Action: Mouse moved to (339, 400)
Screenshot: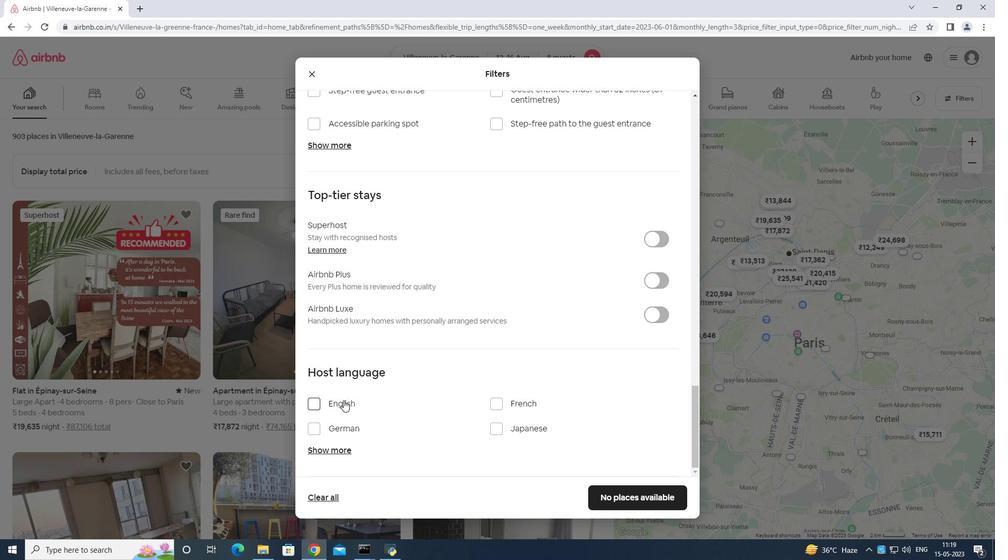 
Action: Mouse pressed left at (339, 400)
Screenshot: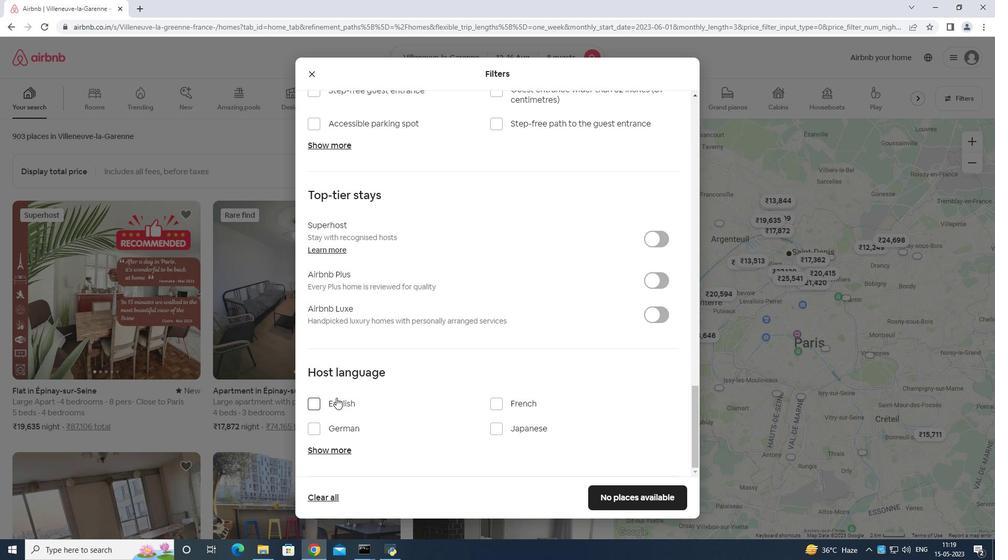 
Action: Mouse moved to (625, 499)
Screenshot: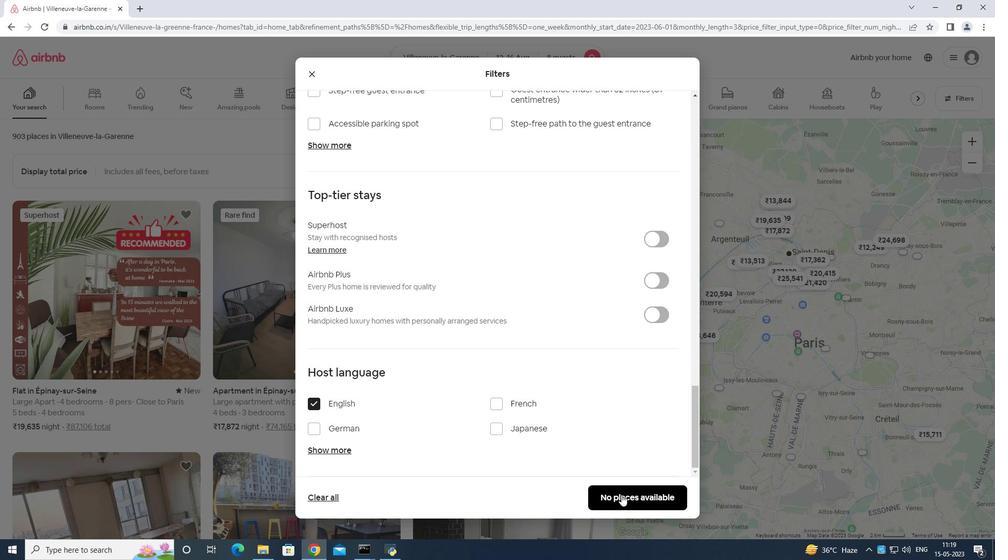 
Action: Mouse pressed left at (625, 499)
Screenshot: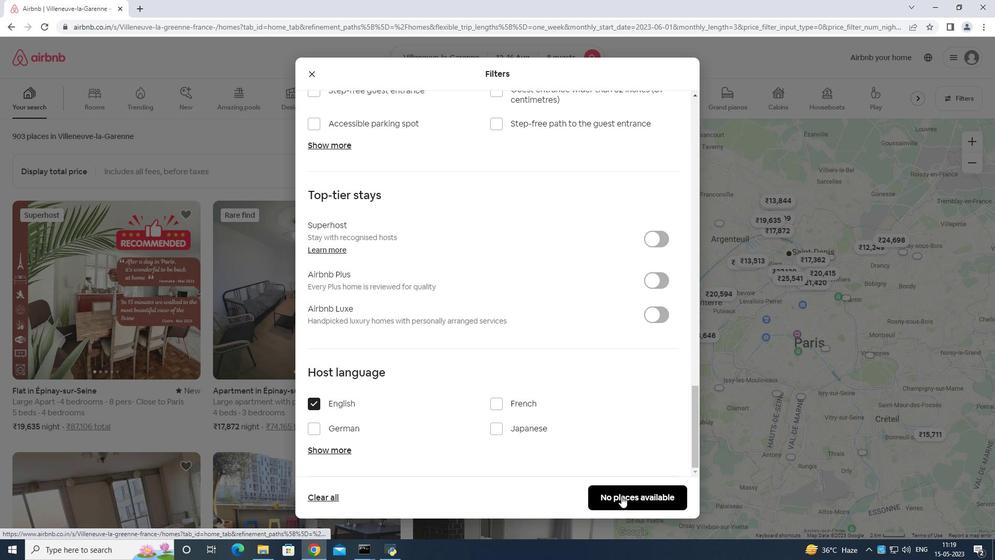 
